 Task: Find connections with filter location Písek with filter topic #lawstudentswith filter profile language French with filter current company Udaan.com with filter school Department of Management Sciences (PUMBA), Savitribai Phule Pune University with filter industry Social Networking Platforms with filter service category Trade Shows with filter keywords title Accounting Director
Action: Mouse moved to (664, 100)
Screenshot: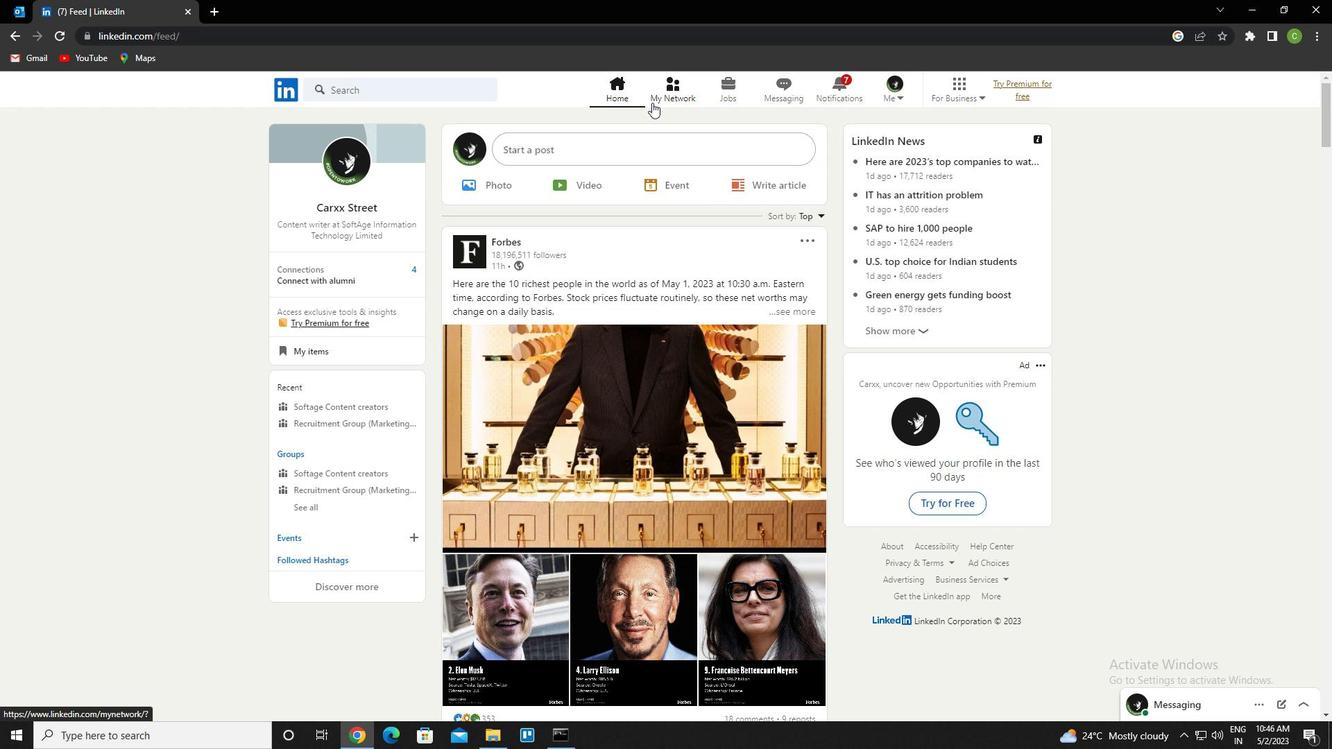 
Action: Mouse pressed left at (664, 100)
Screenshot: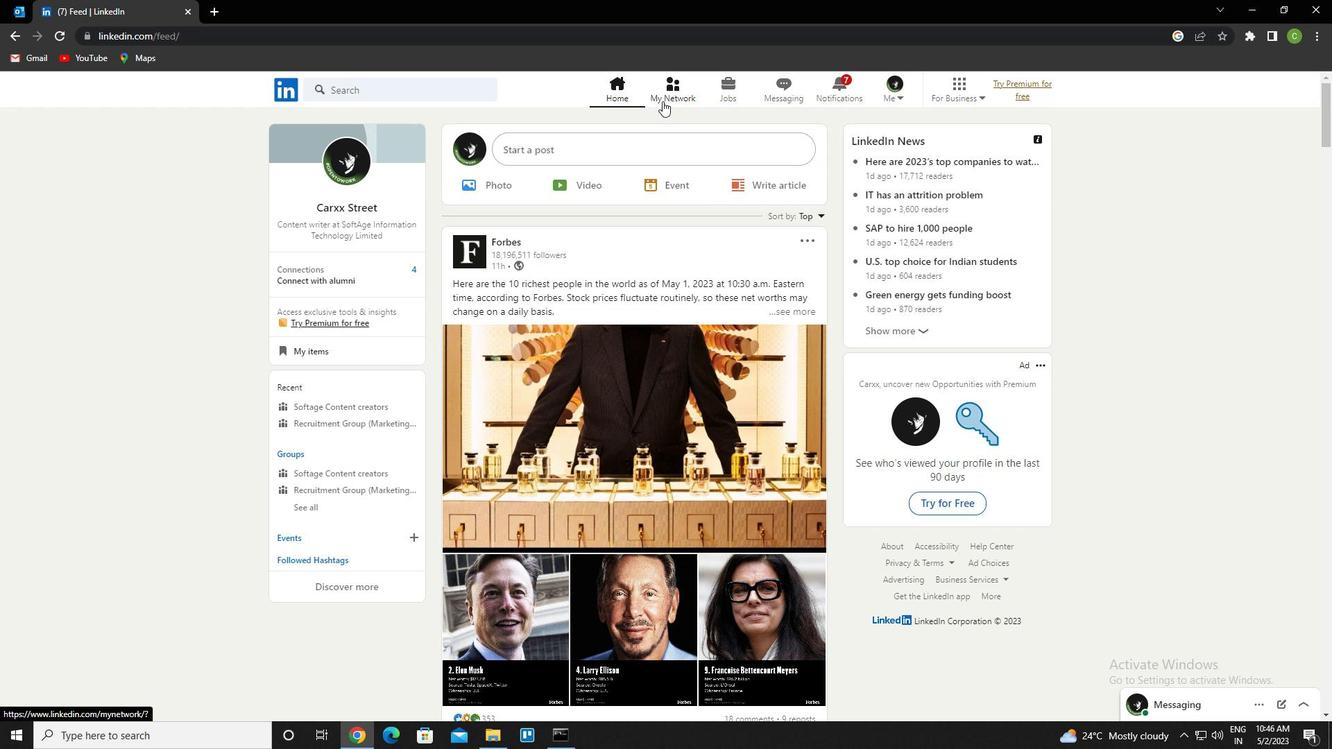 
Action: Mouse moved to (419, 161)
Screenshot: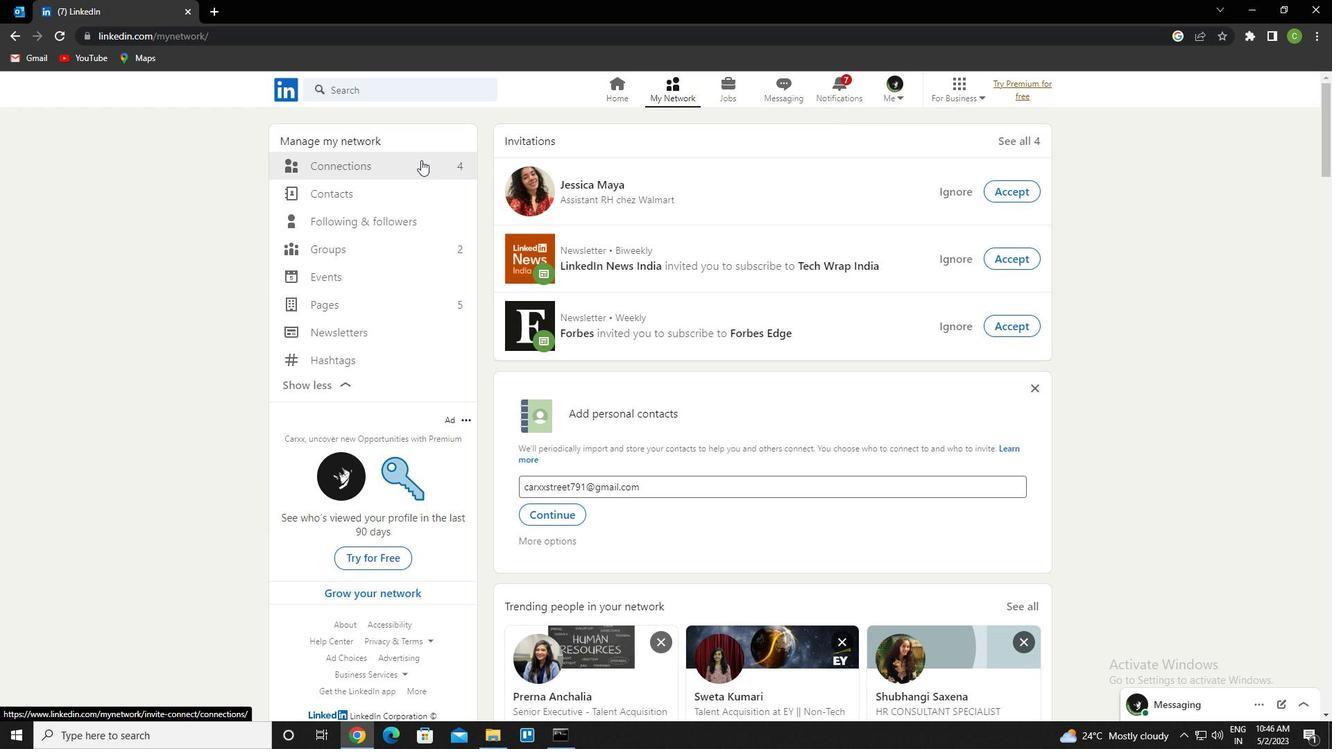 
Action: Mouse pressed left at (419, 161)
Screenshot: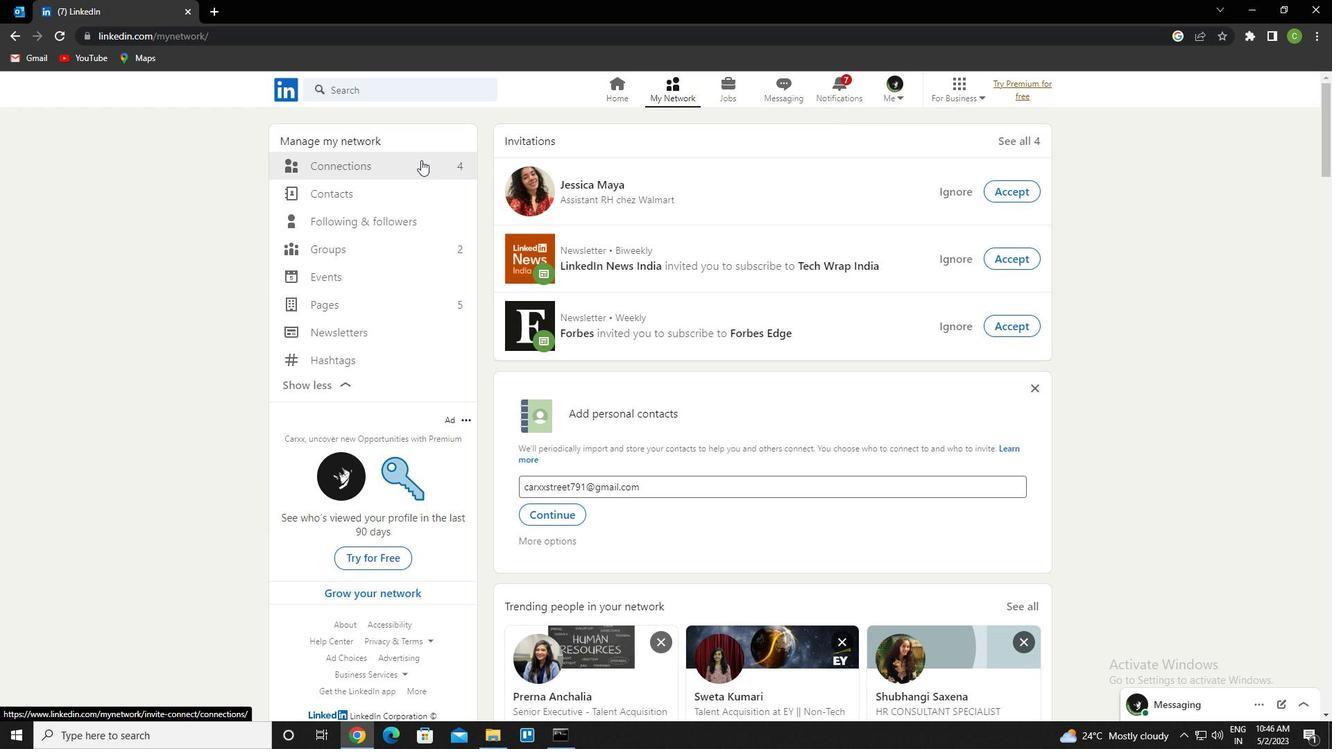 
Action: Mouse moved to (758, 171)
Screenshot: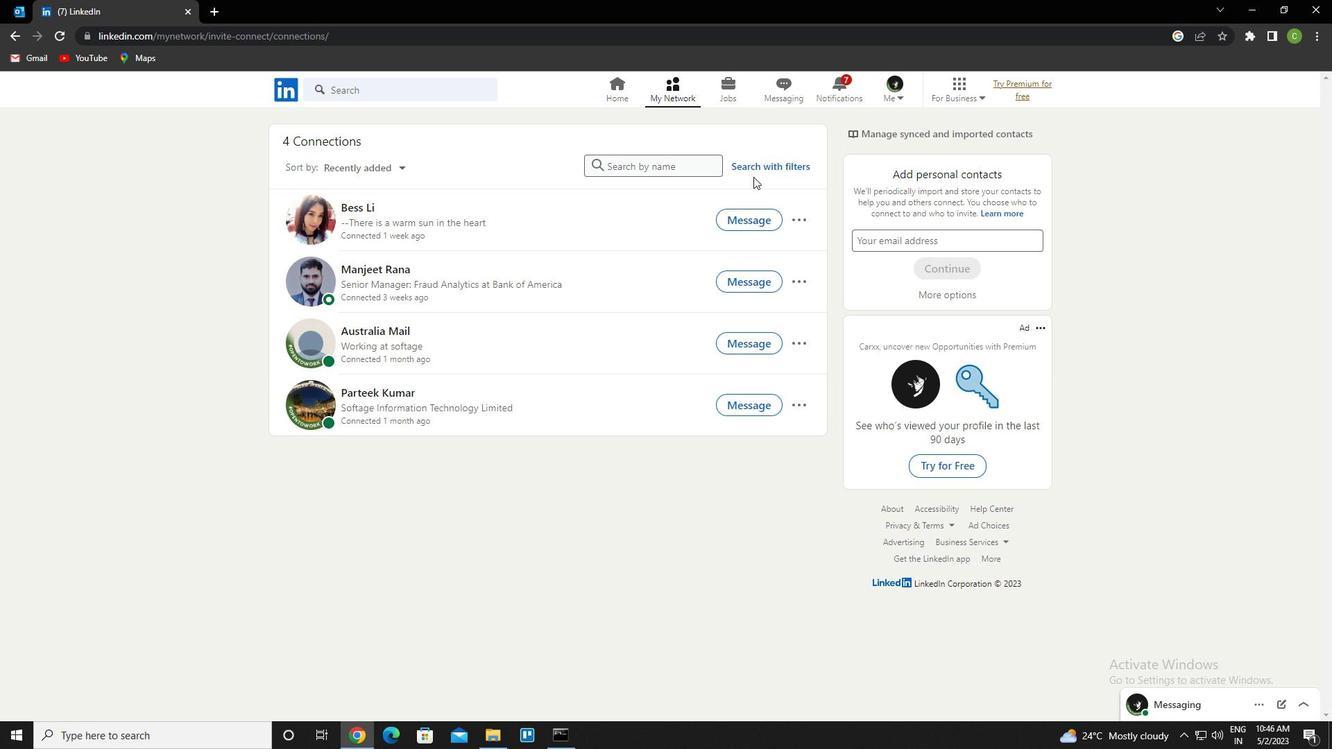 
Action: Mouse pressed left at (758, 171)
Screenshot: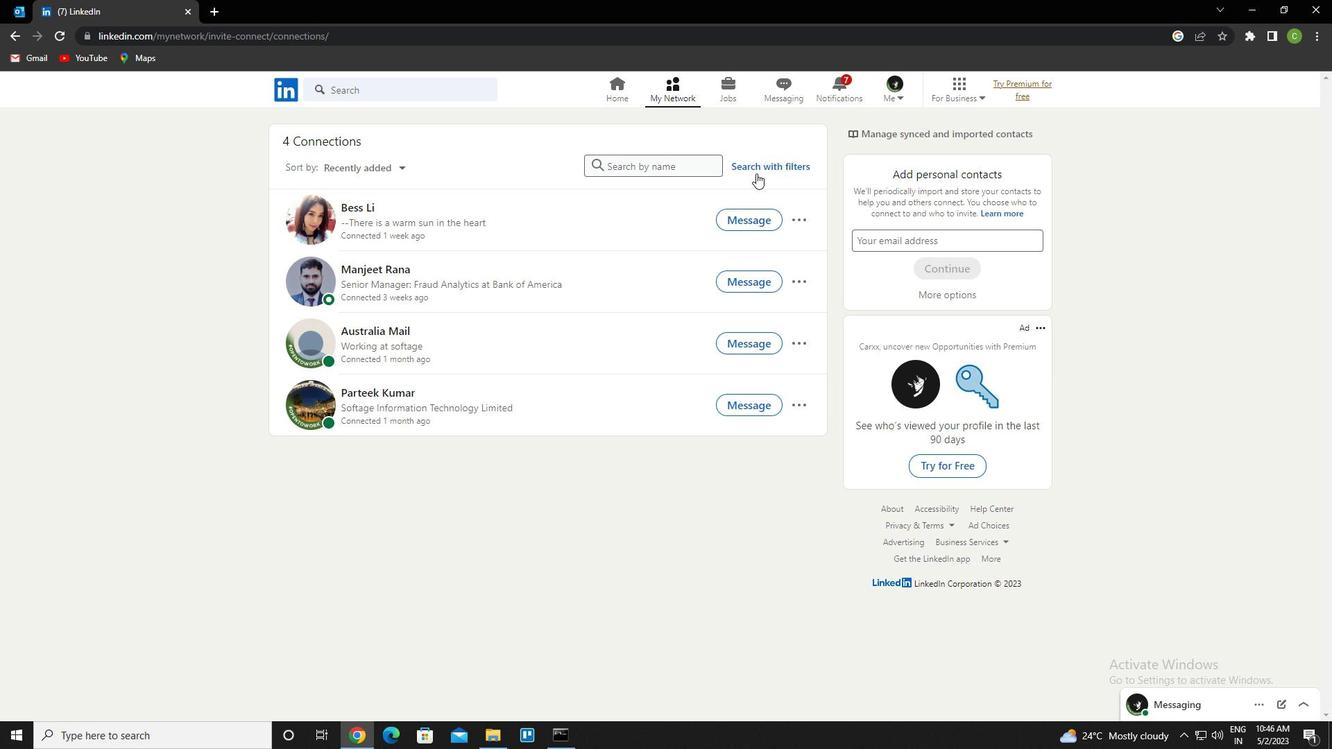 
Action: Mouse moved to (721, 134)
Screenshot: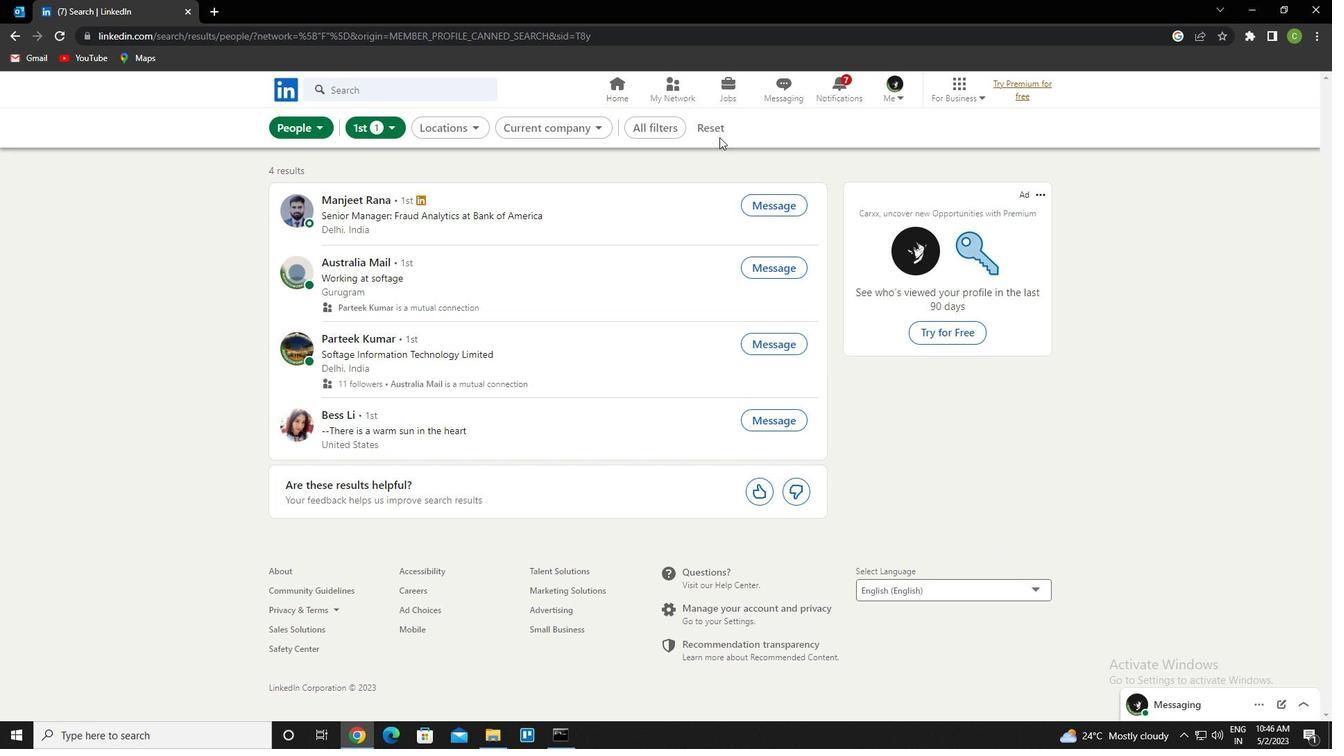 
Action: Mouse pressed left at (721, 134)
Screenshot: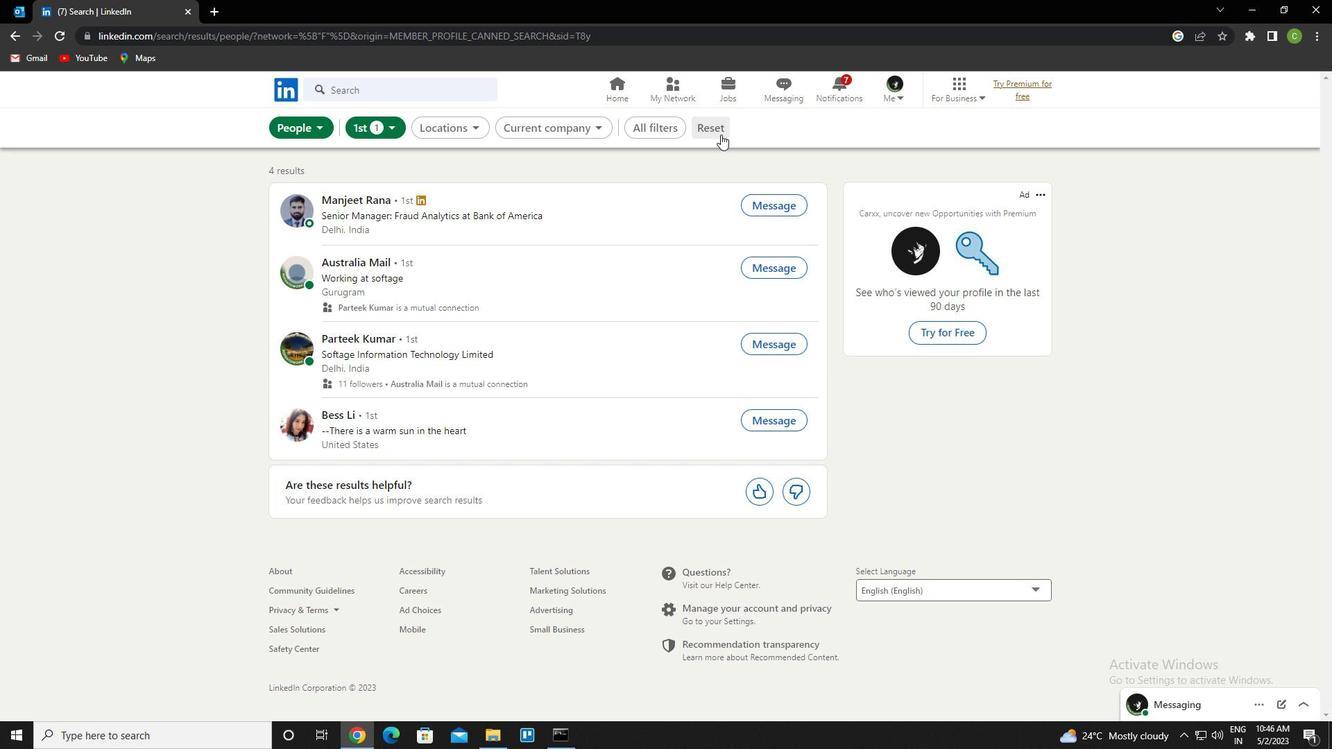 
Action: Mouse moved to (690, 124)
Screenshot: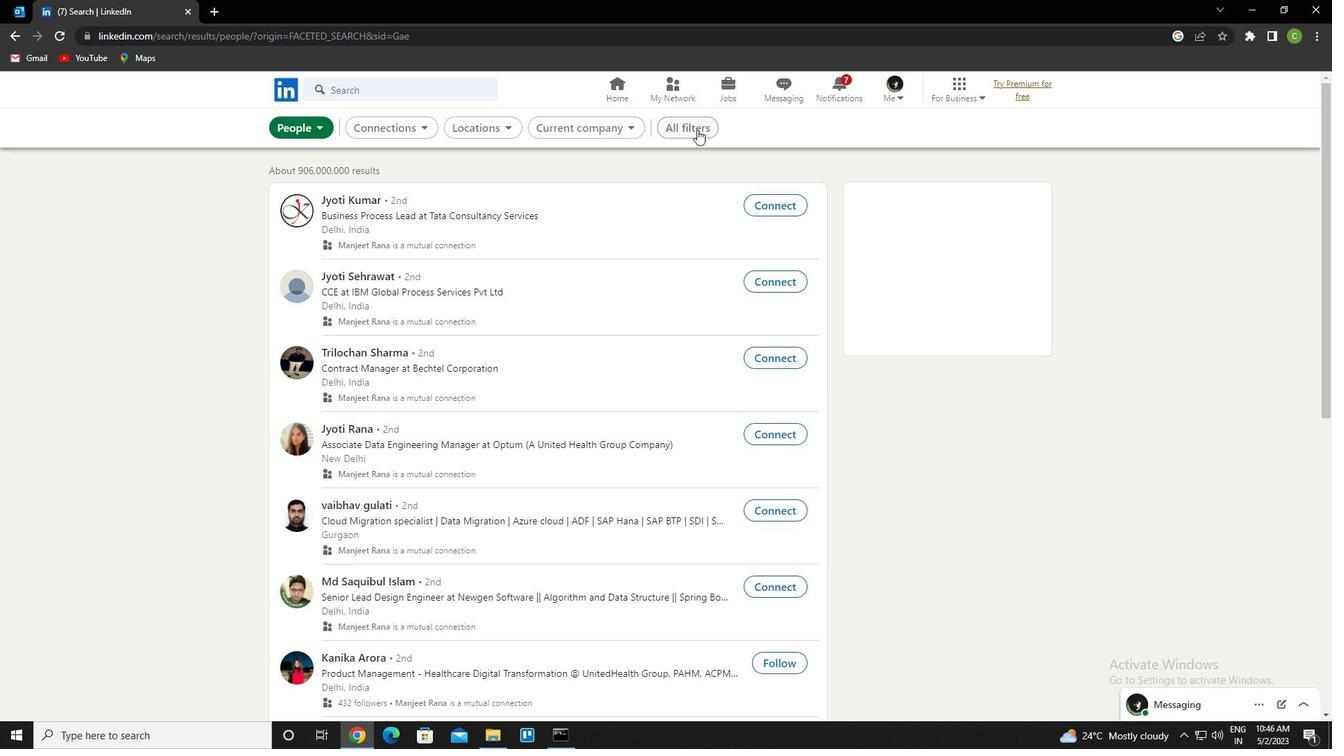 
Action: Mouse pressed left at (690, 124)
Screenshot: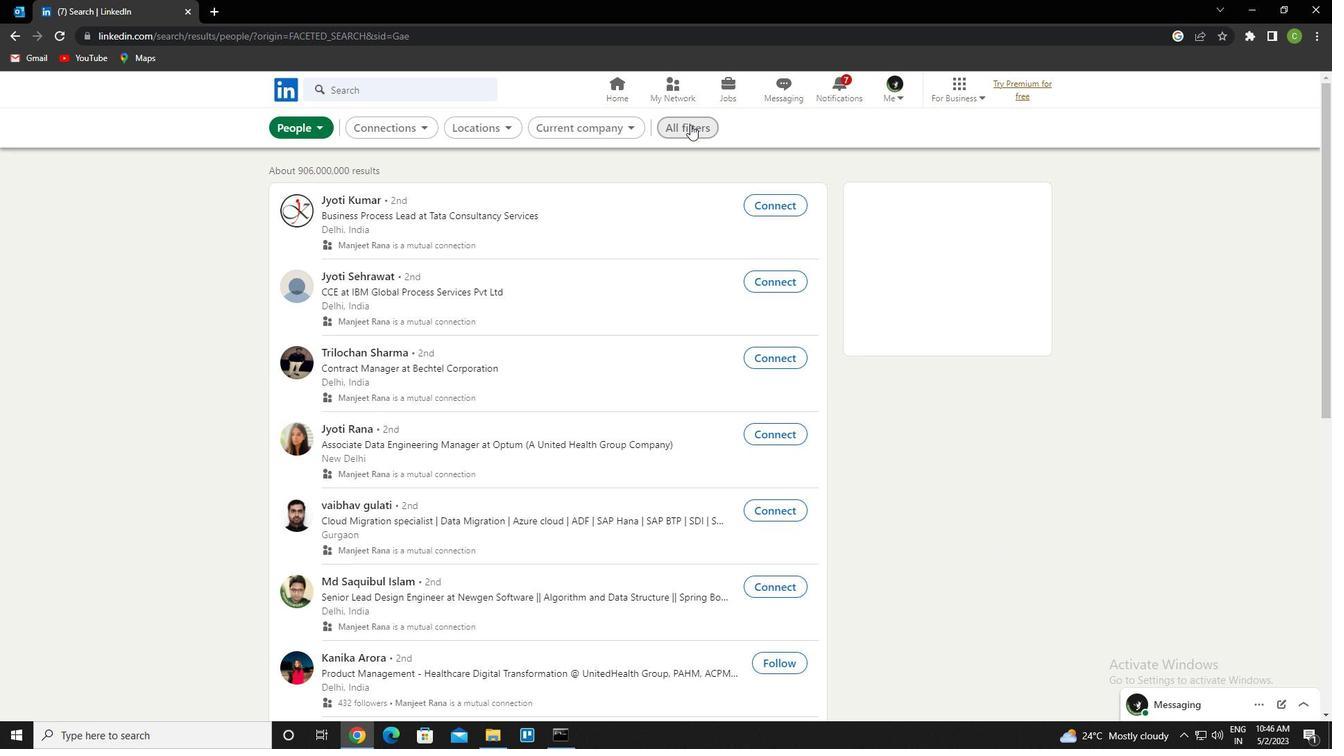 
Action: Mouse moved to (1260, 418)
Screenshot: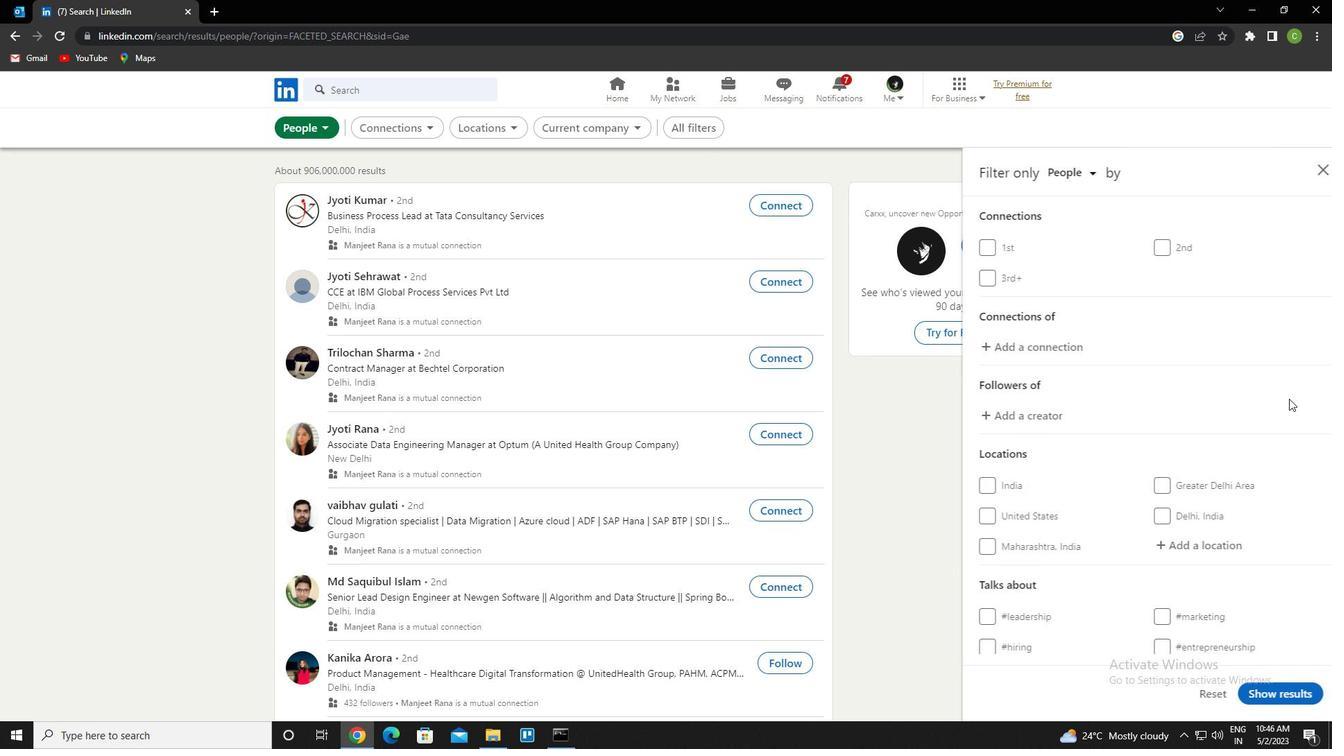 
Action: Mouse scrolled (1260, 417) with delta (0, 0)
Screenshot: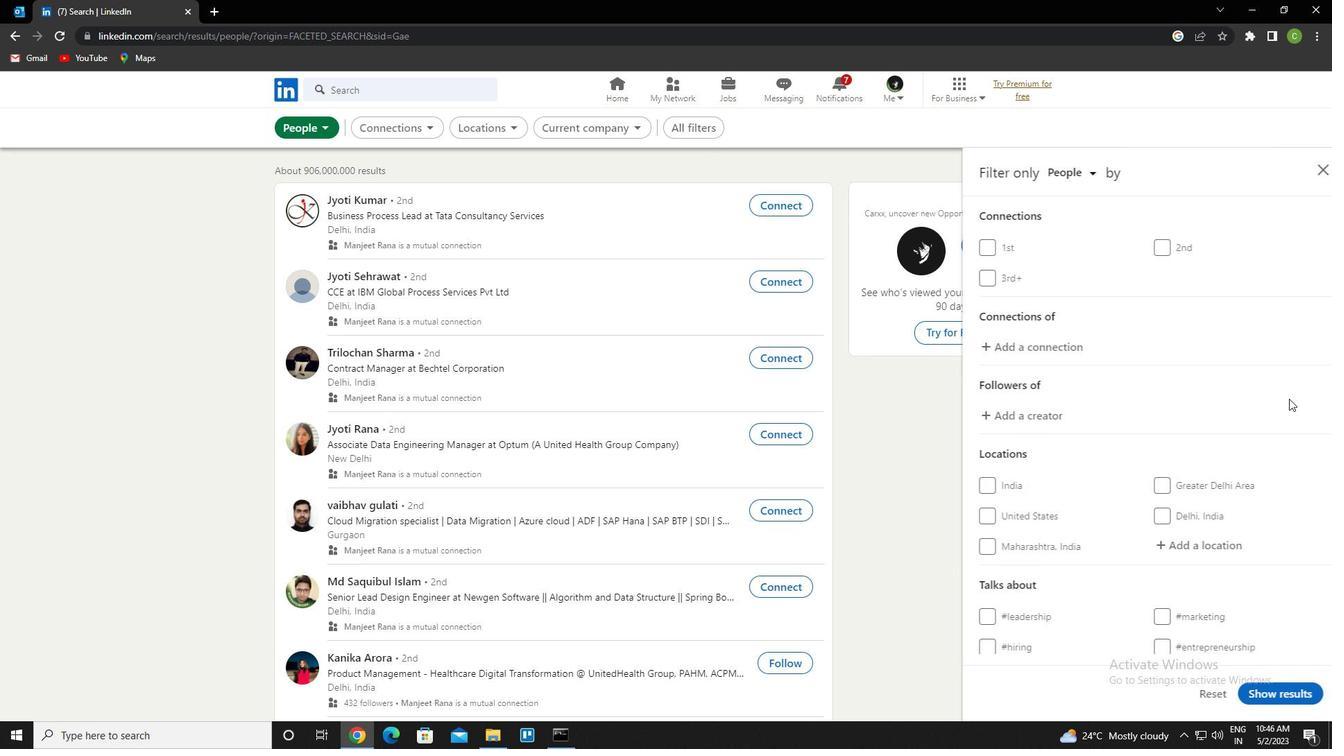 
Action: Mouse moved to (1253, 424)
Screenshot: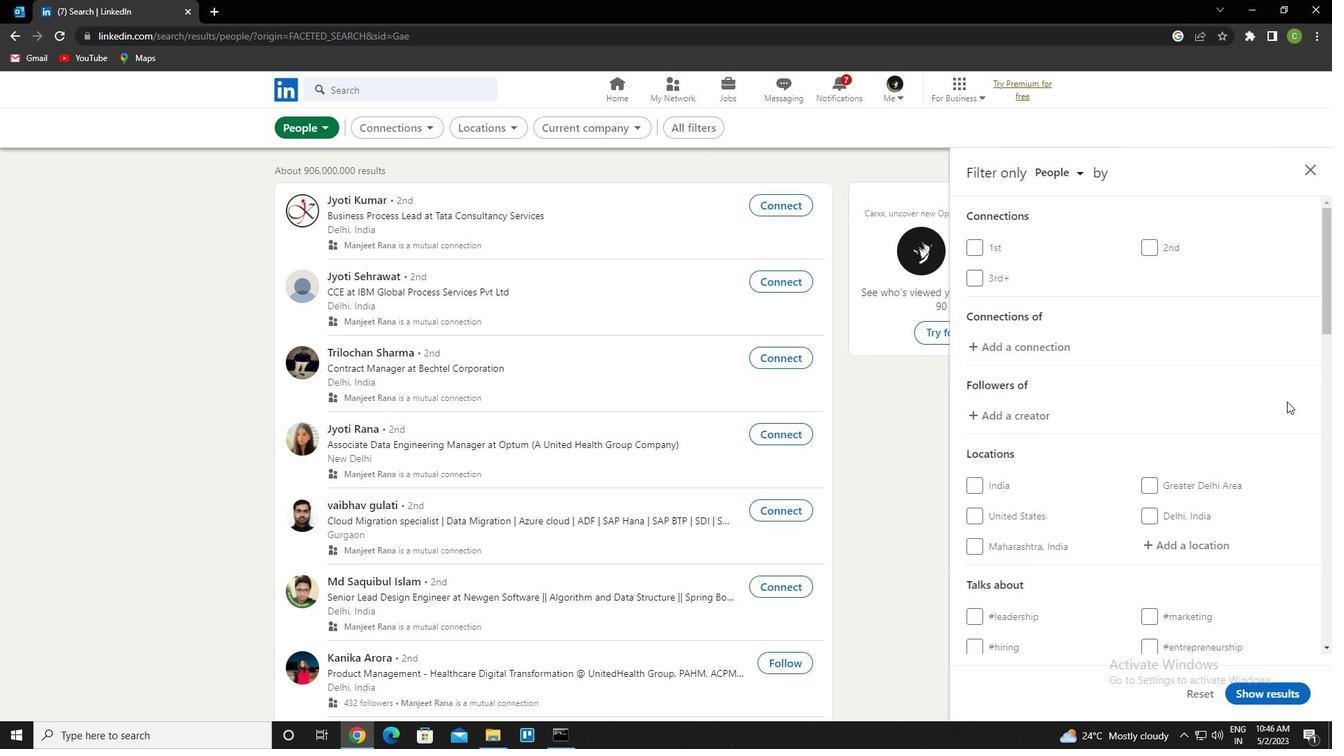 
Action: Mouse scrolled (1253, 423) with delta (0, 0)
Screenshot: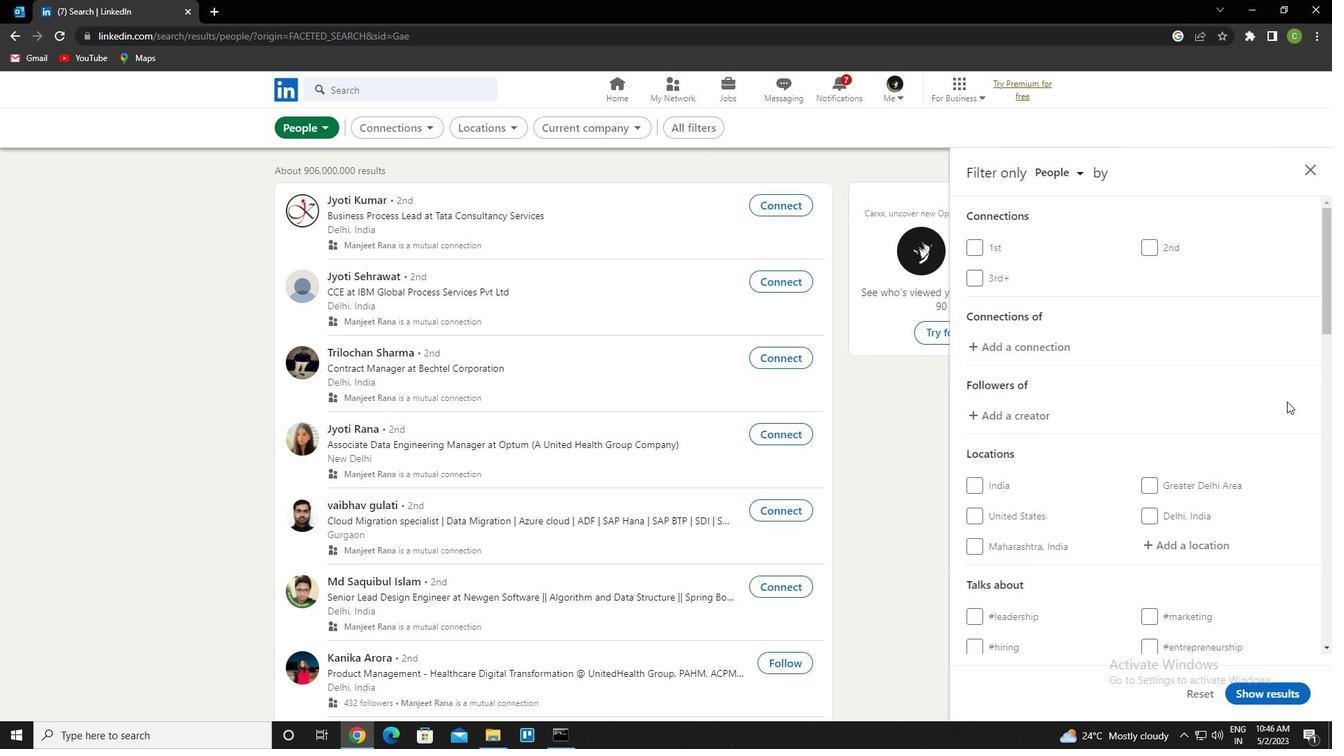 
Action: Mouse moved to (1197, 412)
Screenshot: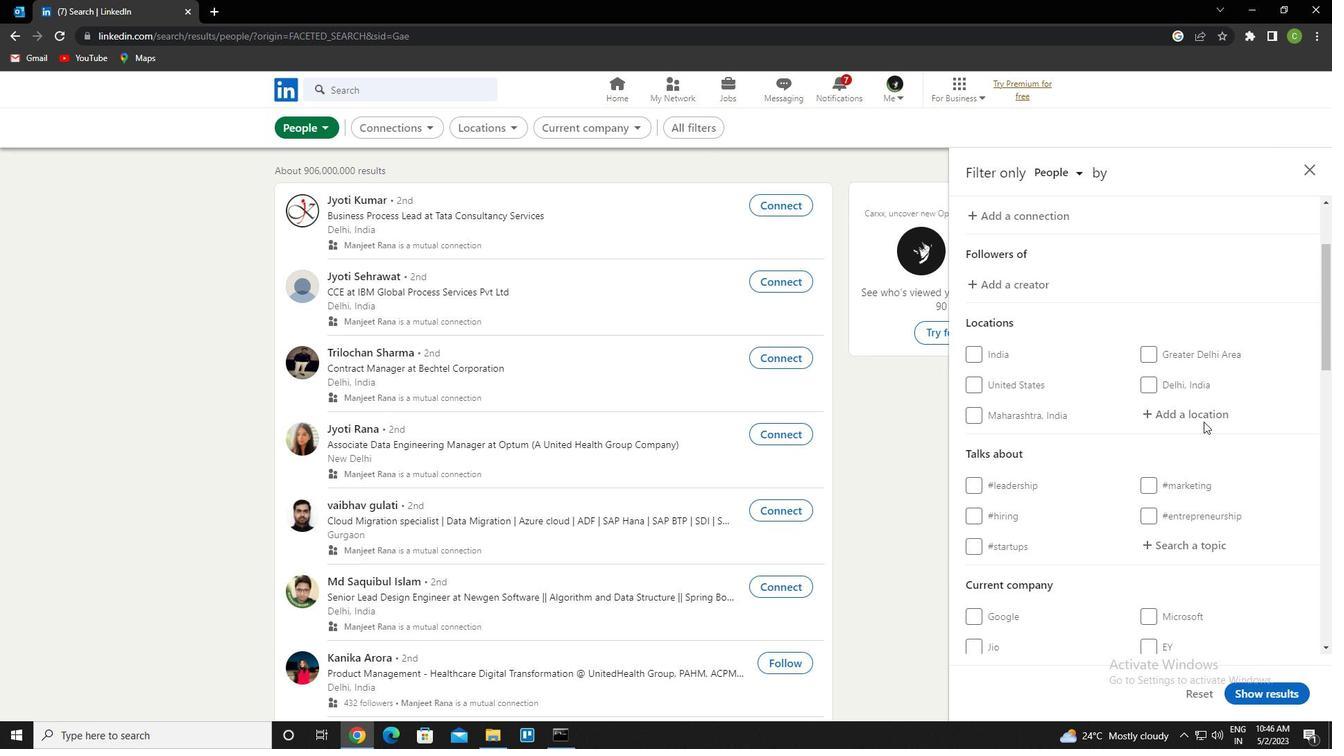 
Action: Mouse pressed left at (1197, 412)
Screenshot: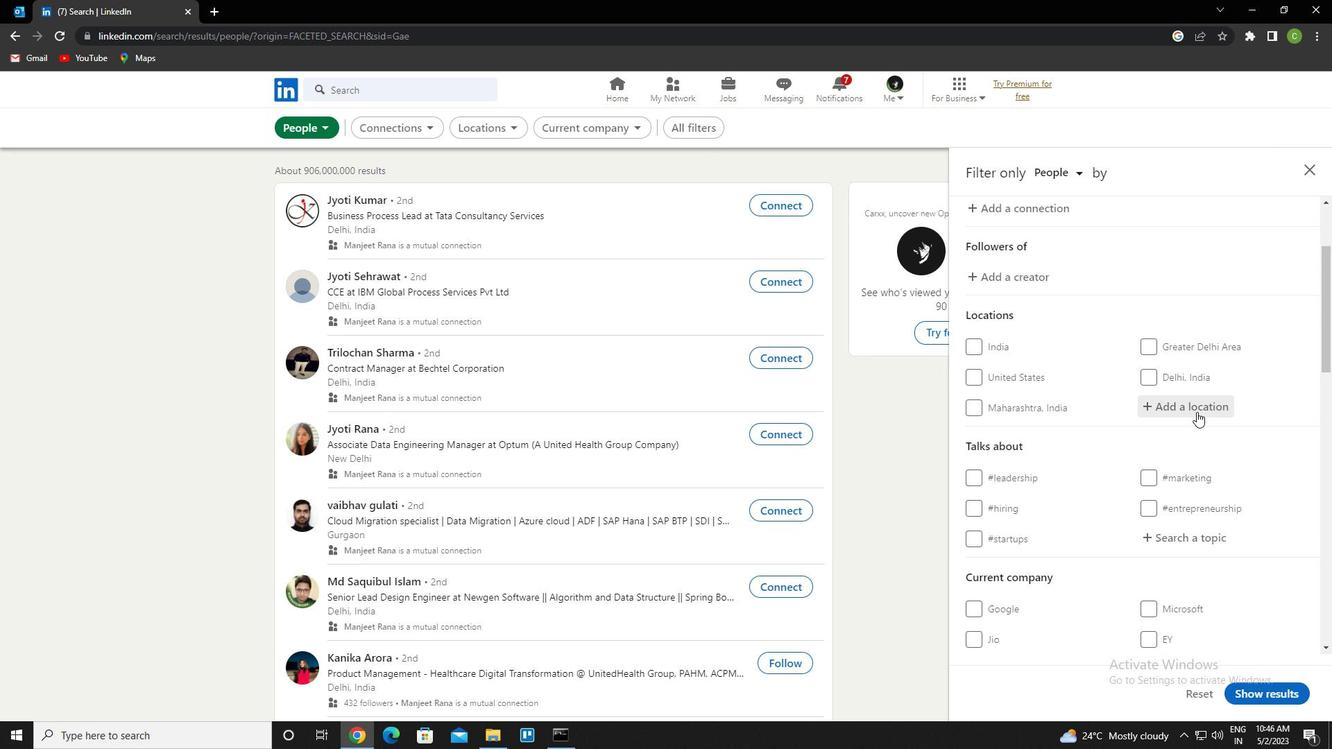 
Action: Key pressed <Key.caps_lock>p<Key.caps_lock>isek<Key.down><Key.enter>
Screenshot: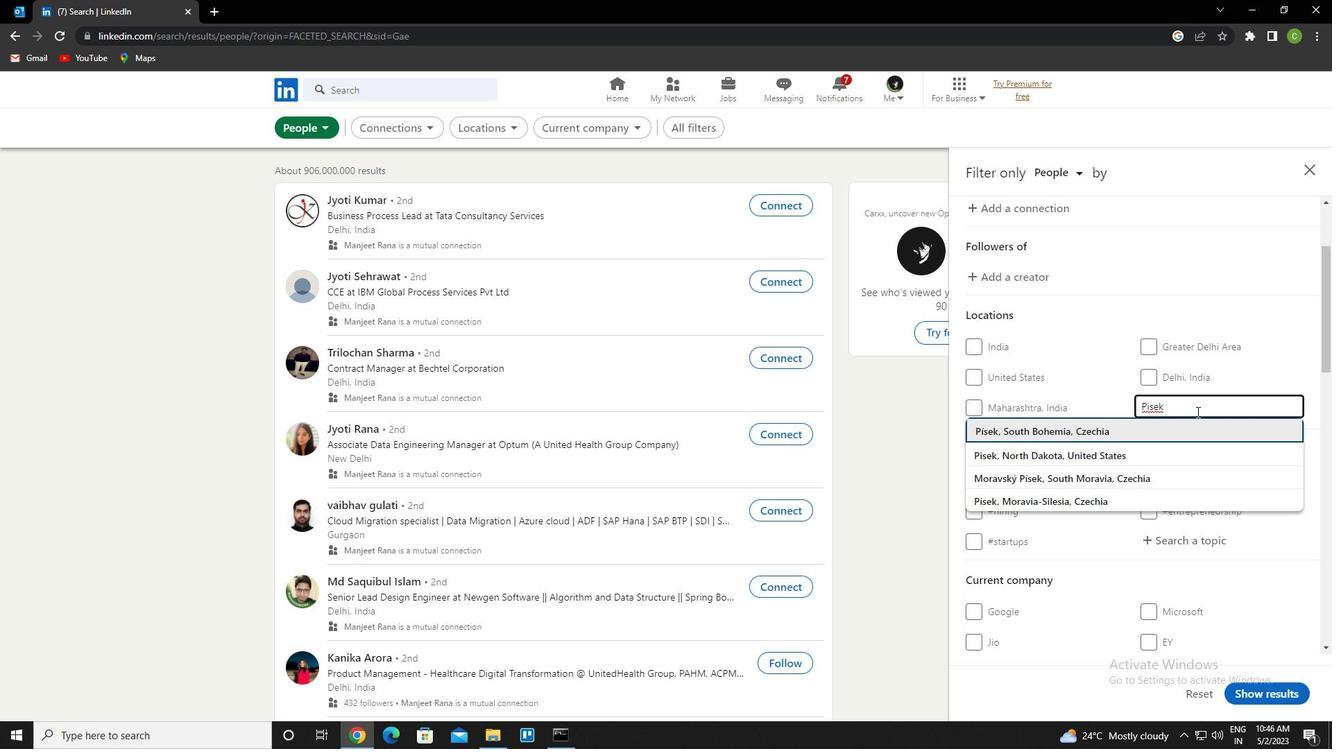 
Action: Mouse scrolled (1197, 411) with delta (0, 0)
Screenshot: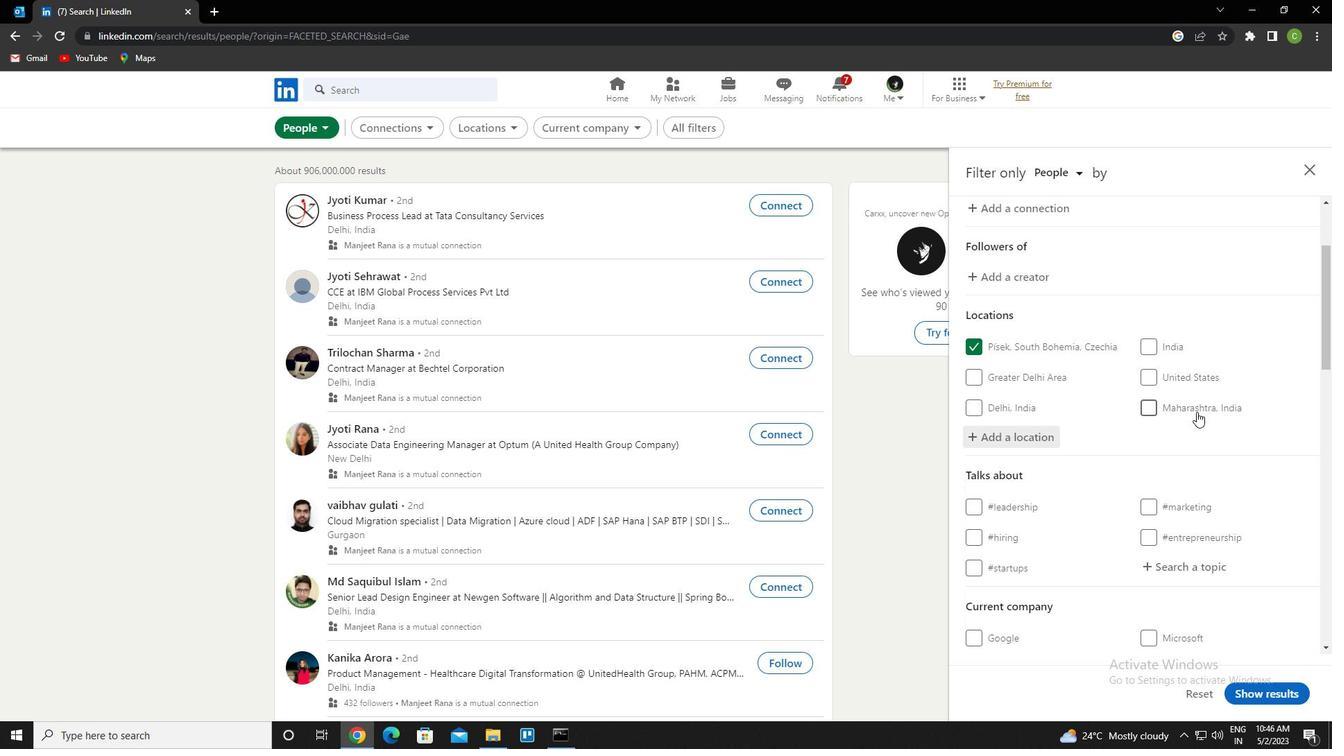 
Action: Mouse scrolled (1197, 411) with delta (0, 0)
Screenshot: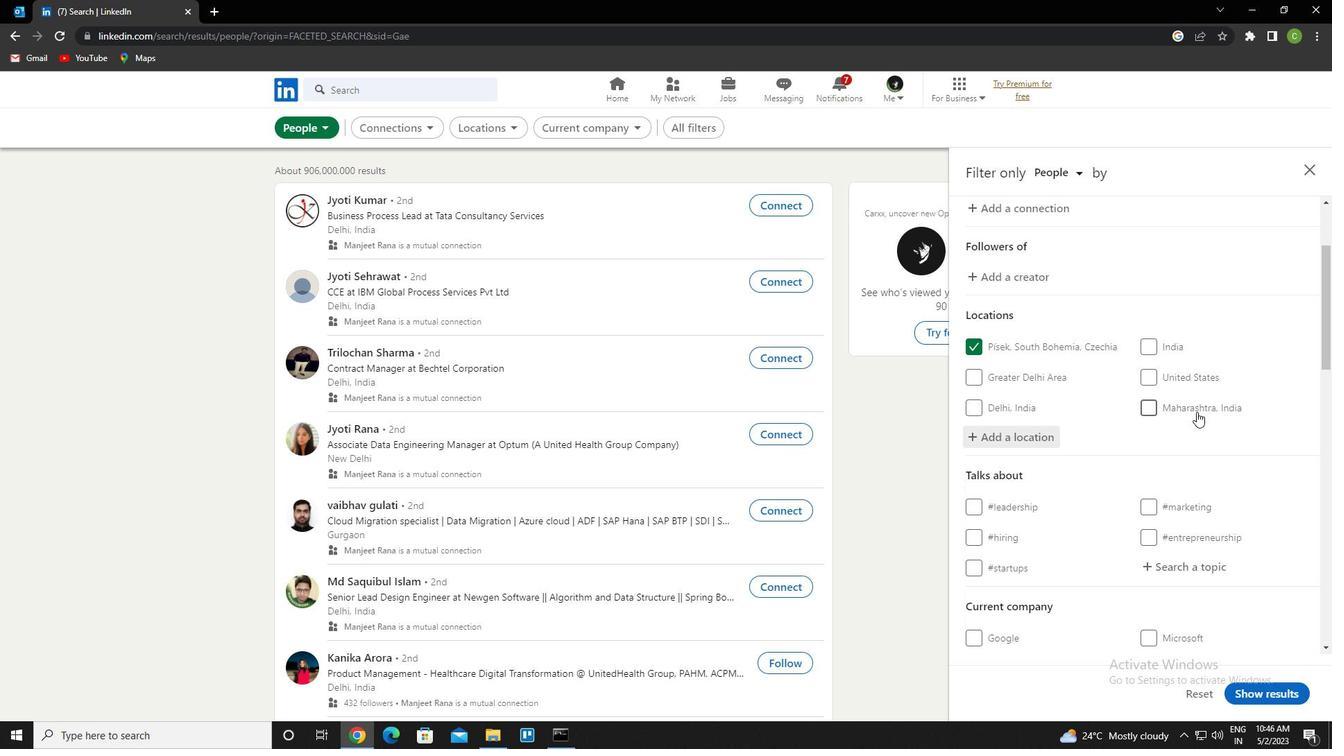 
Action: Mouse moved to (1191, 422)
Screenshot: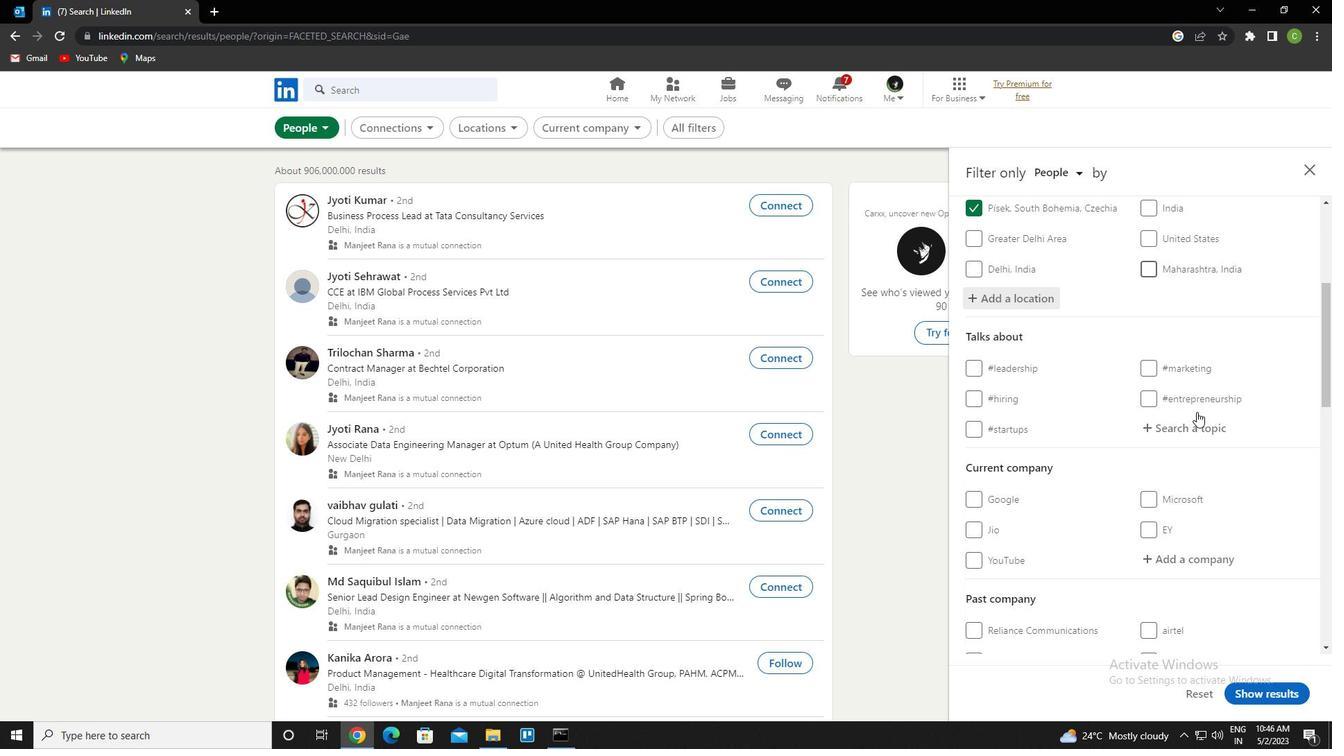 
Action: Mouse pressed left at (1191, 422)
Screenshot: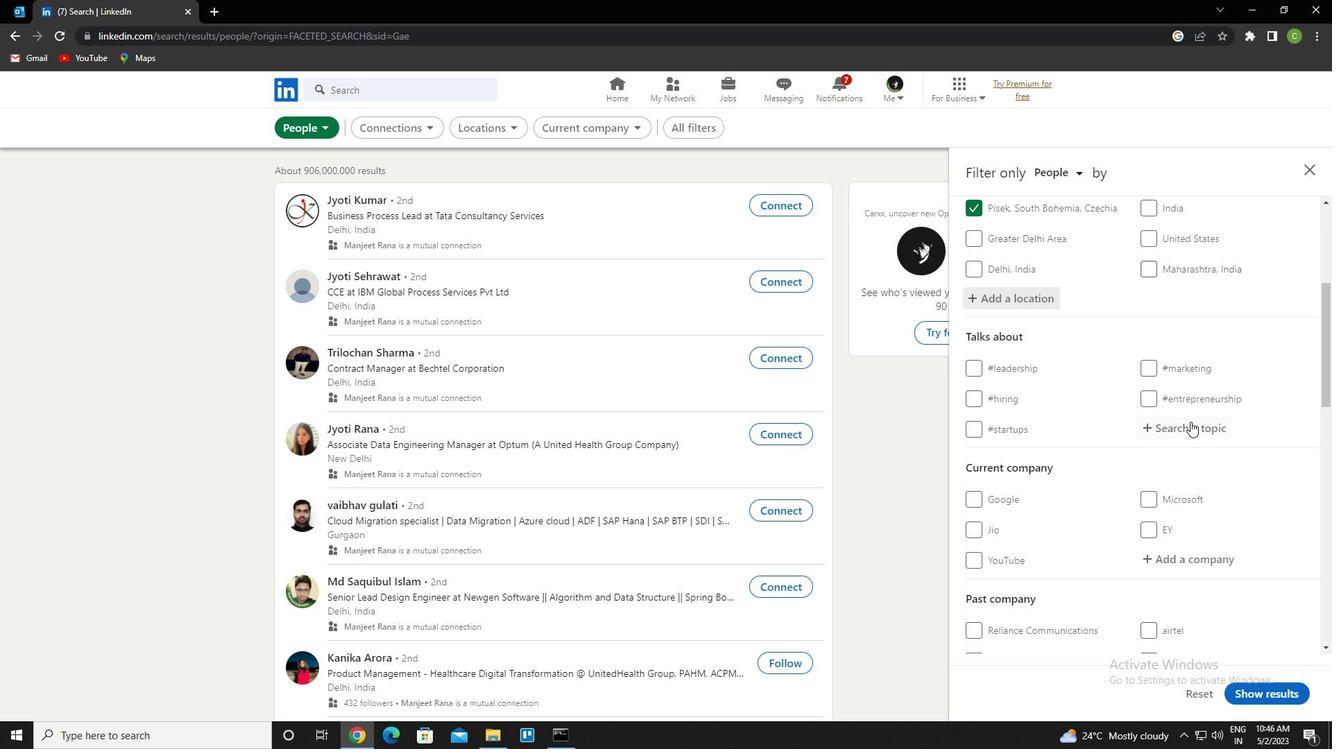
Action: Key pressed lawstudent<Key.down><Key.enter>
Screenshot: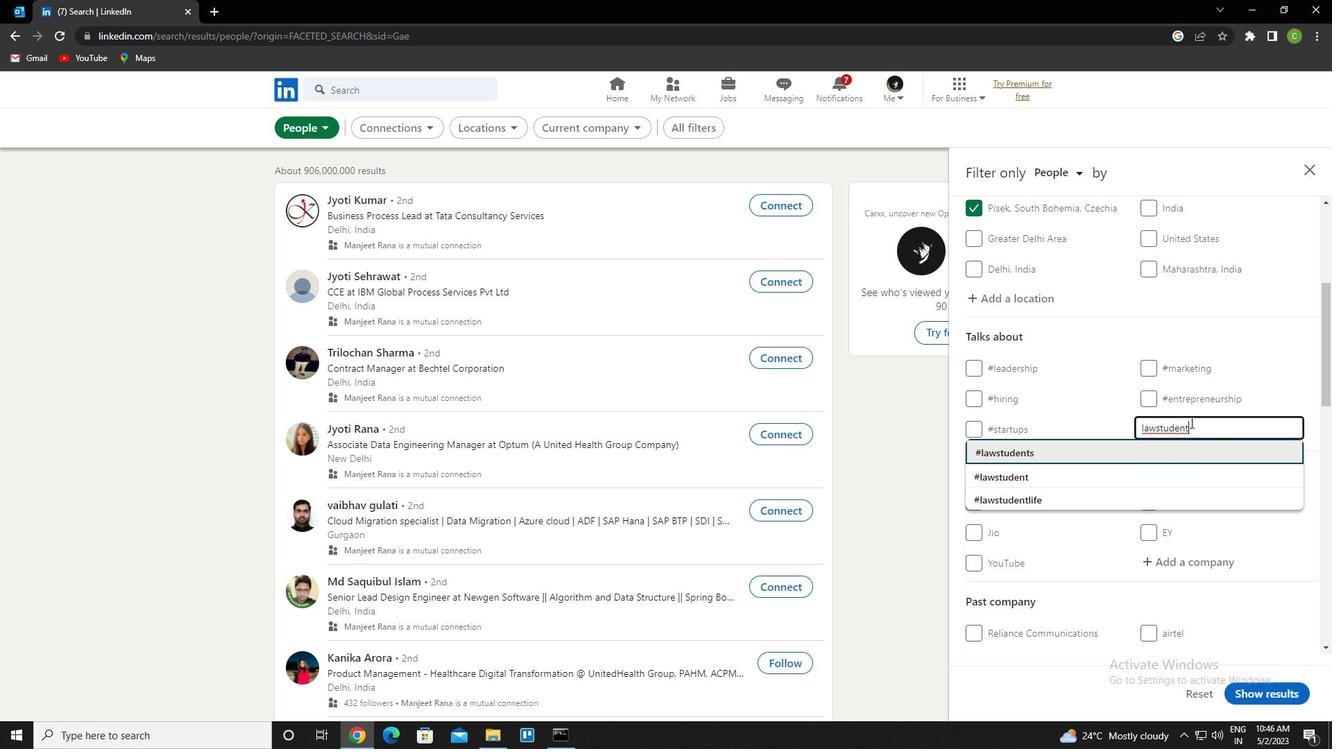 
Action: Mouse scrolled (1191, 422) with delta (0, 0)
Screenshot: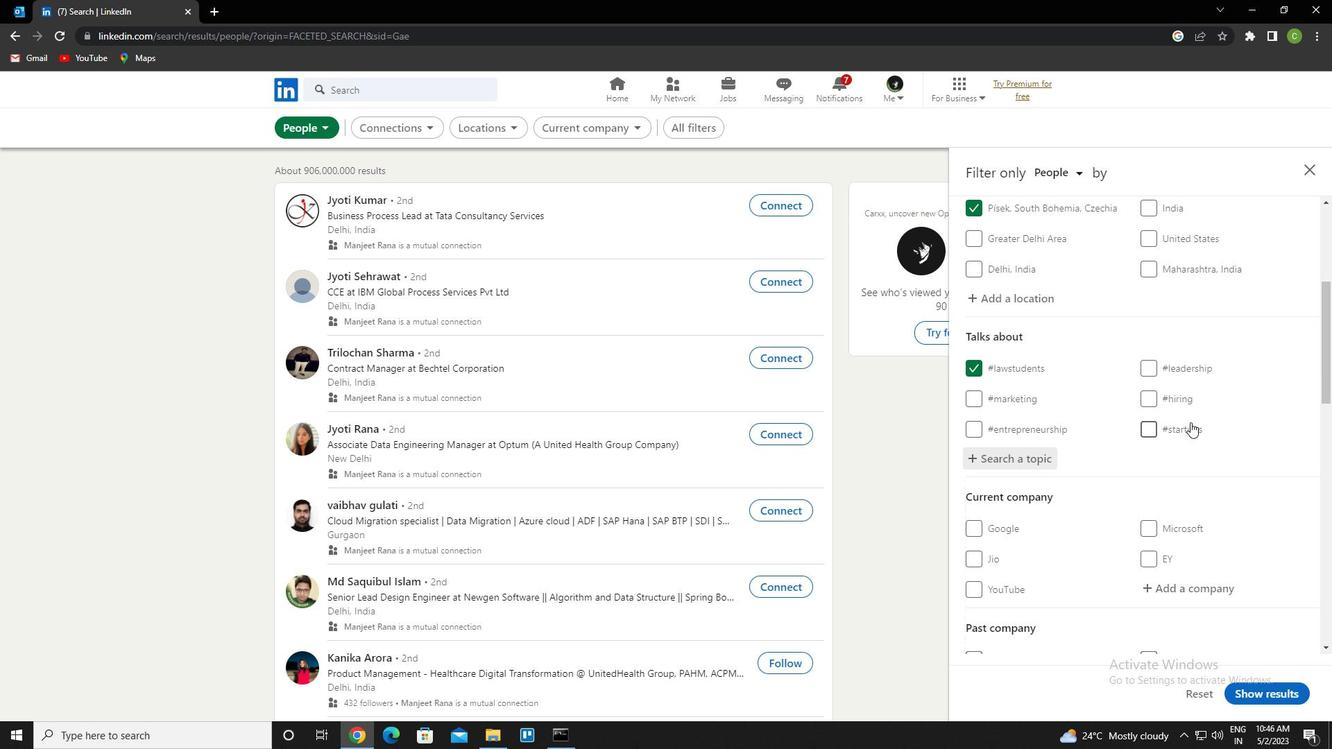 
Action: Mouse scrolled (1191, 422) with delta (0, 0)
Screenshot: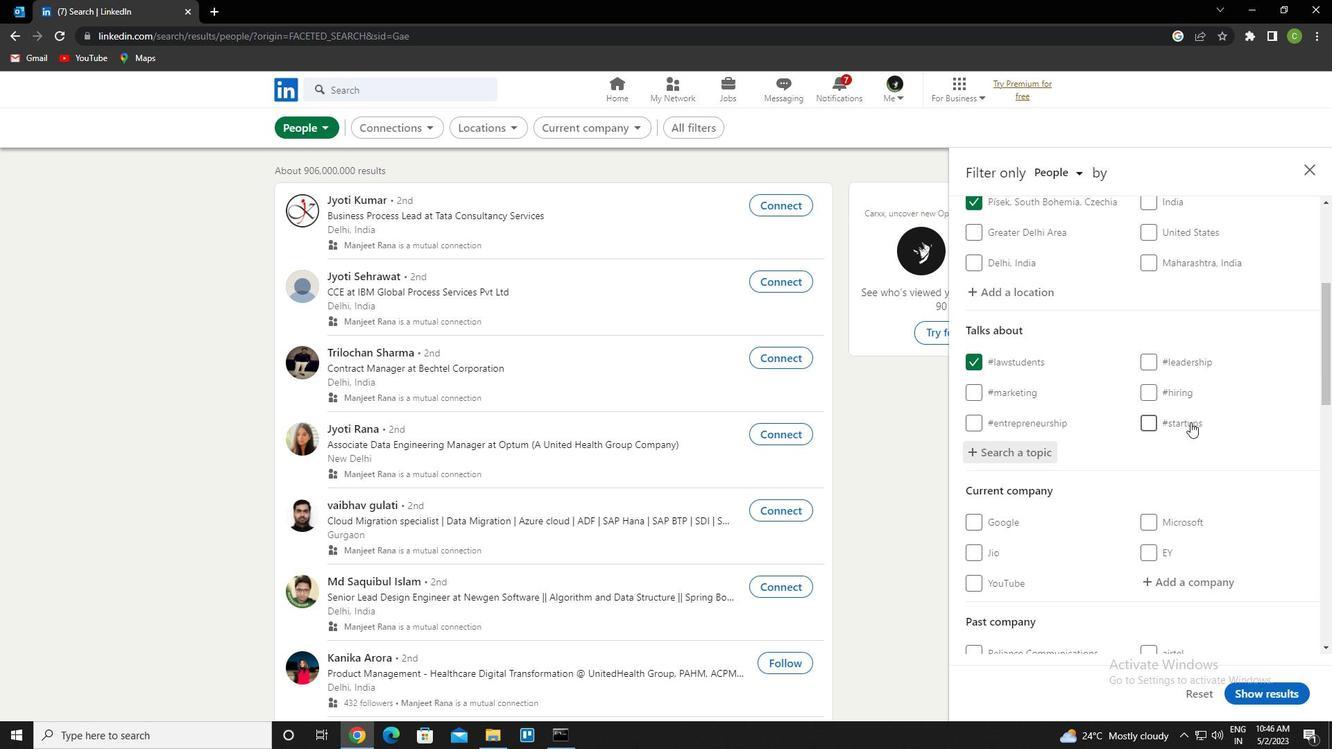 
Action: Mouse scrolled (1191, 422) with delta (0, 0)
Screenshot: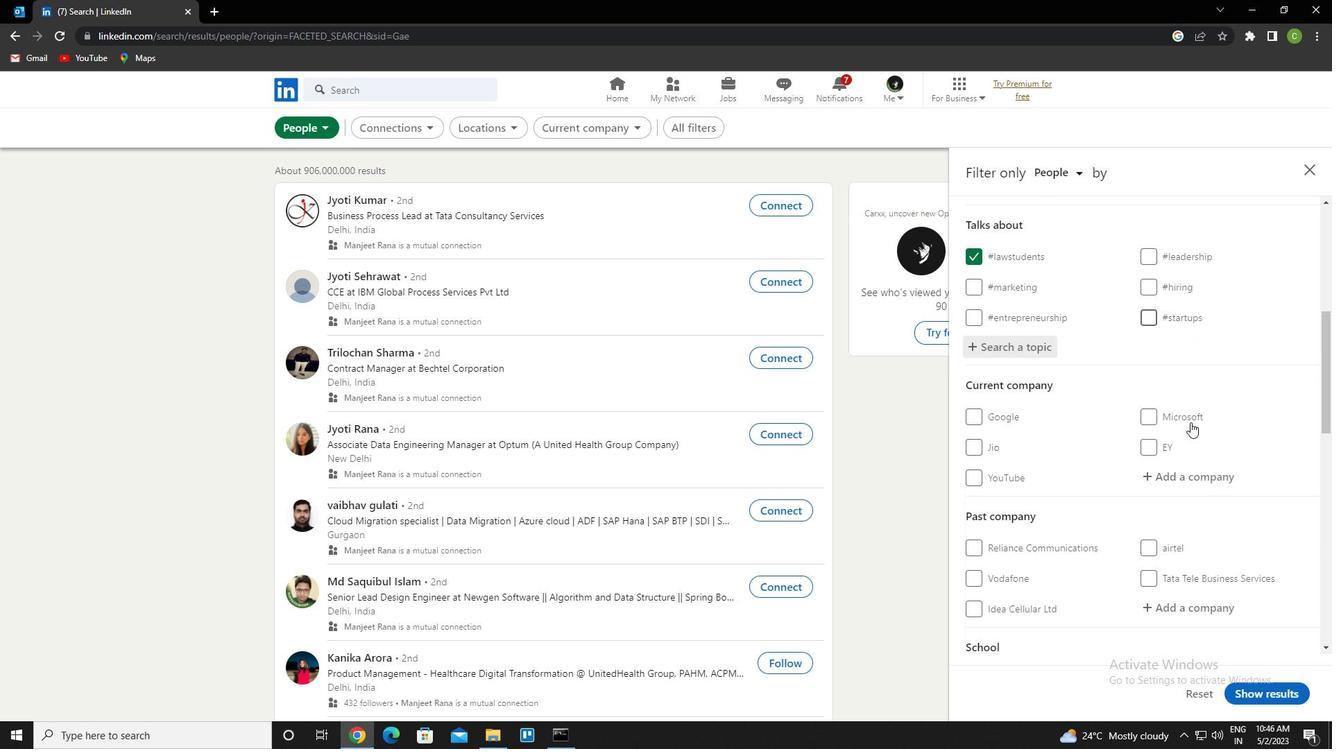 
Action: Mouse scrolled (1191, 422) with delta (0, 0)
Screenshot: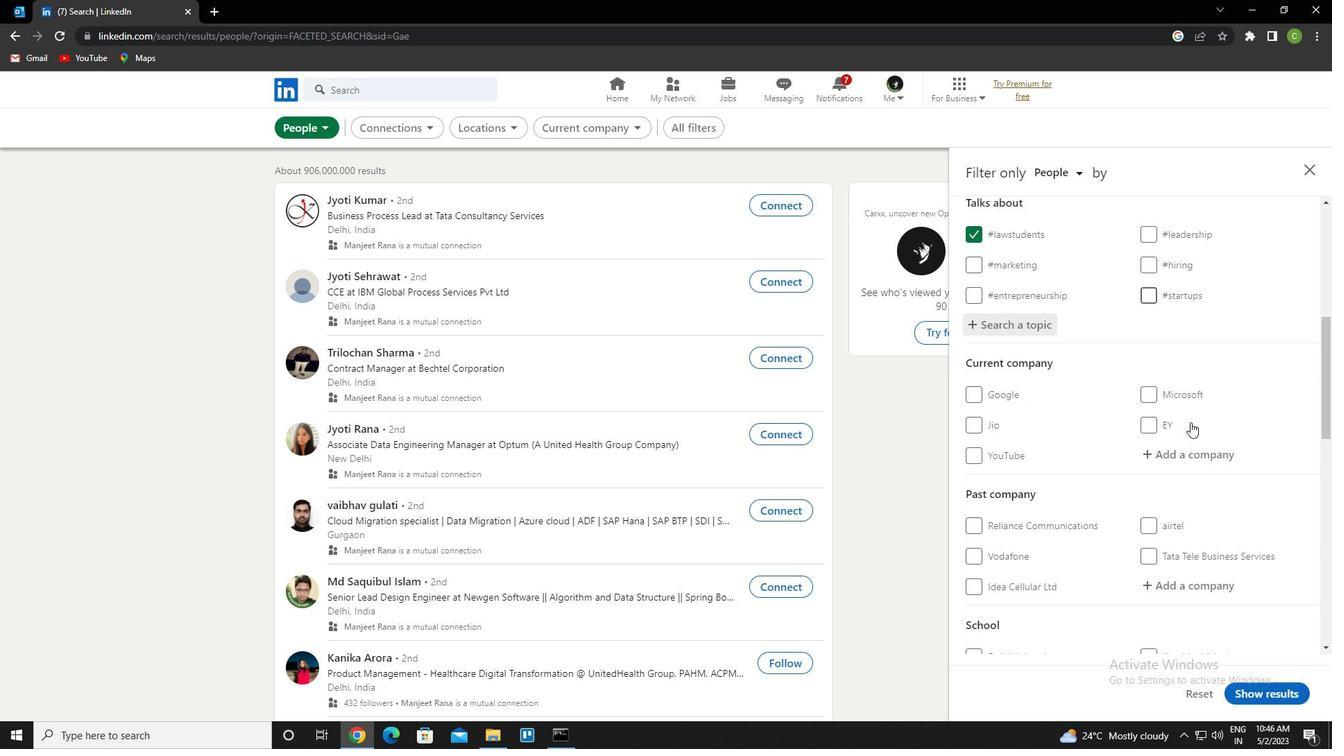 
Action: Mouse scrolled (1191, 422) with delta (0, 0)
Screenshot: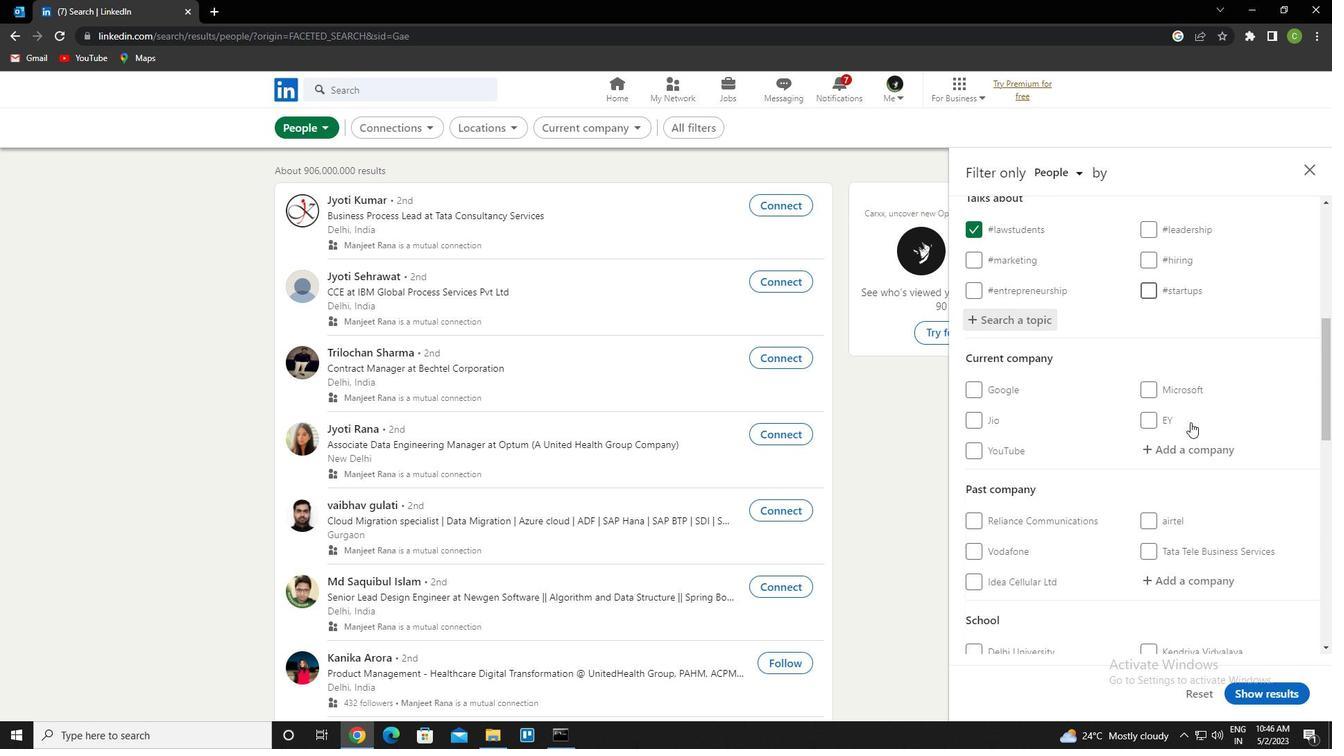 
Action: Mouse scrolled (1191, 422) with delta (0, 0)
Screenshot: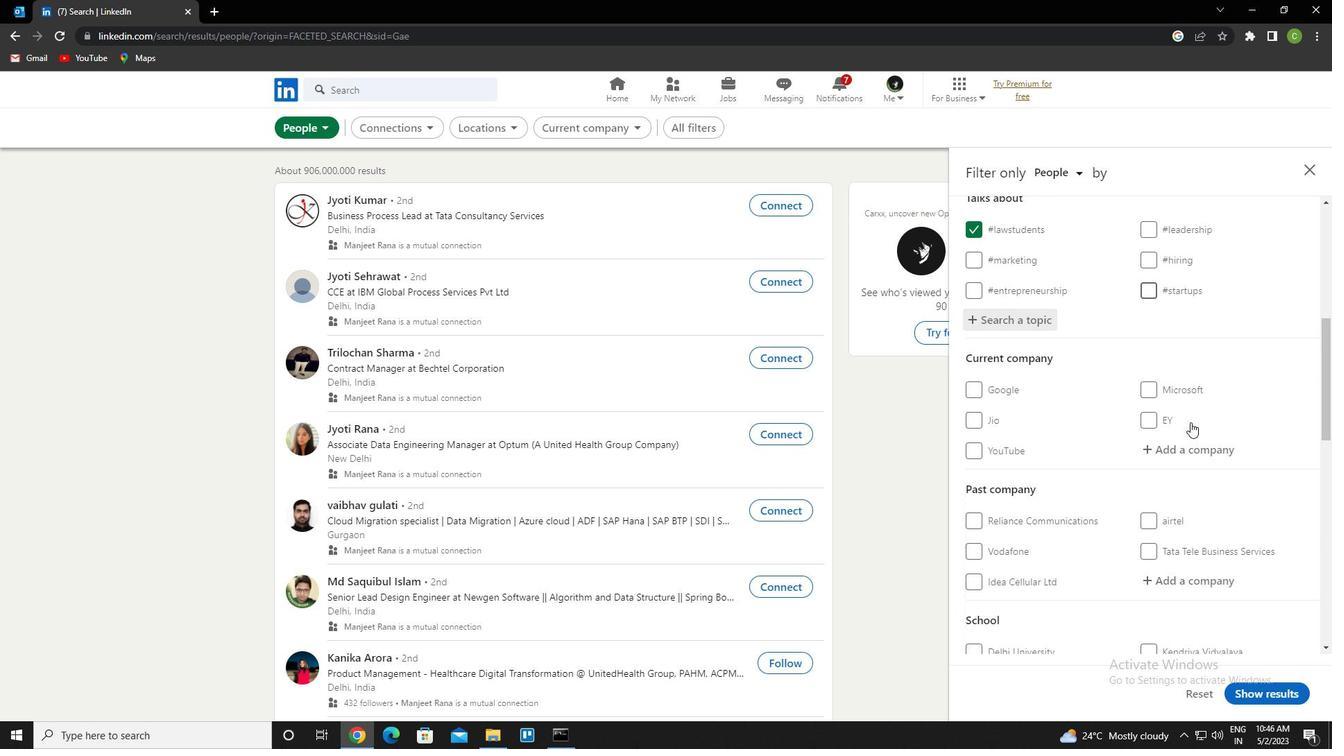 
Action: Mouse scrolled (1191, 422) with delta (0, 0)
Screenshot: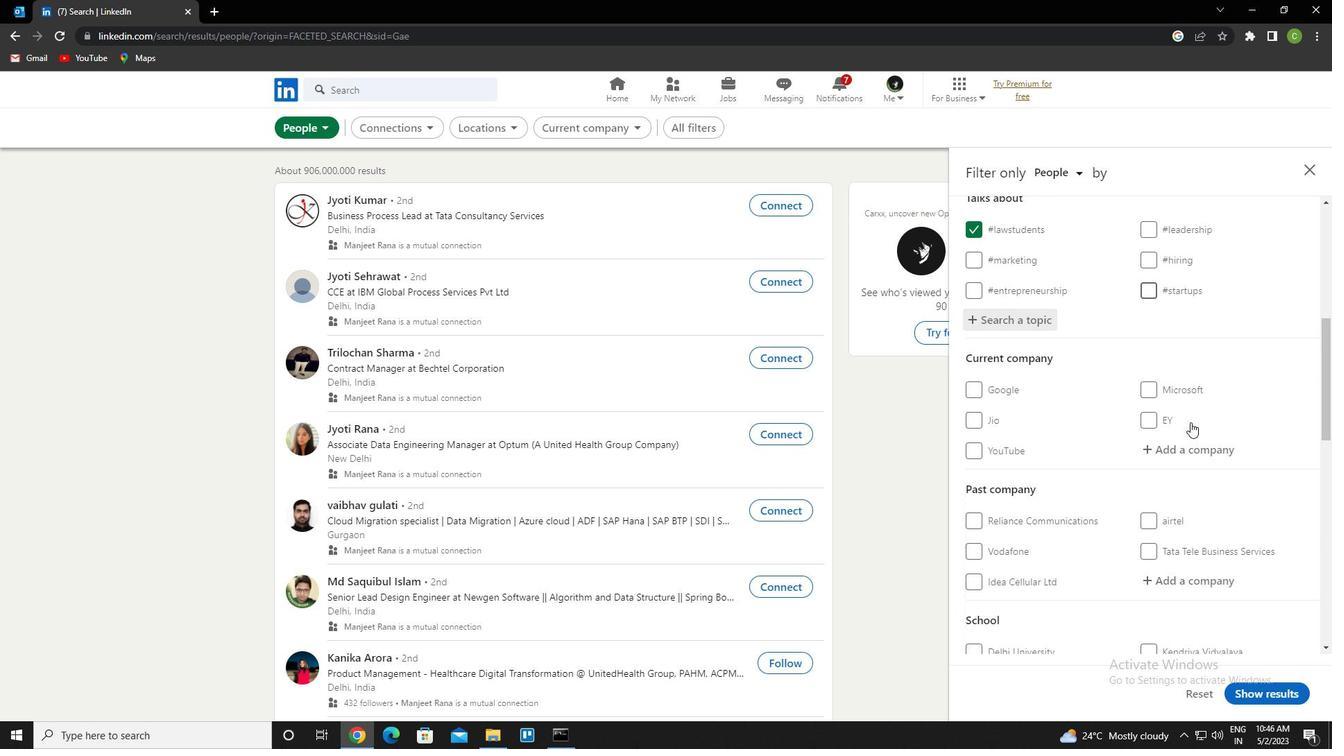 
Action: Mouse scrolled (1191, 422) with delta (0, 0)
Screenshot: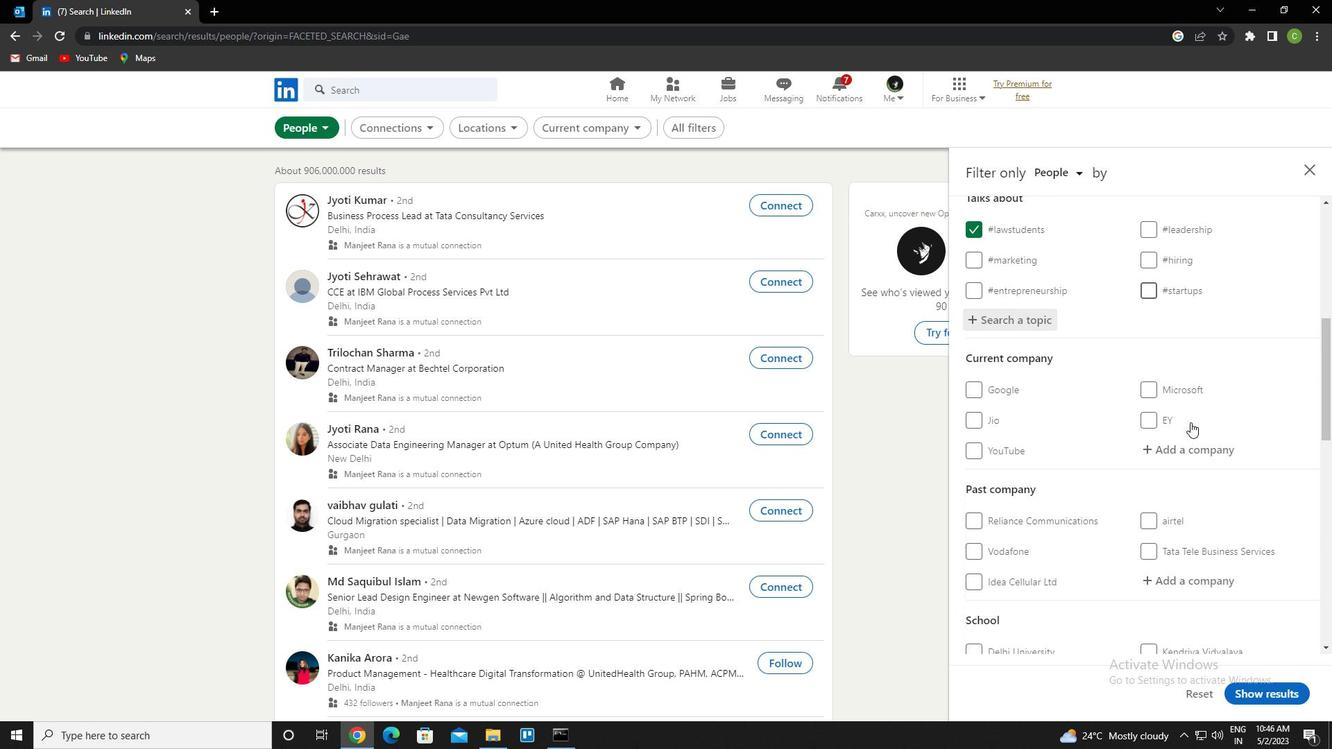 
Action: Mouse scrolled (1191, 422) with delta (0, 0)
Screenshot: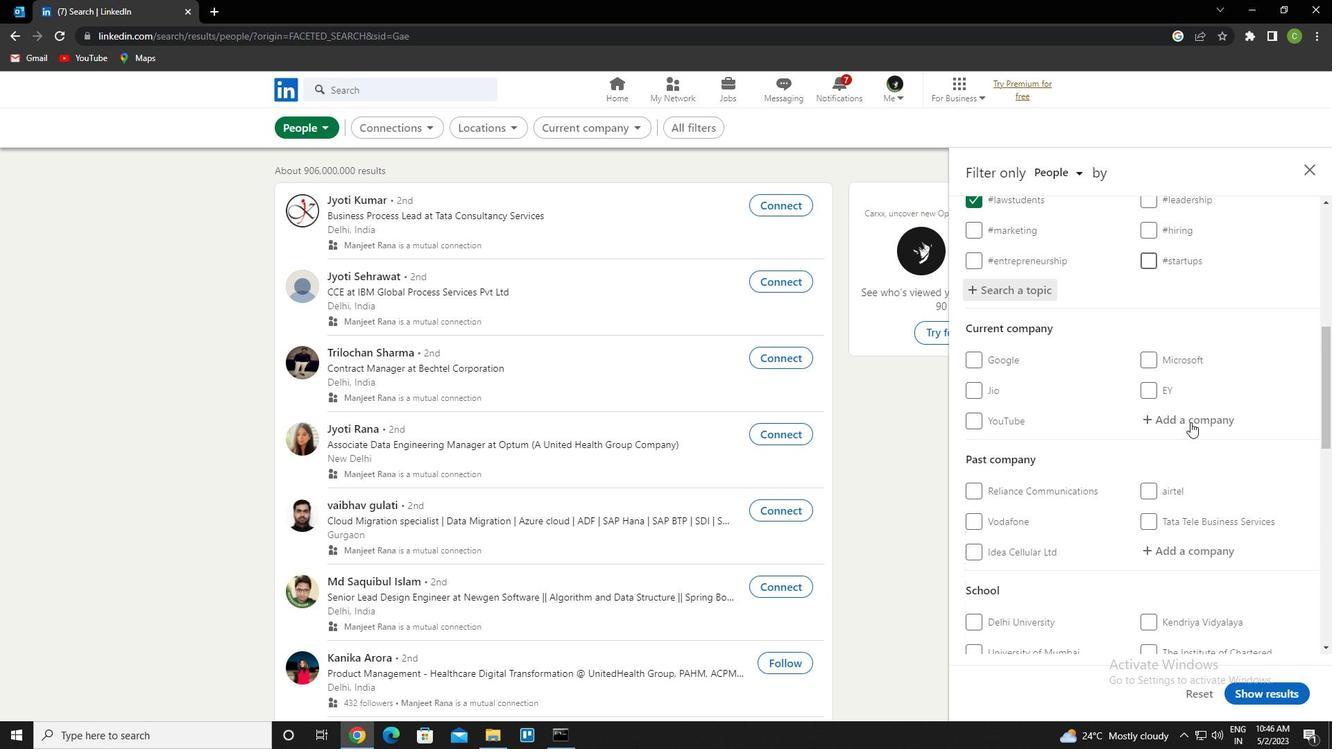 
Action: Mouse moved to (1151, 467)
Screenshot: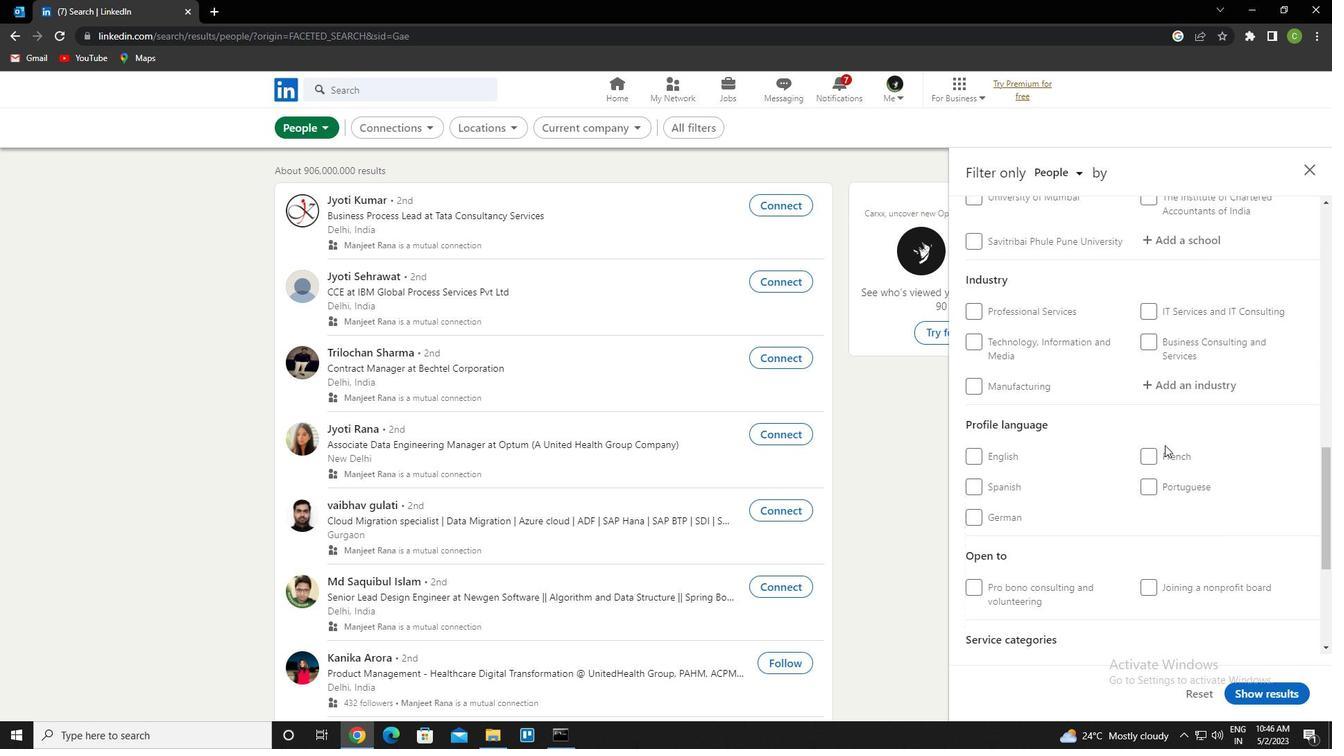 
Action: Mouse pressed left at (1151, 467)
Screenshot: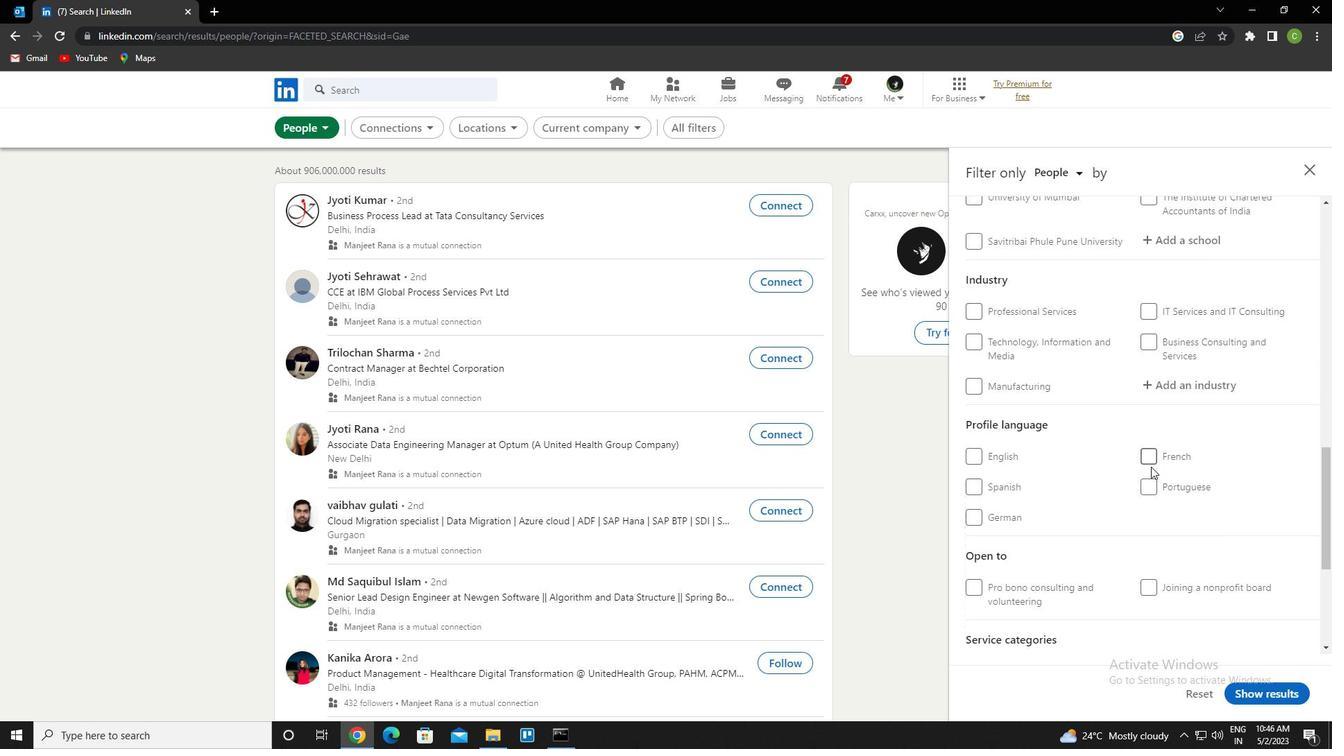 
Action: Mouse moved to (1152, 457)
Screenshot: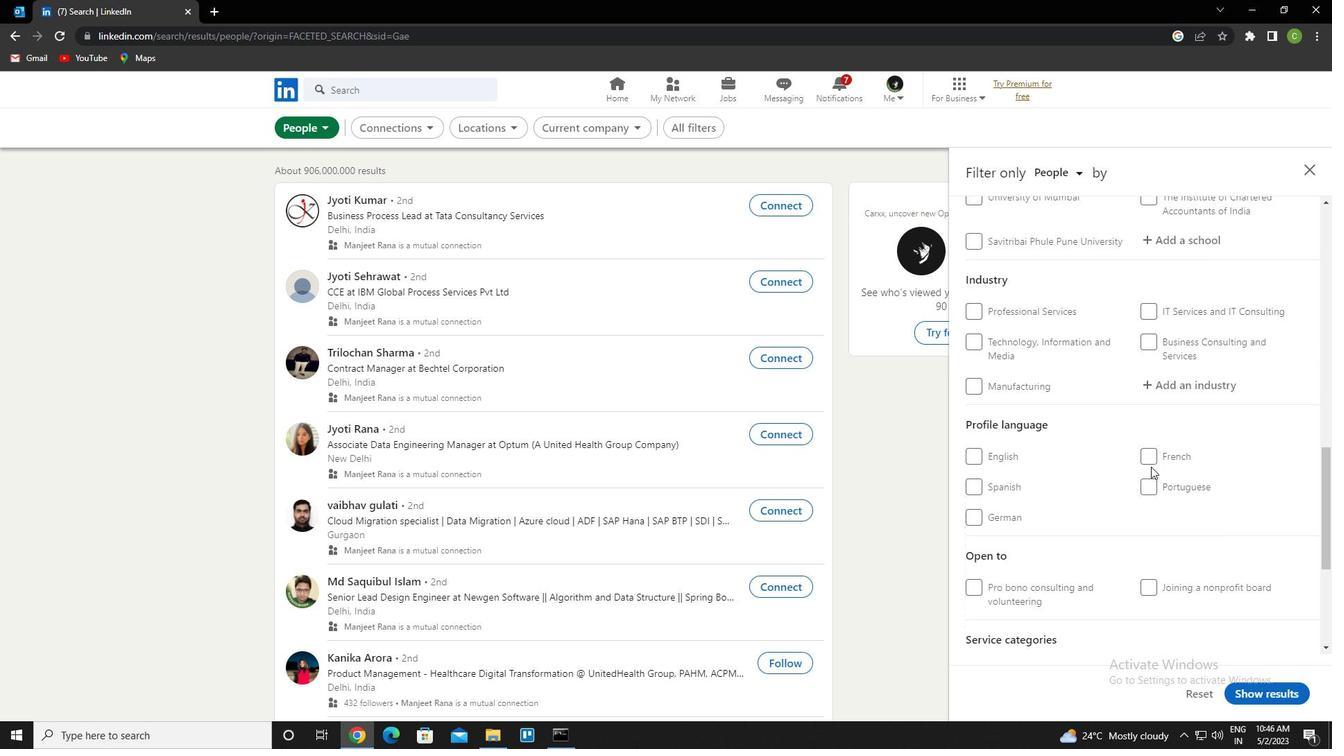 
Action: Mouse pressed left at (1152, 457)
Screenshot: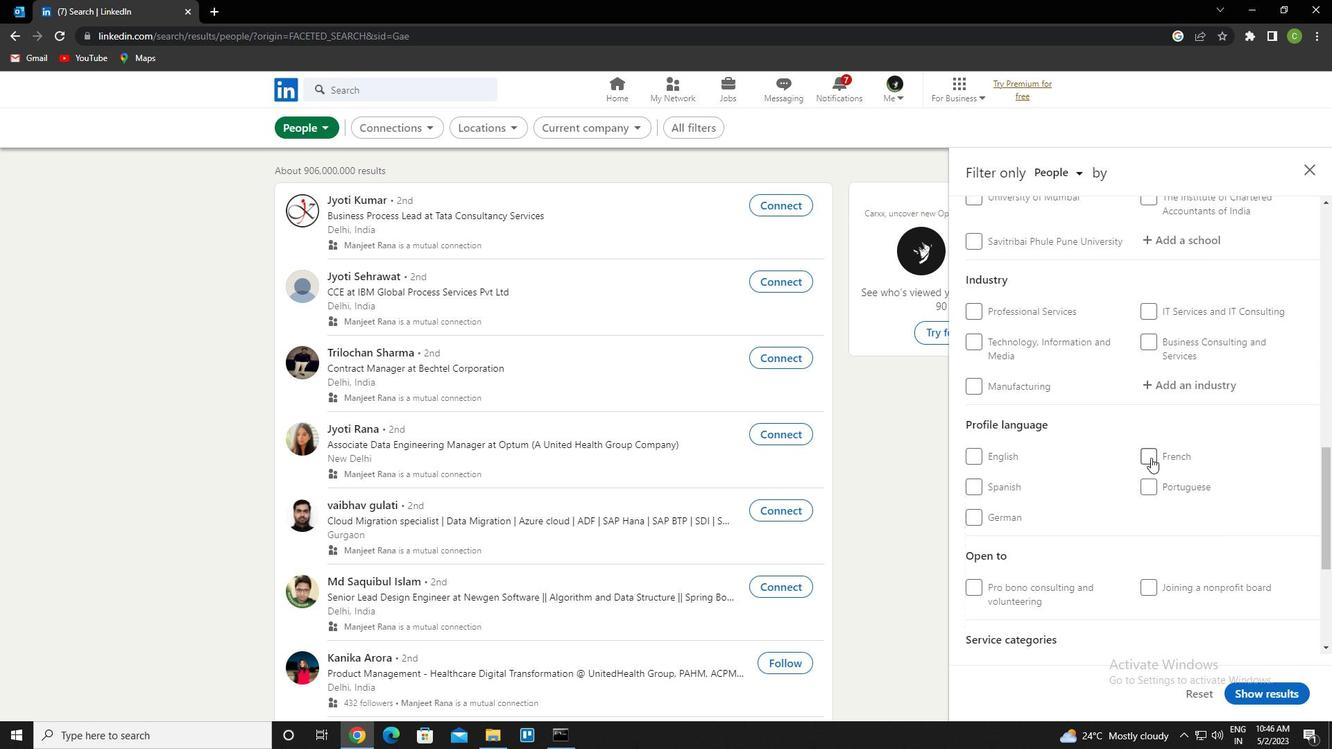 
Action: Mouse scrolled (1152, 458) with delta (0, 0)
Screenshot: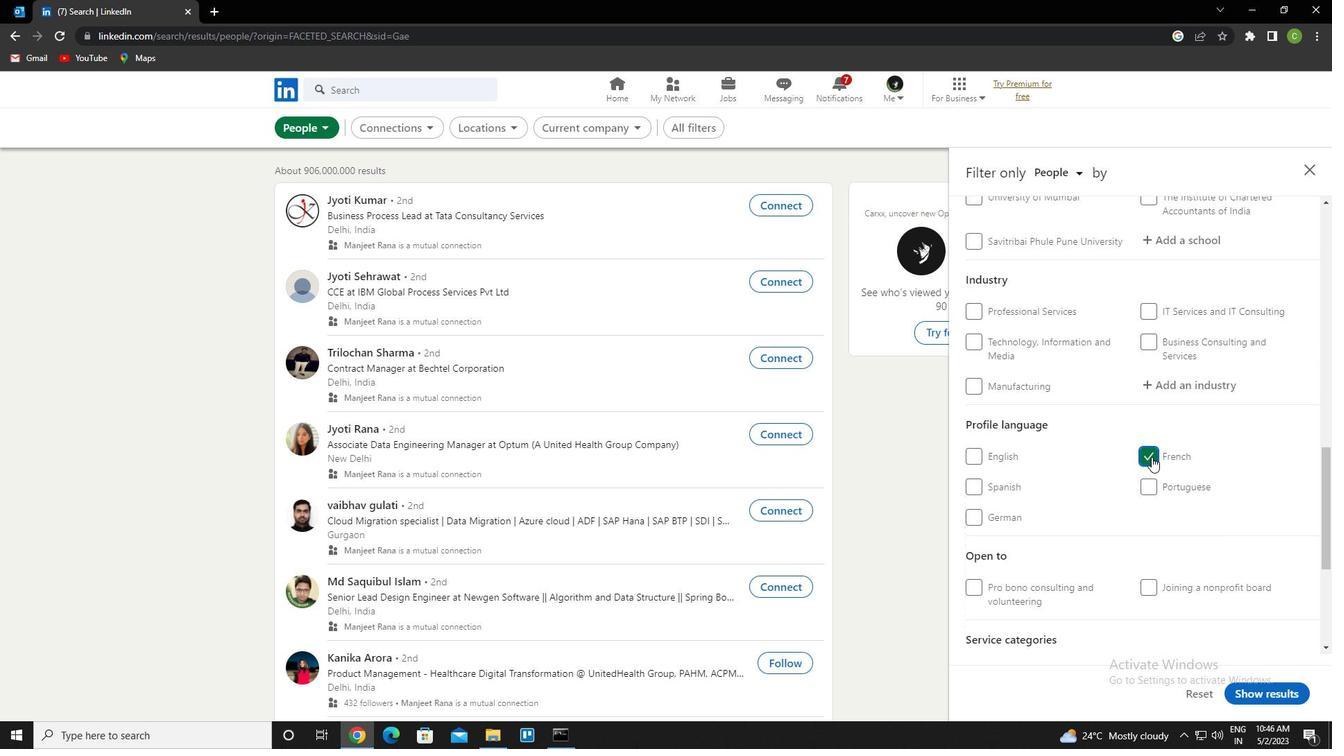 
Action: Mouse scrolled (1152, 458) with delta (0, 0)
Screenshot: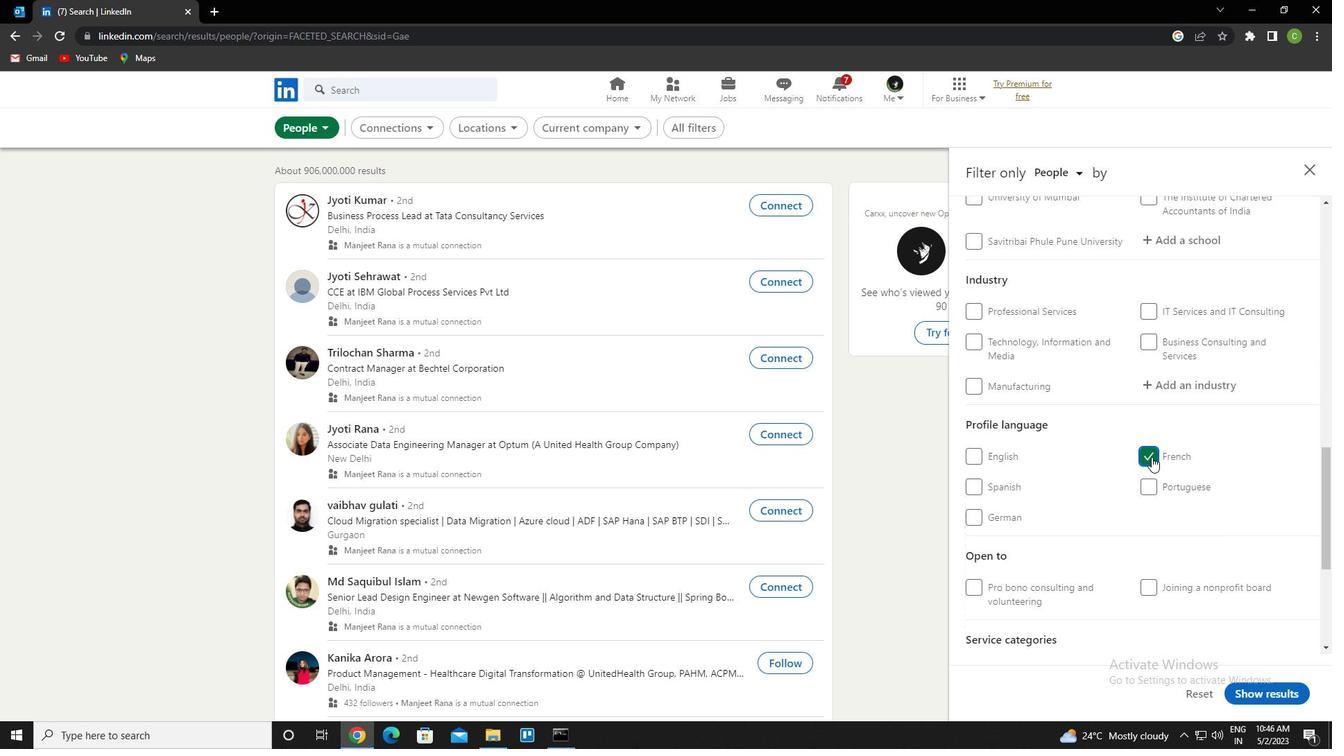 
Action: Mouse scrolled (1152, 458) with delta (0, 0)
Screenshot: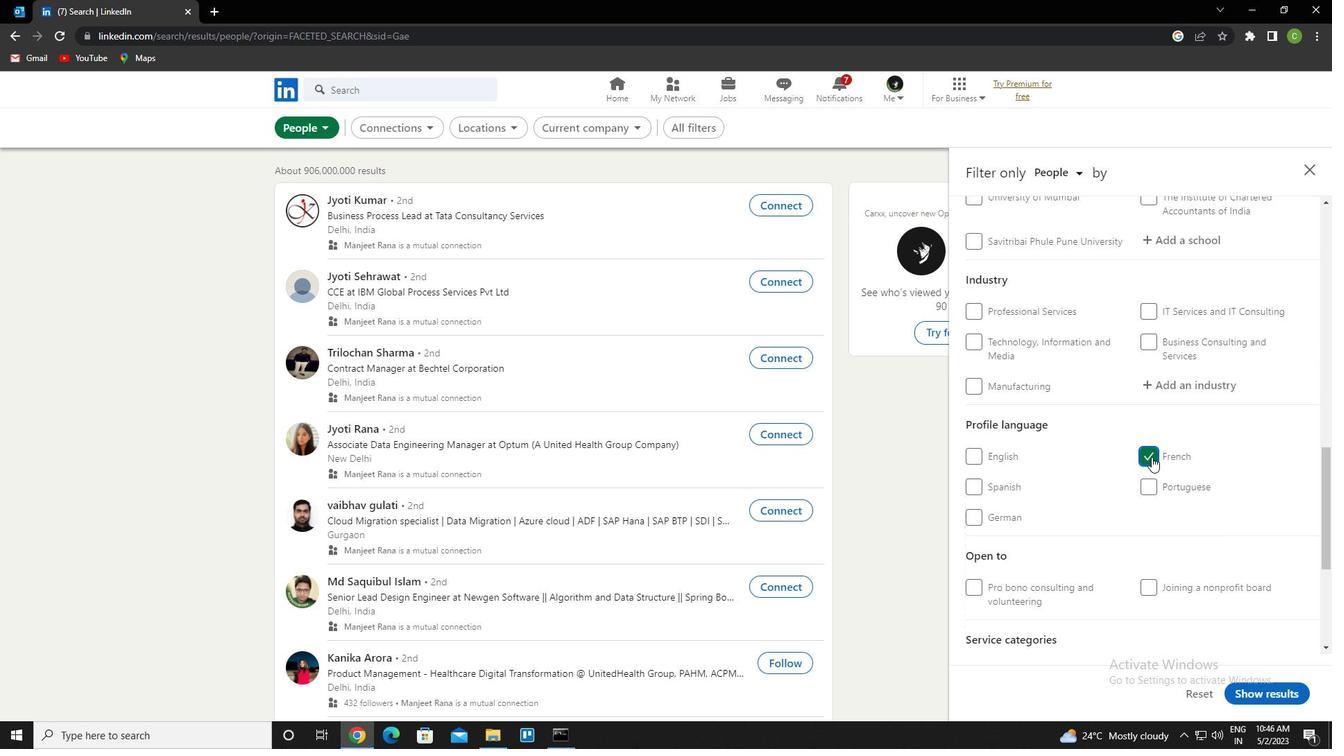 
Action: Mouse scrolled (1152, 458) with delta (0, 0)
Screenshot: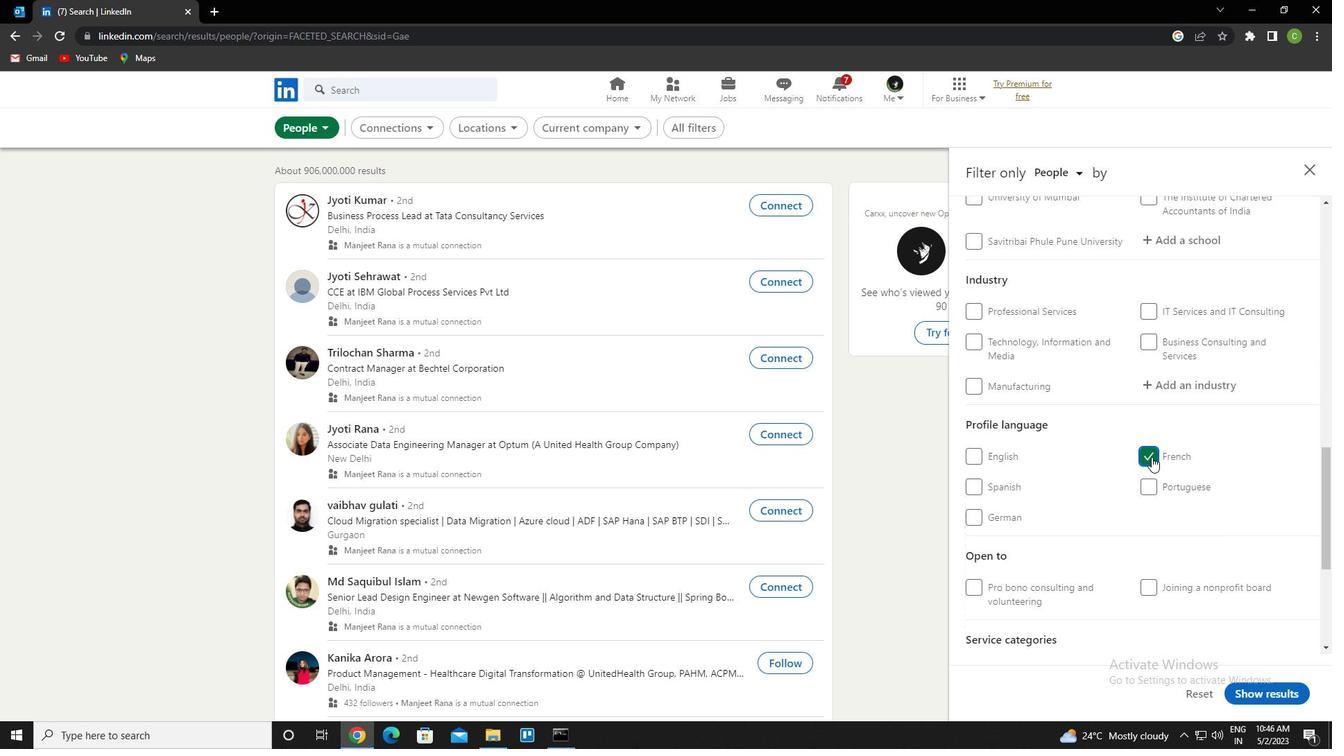 
Action: Mouse scrolled (1152, 458) with delta (0, 0)
Screenshot: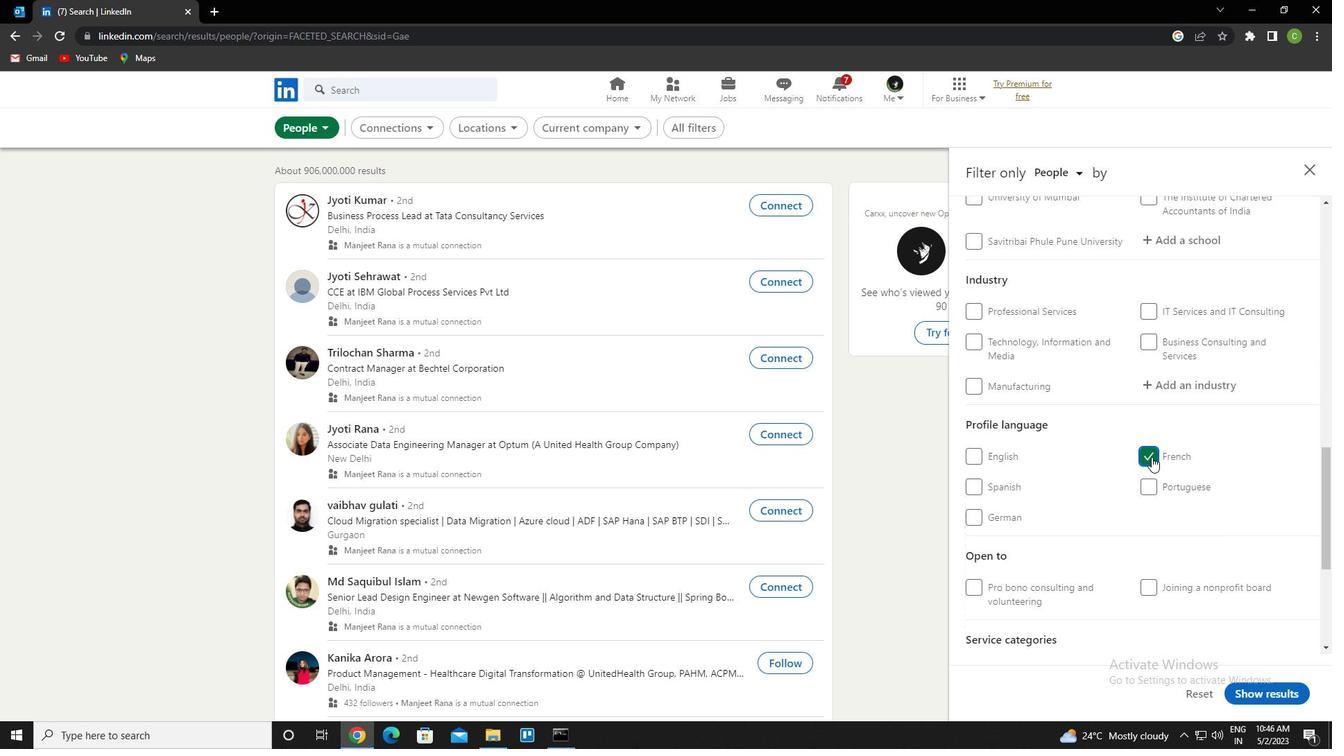 
Action: Mouse scrolled (1152, 458) with delta (0, 0)
Screenshot: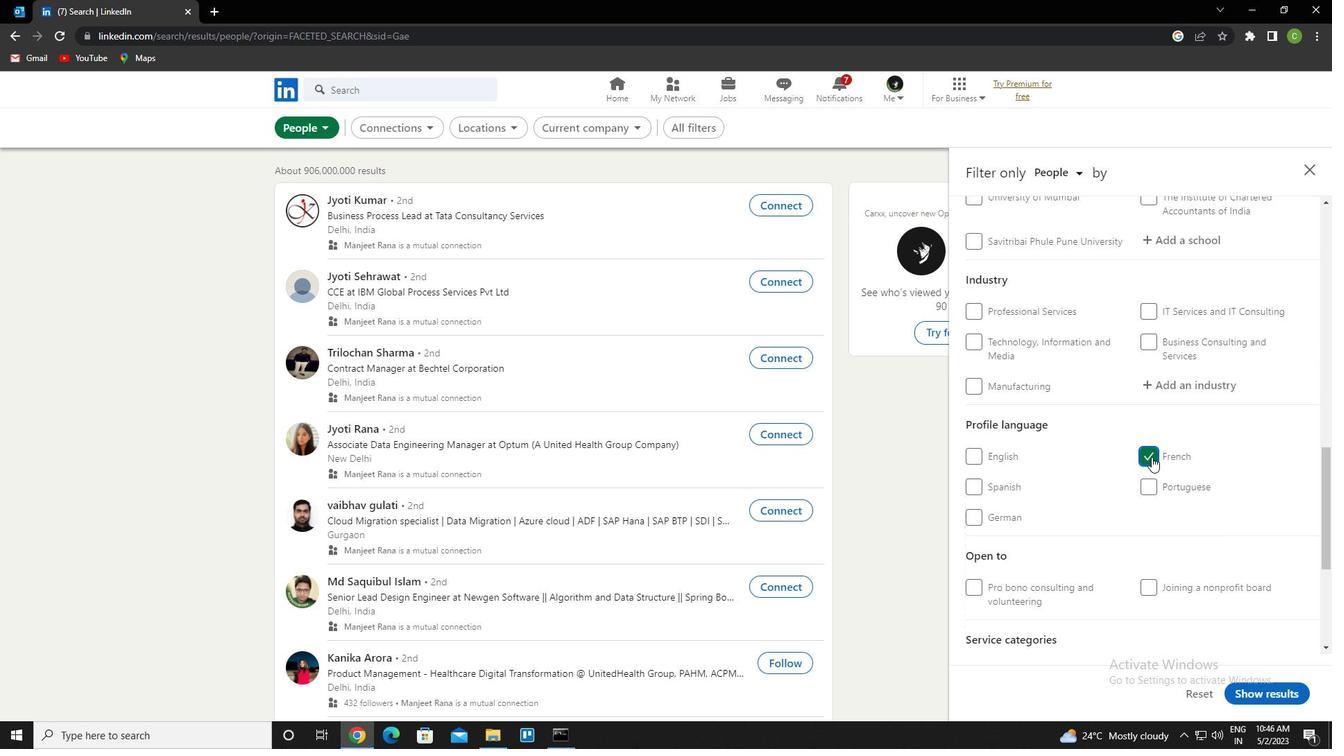 
Action: Mouse moved to (1176, 377)
Screenshot: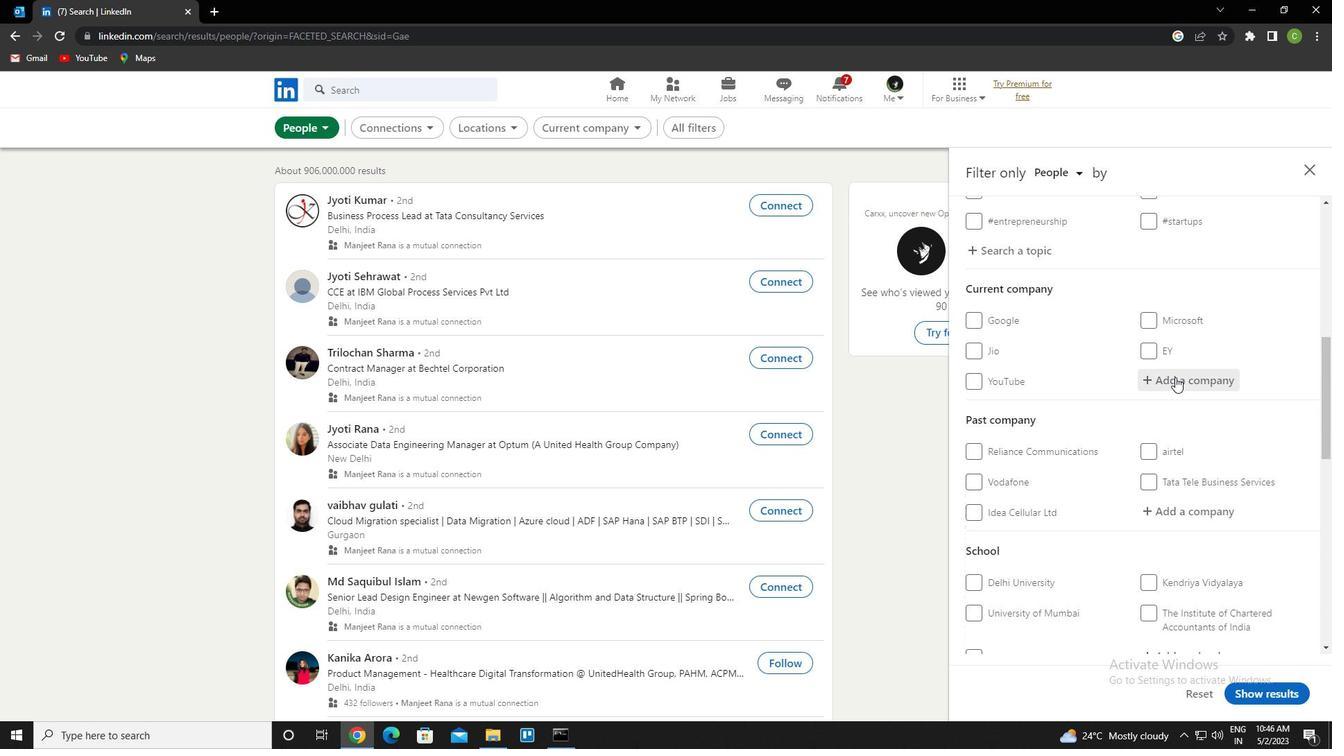 
Action: Mouse pressed left at (1176, 377)
Screenshot: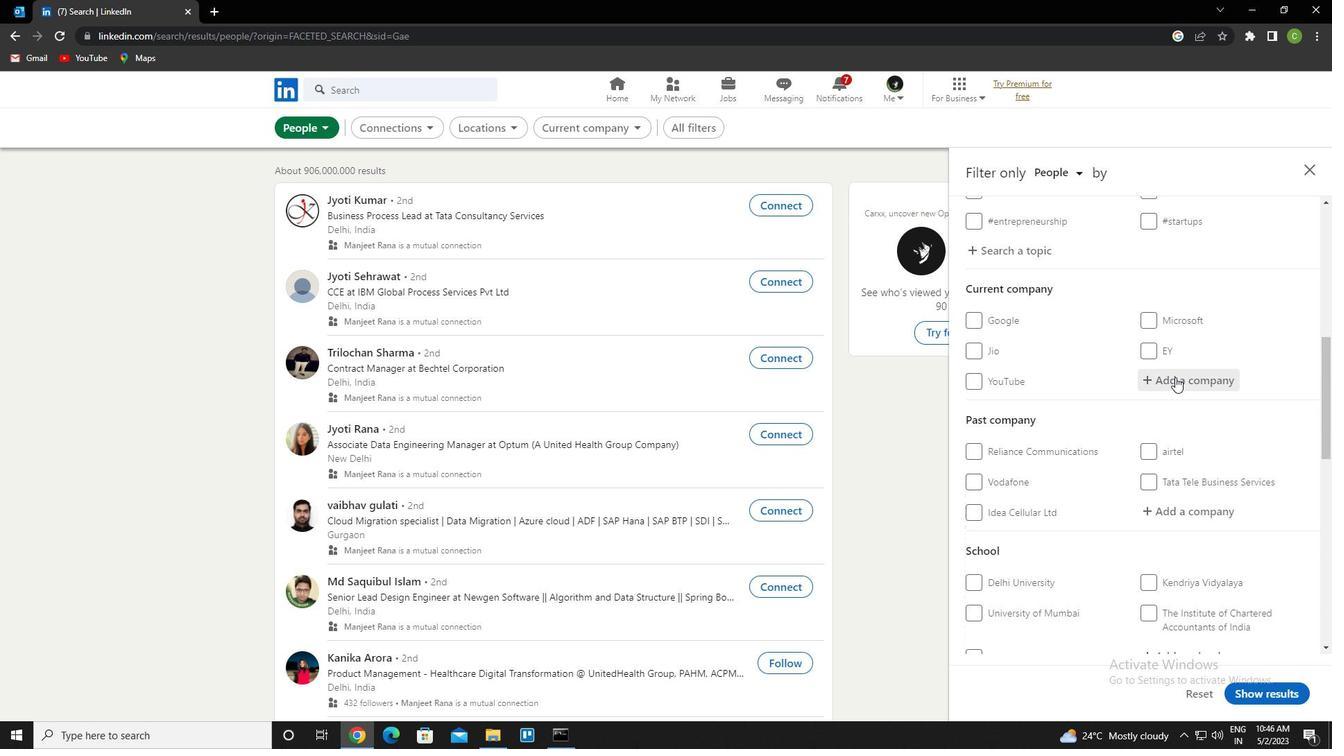 
Action: Key pressed <Key.caps_lock>u<Key.caps_lock>daan<Key.down><Key.down><Key.up><Key.enter>
Screenshot: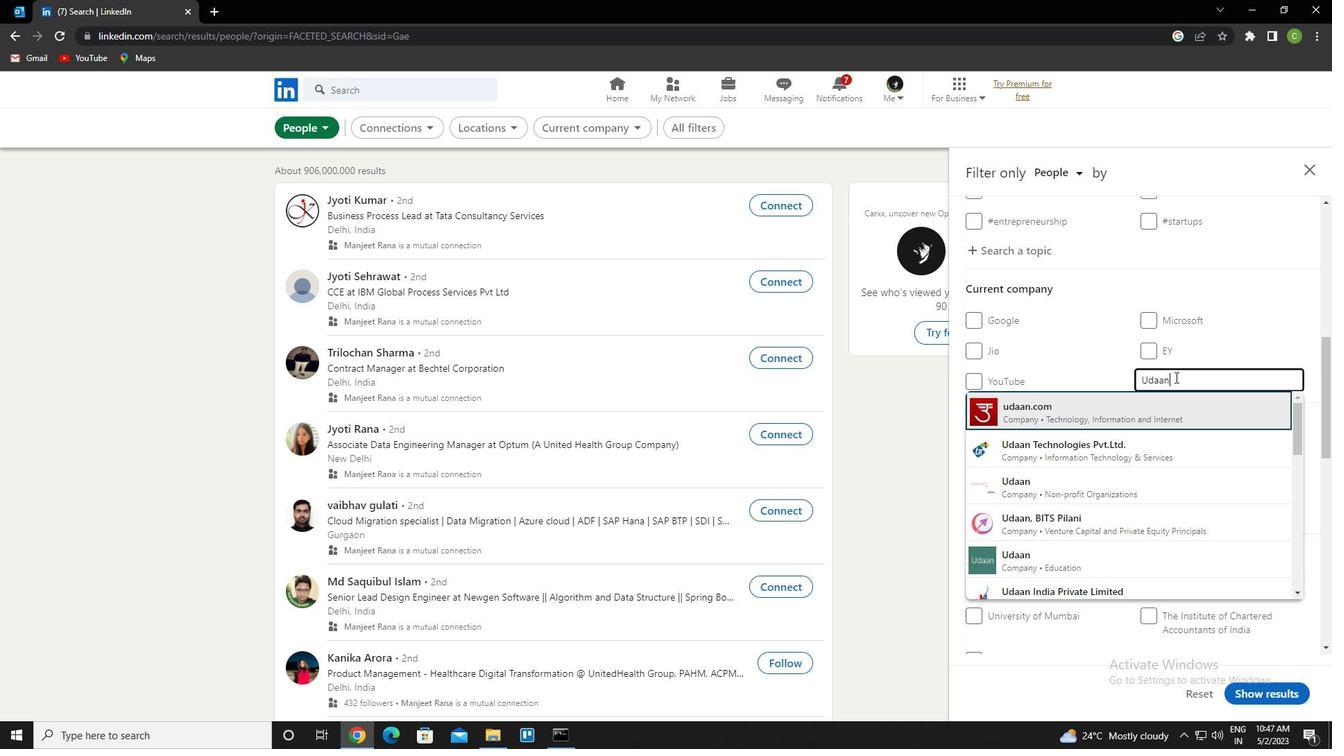 
Action: Mouse scrolled (1176, 376) with delta (0, 0)
Screenshot: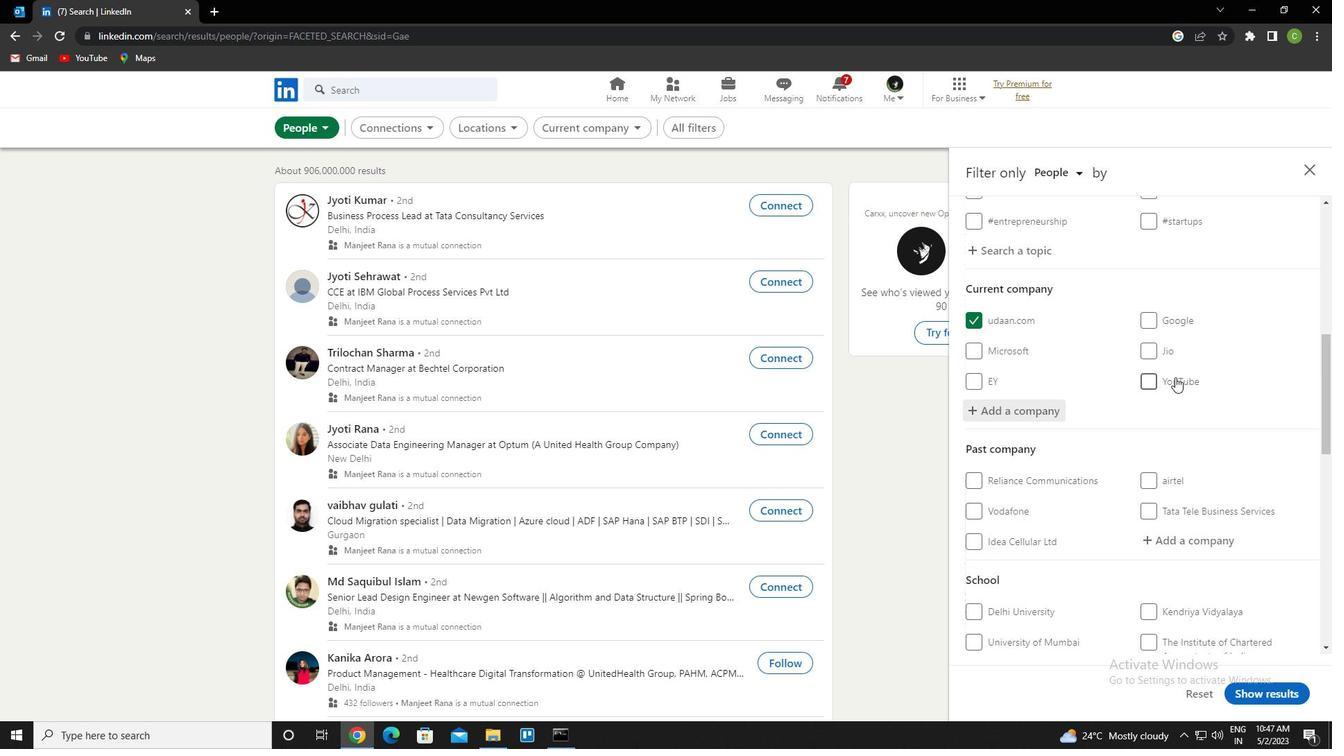 
Action: Mouse scrolled (1176, 376) with delta (0, 0)
Screenshot: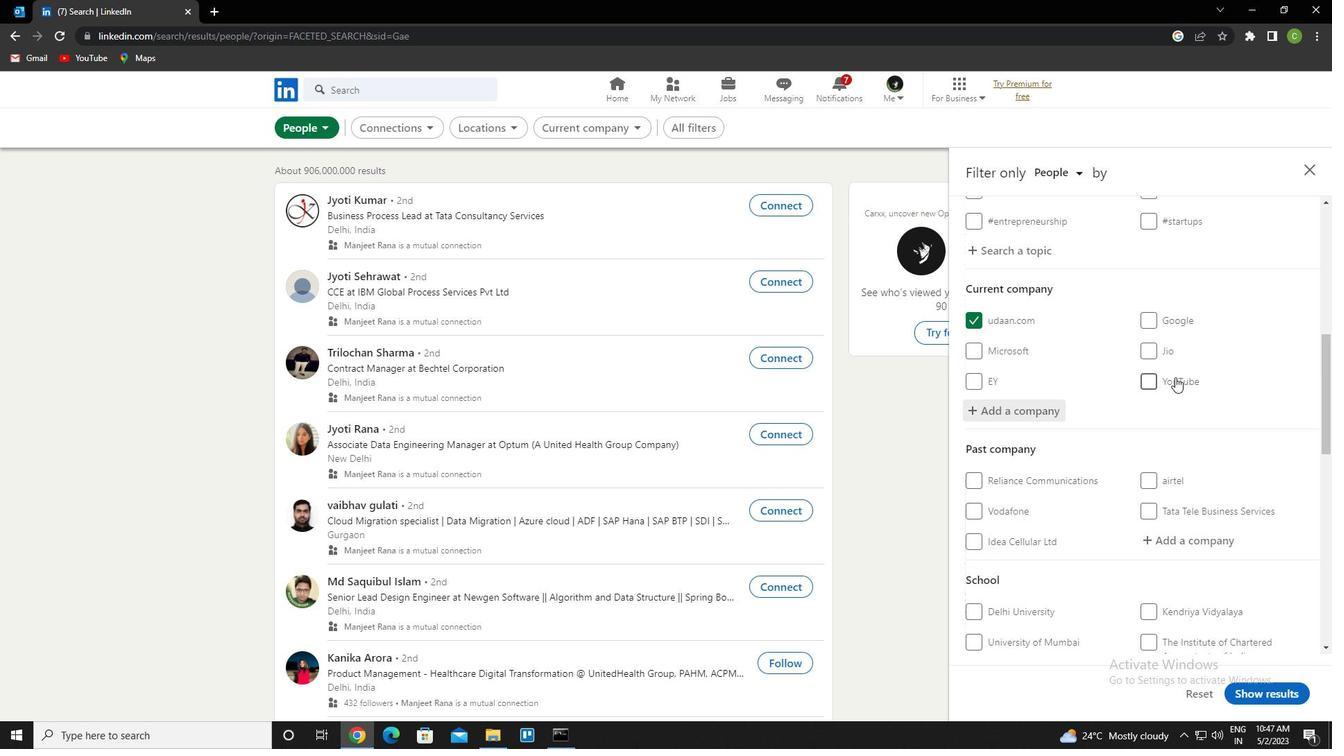 
Action: Mouse moved to (1205, 470)
Screenshot: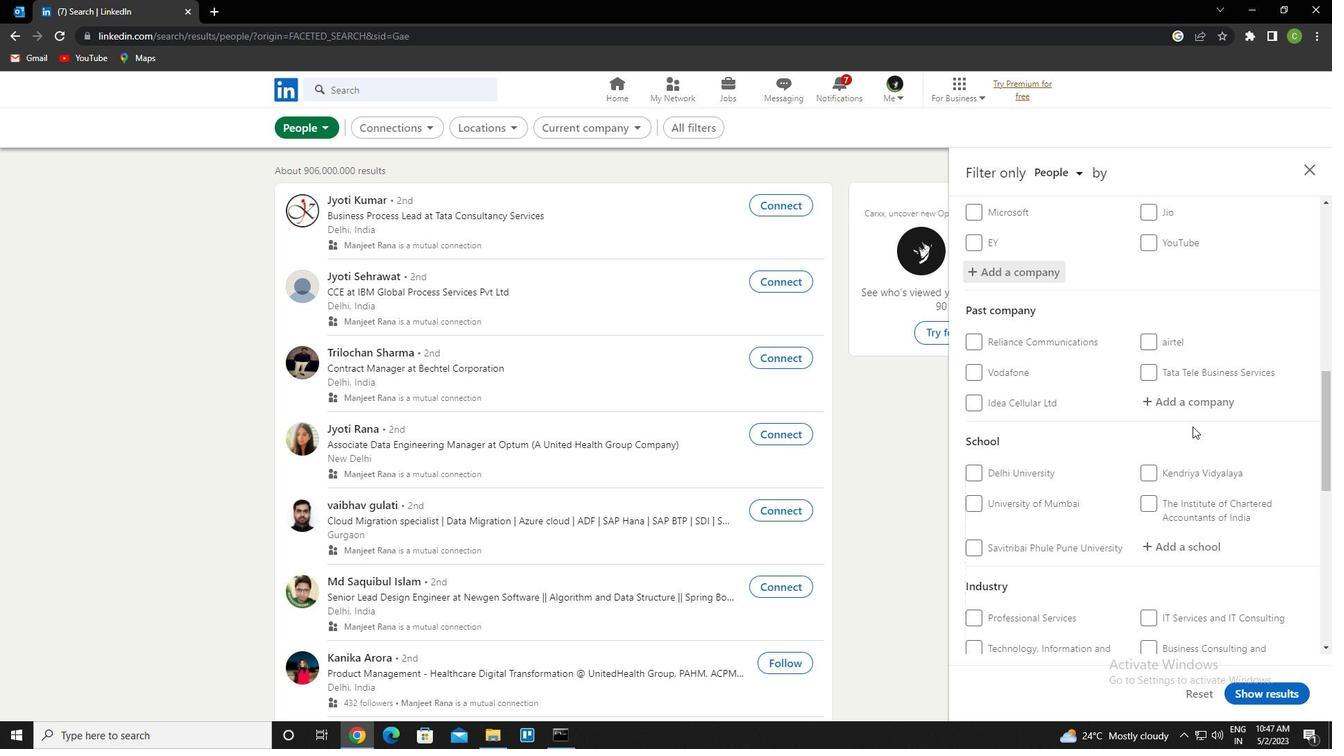 
Action: Mouse scrolled (1205, 469) with delta (0, 0)
Screenshot: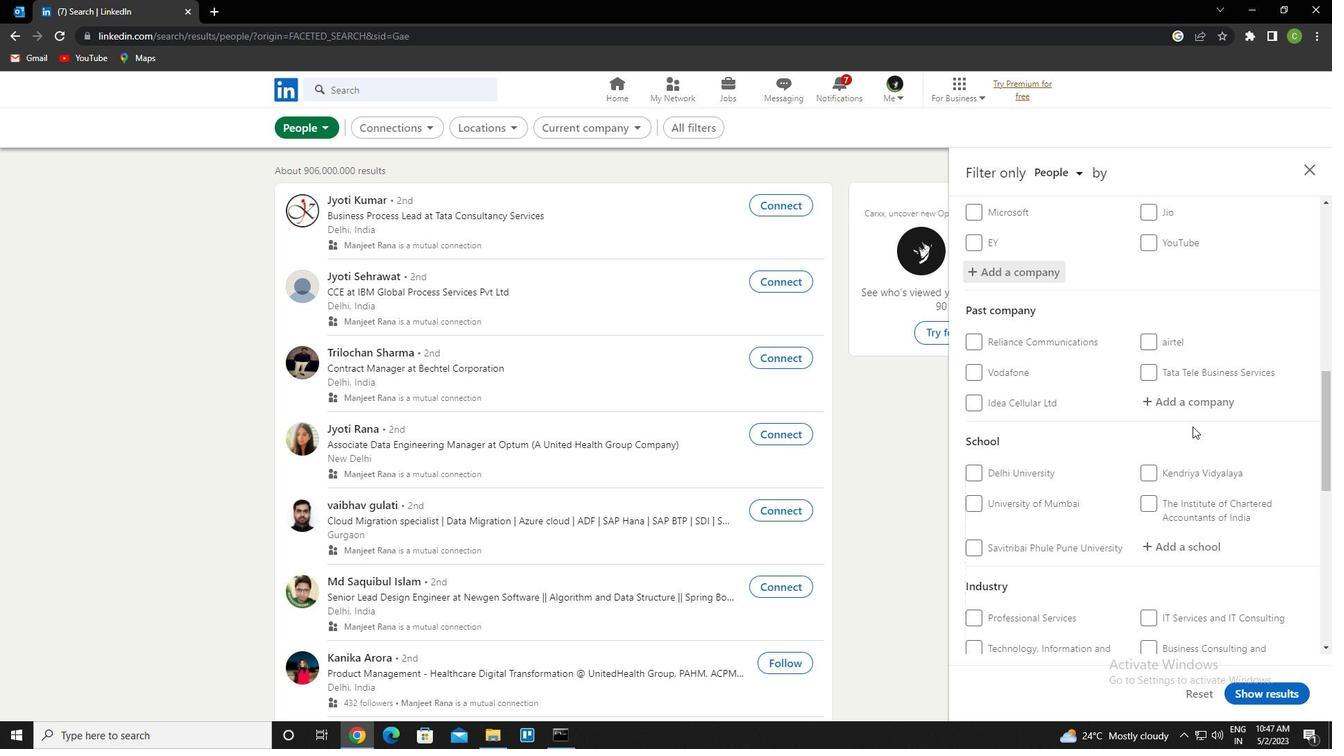 
Action: Mouse scrolled (1205, 469) with delta (0, 0)
Screenshot: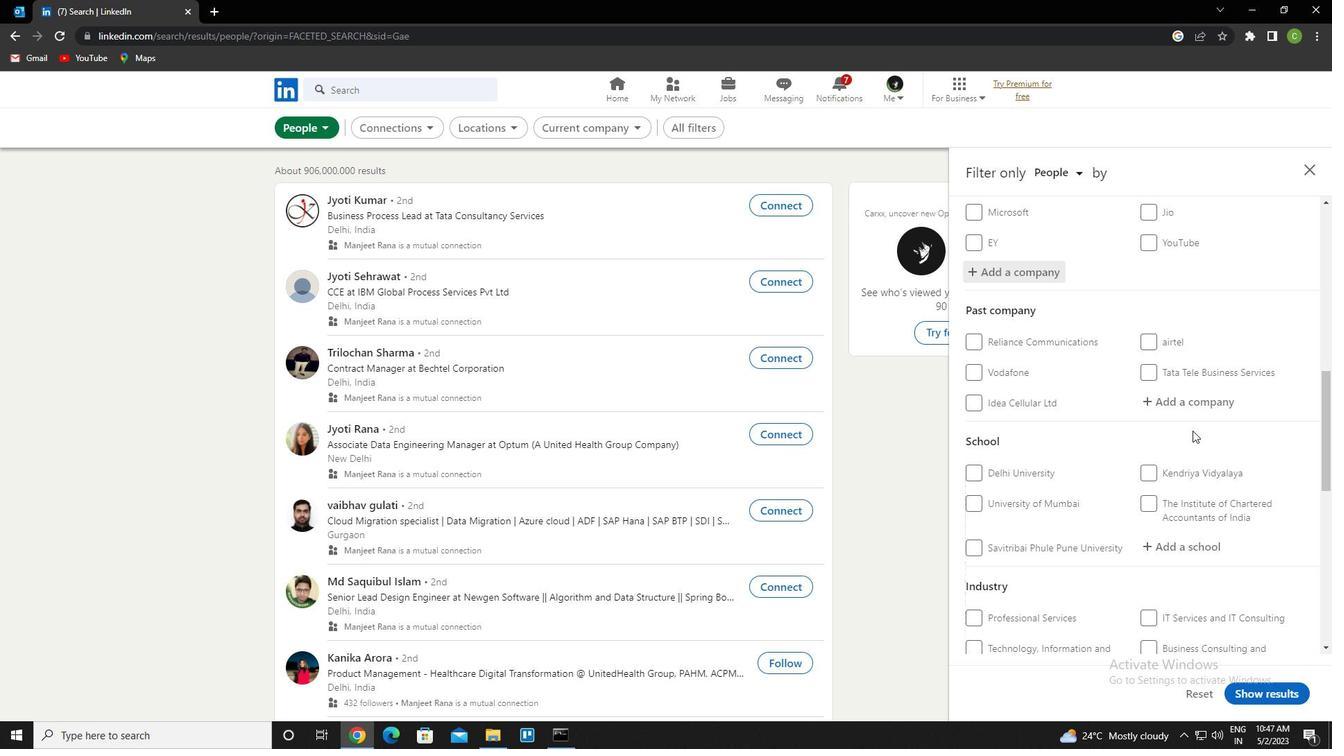 
Action: Mouse scrolled (1205, 469) with delta (0, 0)
Screenshot: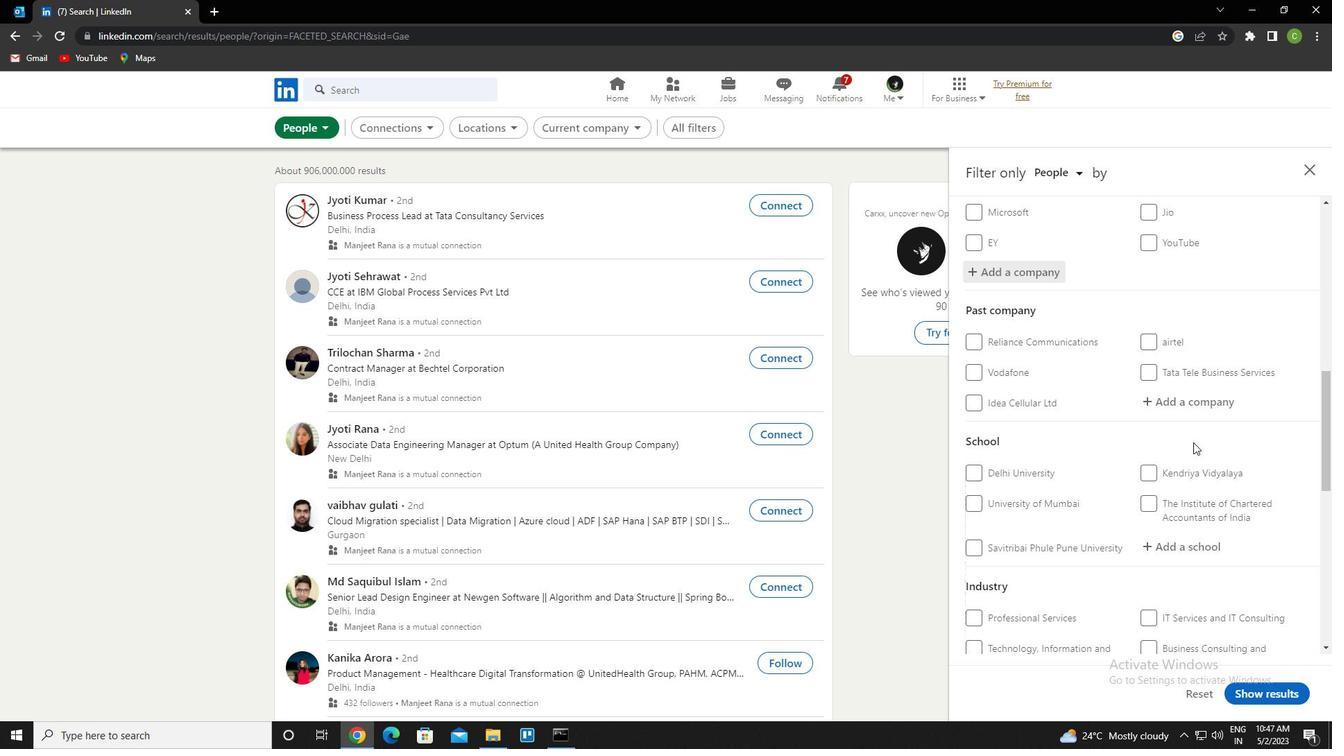 
Action: Mouse moved to (1195, 343)
Screenshot: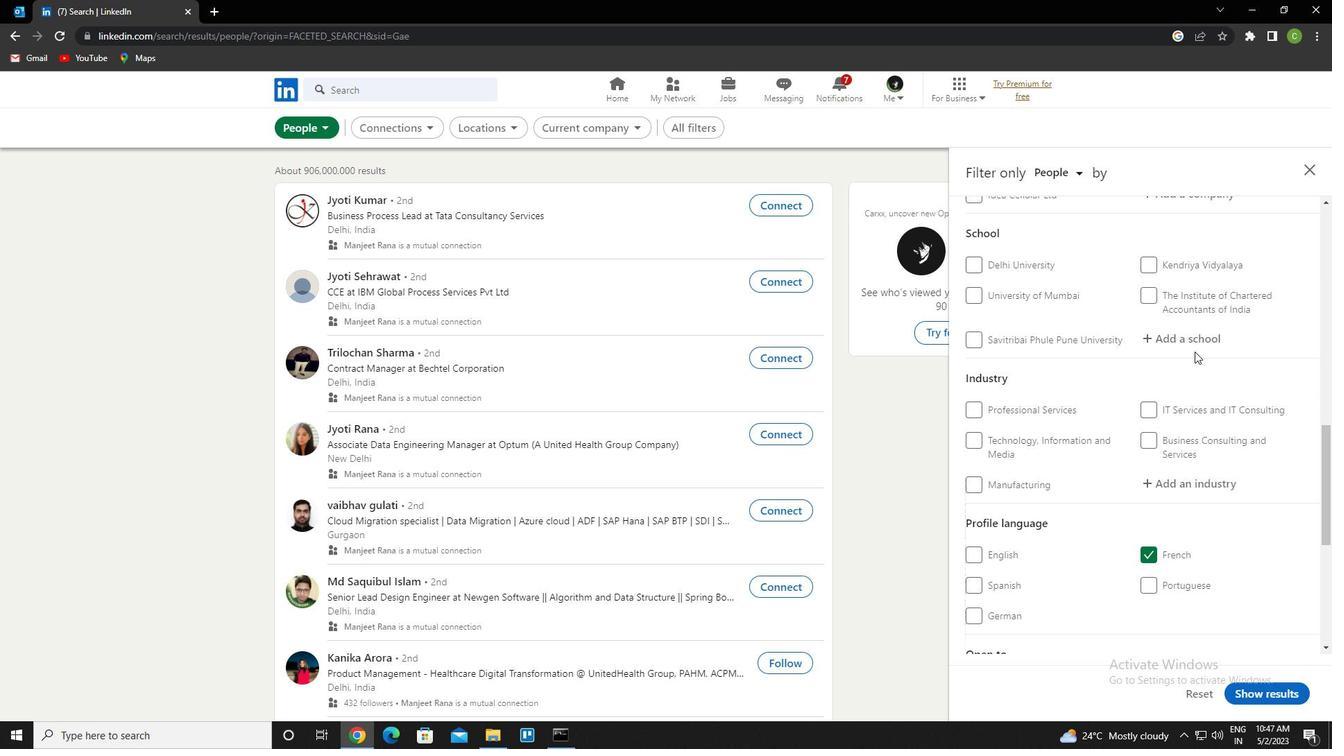 
Action: Mouse pressed left at (1195, 343)
Screenshot: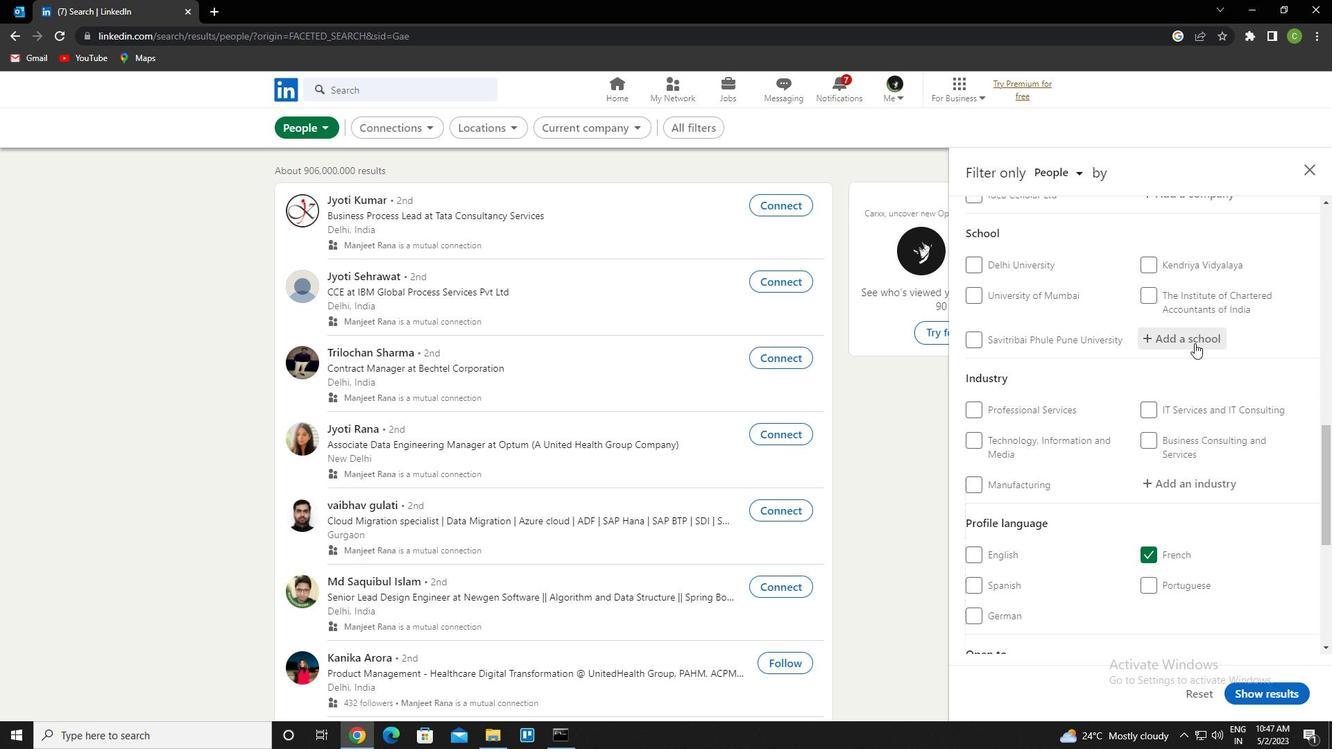 
Action: Key pressed <Key.caps_lock>d<Key.caps_lock>epartment<Key.space>of<Key.space><Key.caps_lock>m<Key.caps_lock>anagement<Key.down><Key.down><Key.enter>
Screenshot: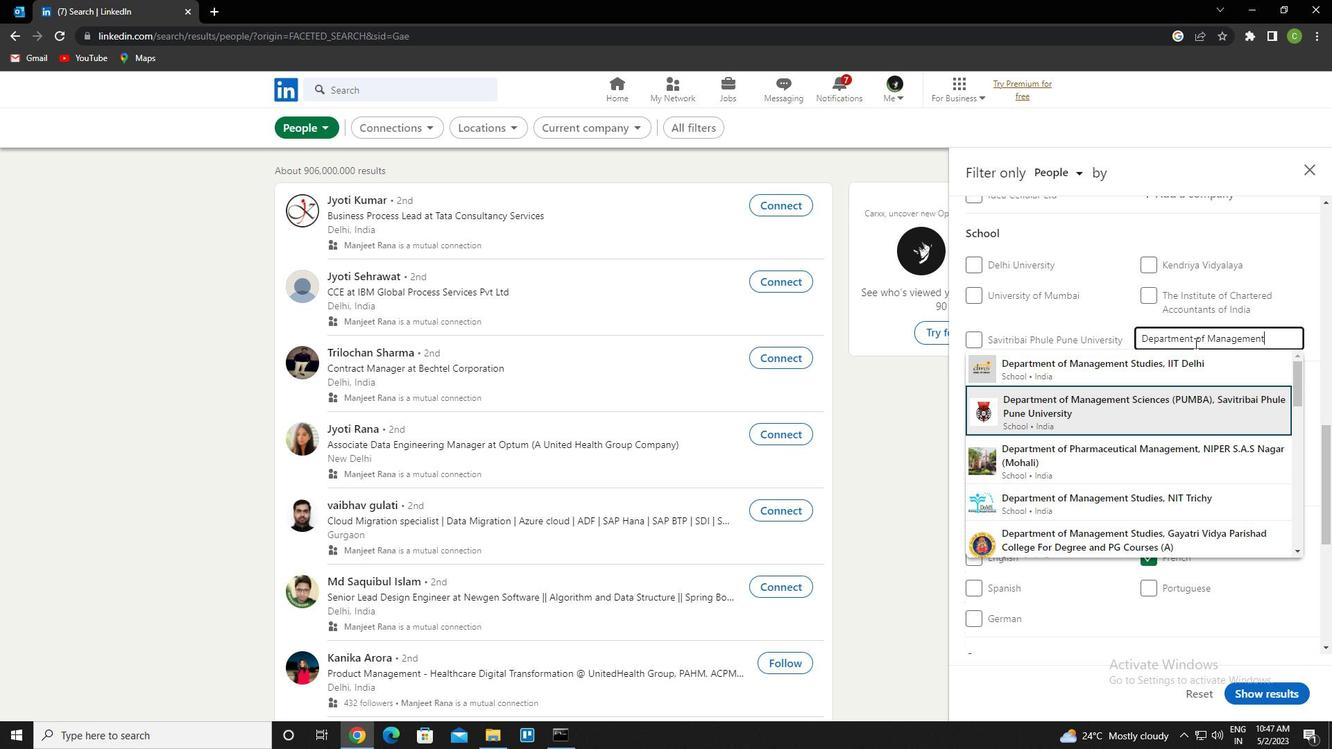 
Action: Mouse scrolled (1195, 342) with delta (0, 0)
Screenshot: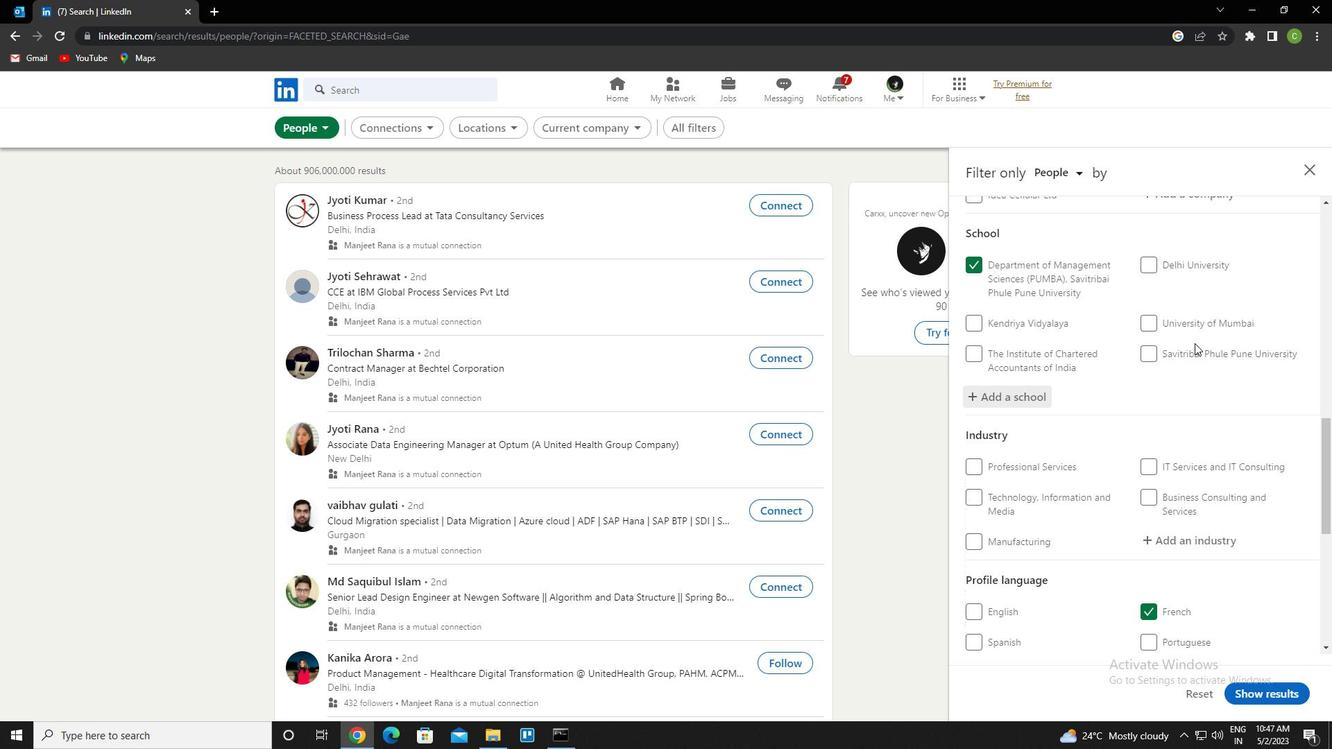 
Action: Mouse scrolled (1195, 342) with delta (0, 0)
Screenshot: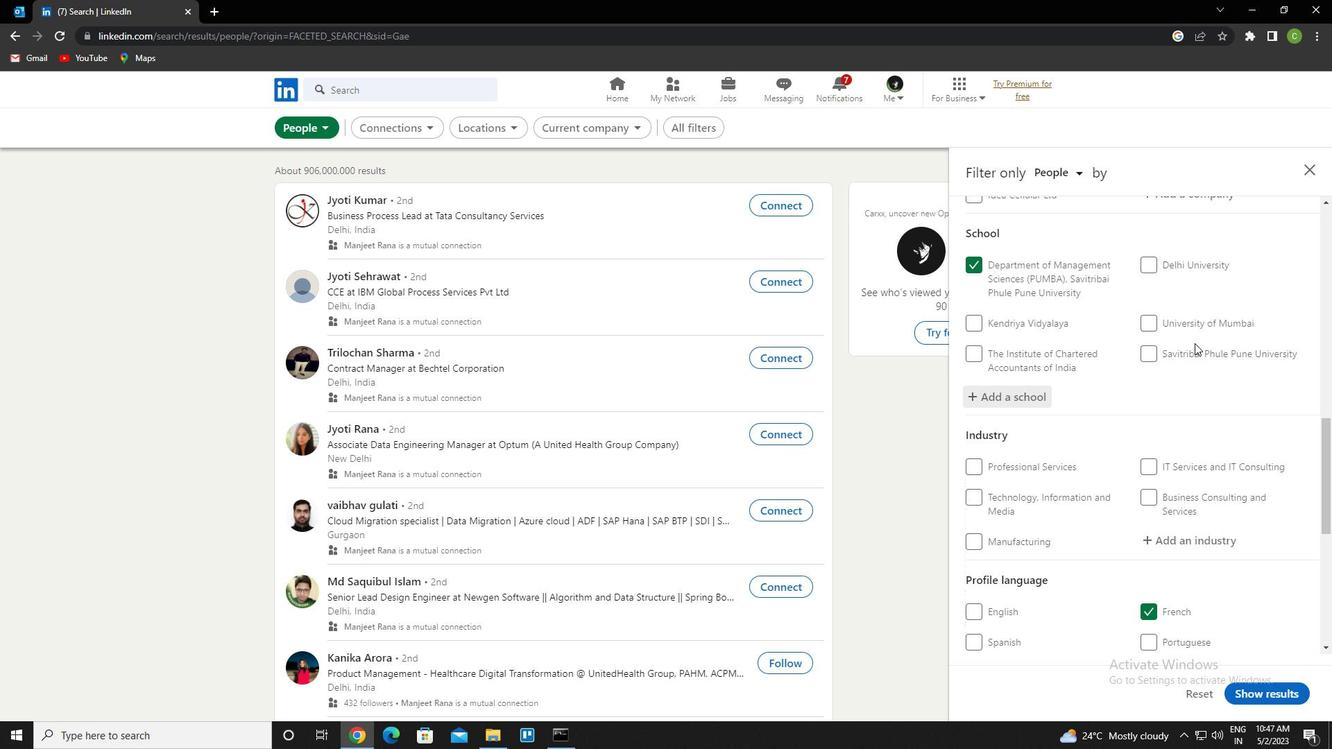 
Action: Mouse scrolled (1195, 342) with delta (0, 0)
Screenshot: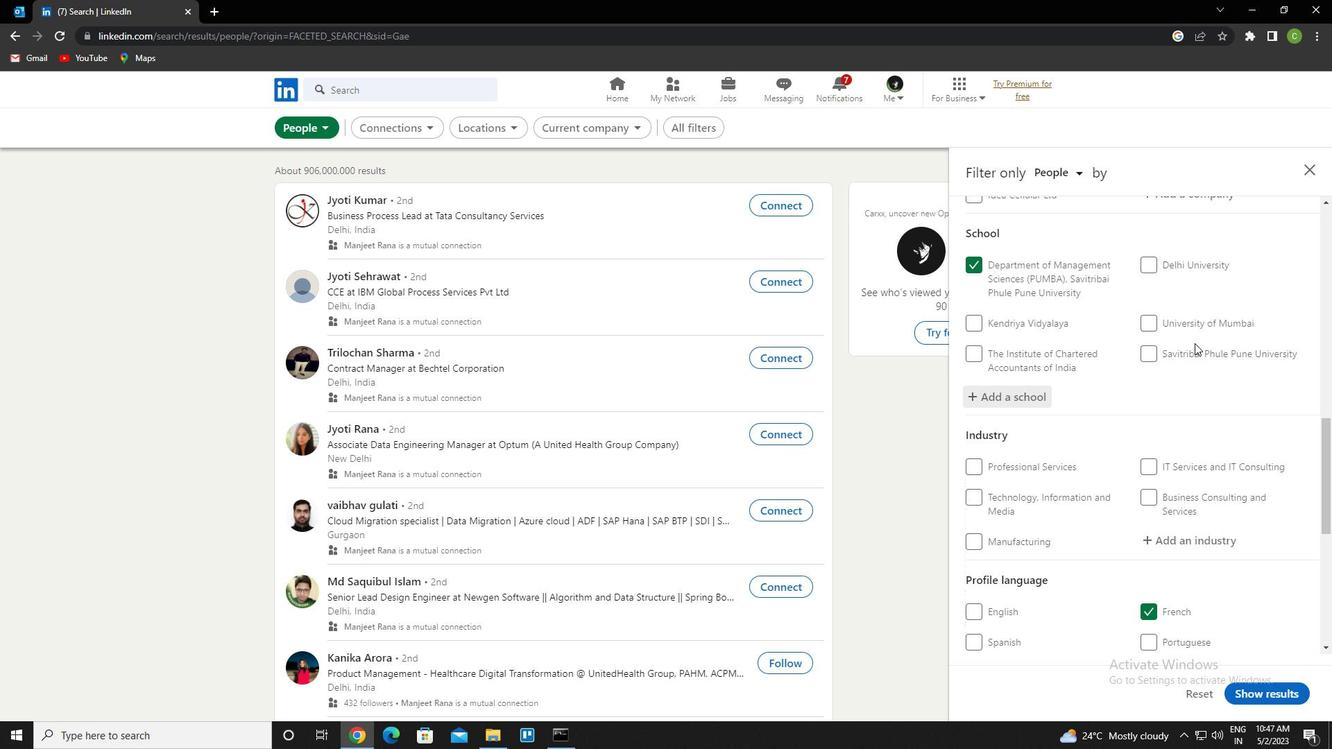 
Action: Mouse moved to (1189, 338)
Screenshot: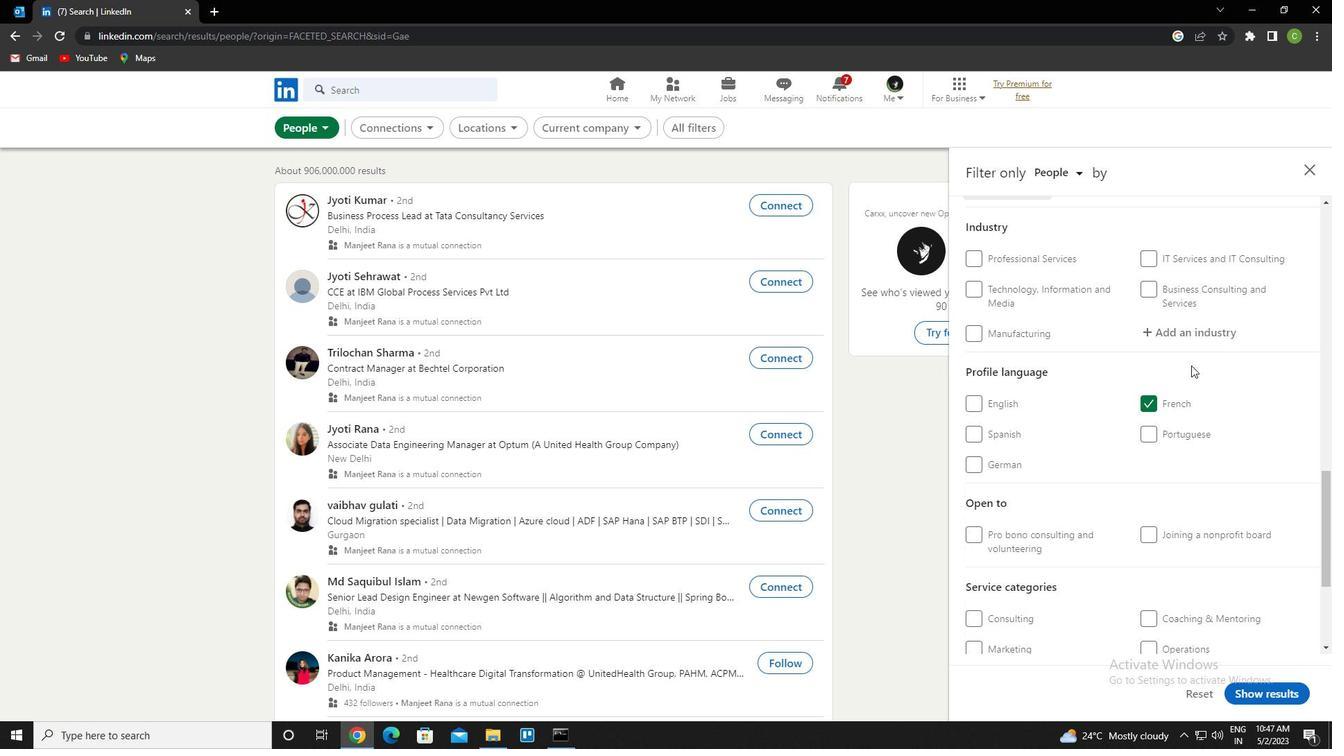 
Action: Mouse pressed left at (1189, 338)
Screenshot: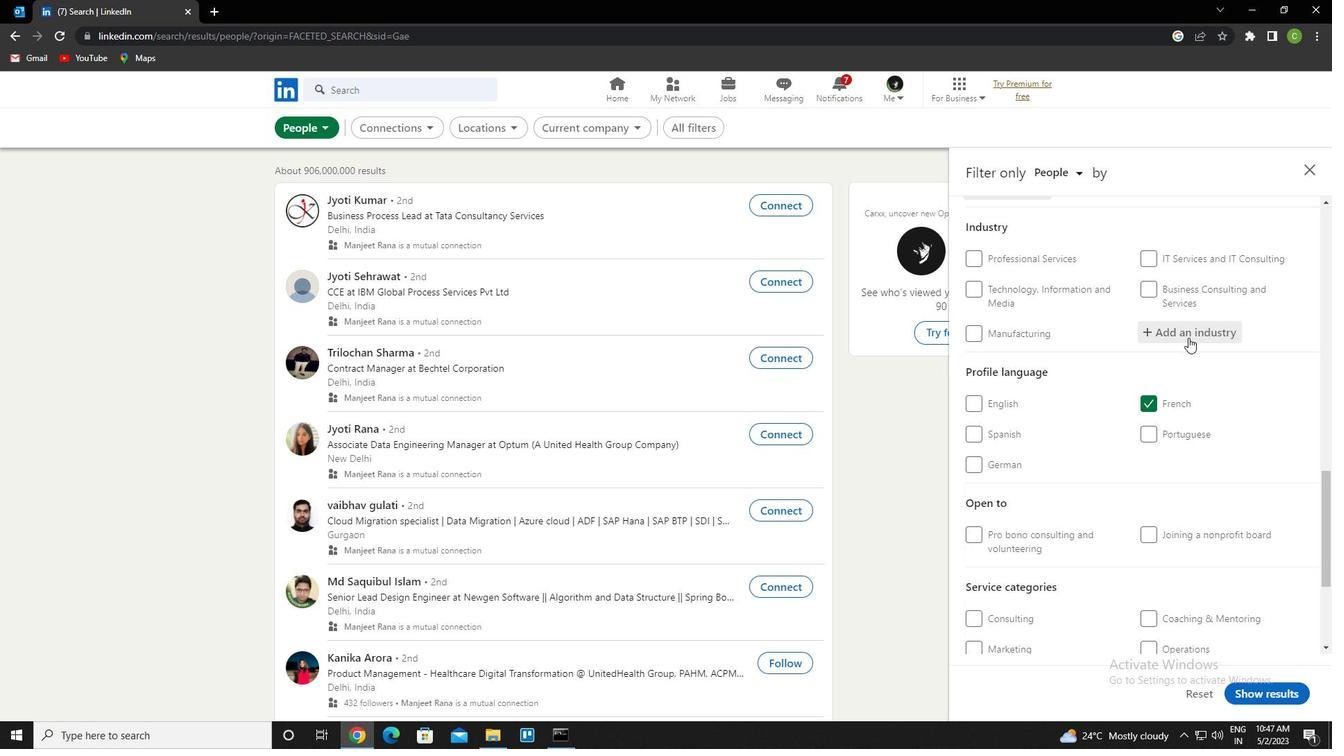 
Action: Key pressed <Key.caps_lock>s<Key.caps_lock>ocial<Key.space>network<Key.down><Key.enter>
Screenshot: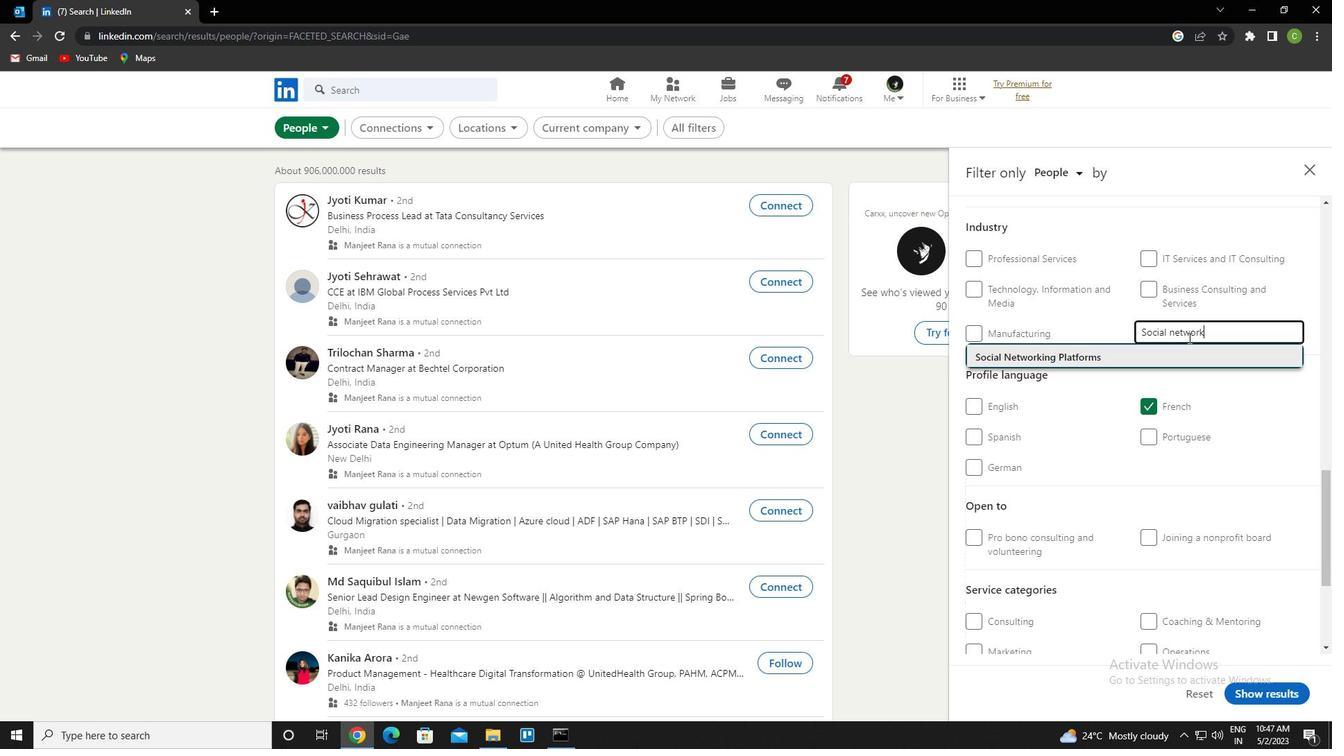 
Action: Mouse scrolled (1189, 337) with delta (0, 0)
Screenshot: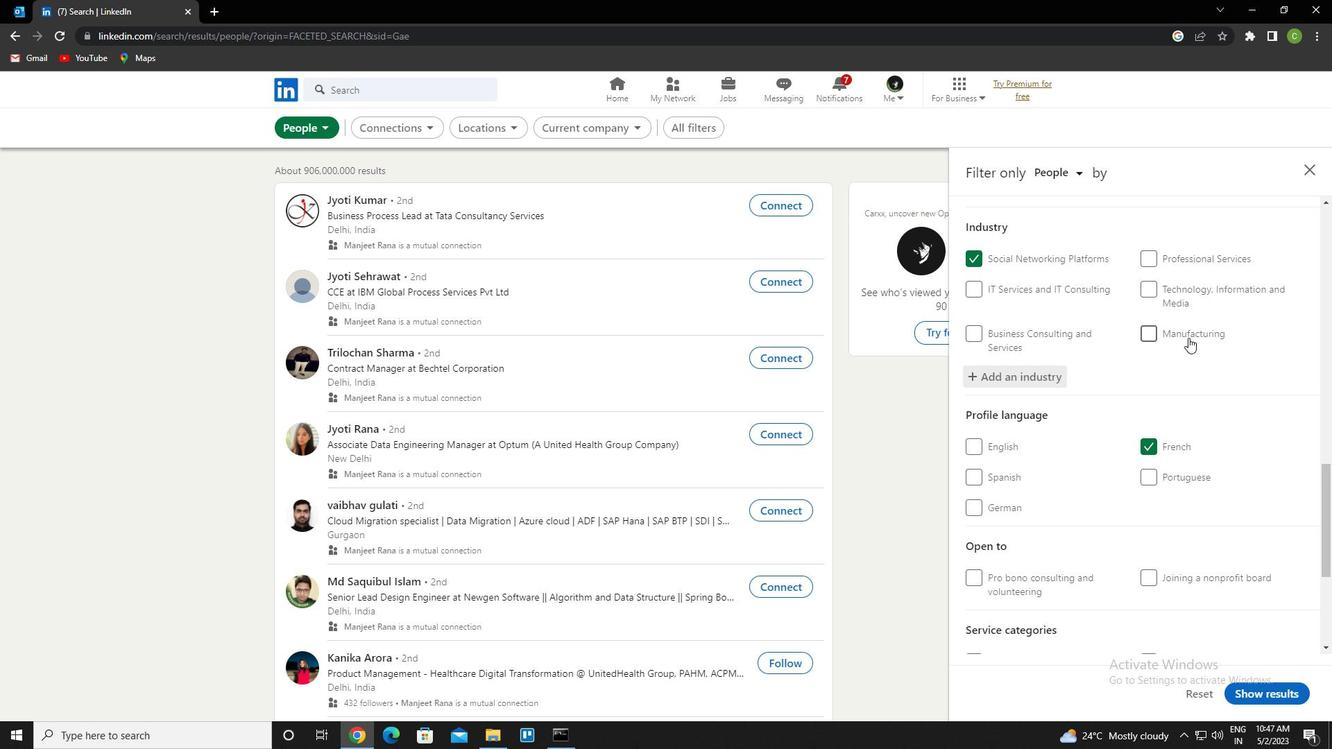 
Action: Mouse scrolled (1189, 337) with delta (0, 0)
Screenshot: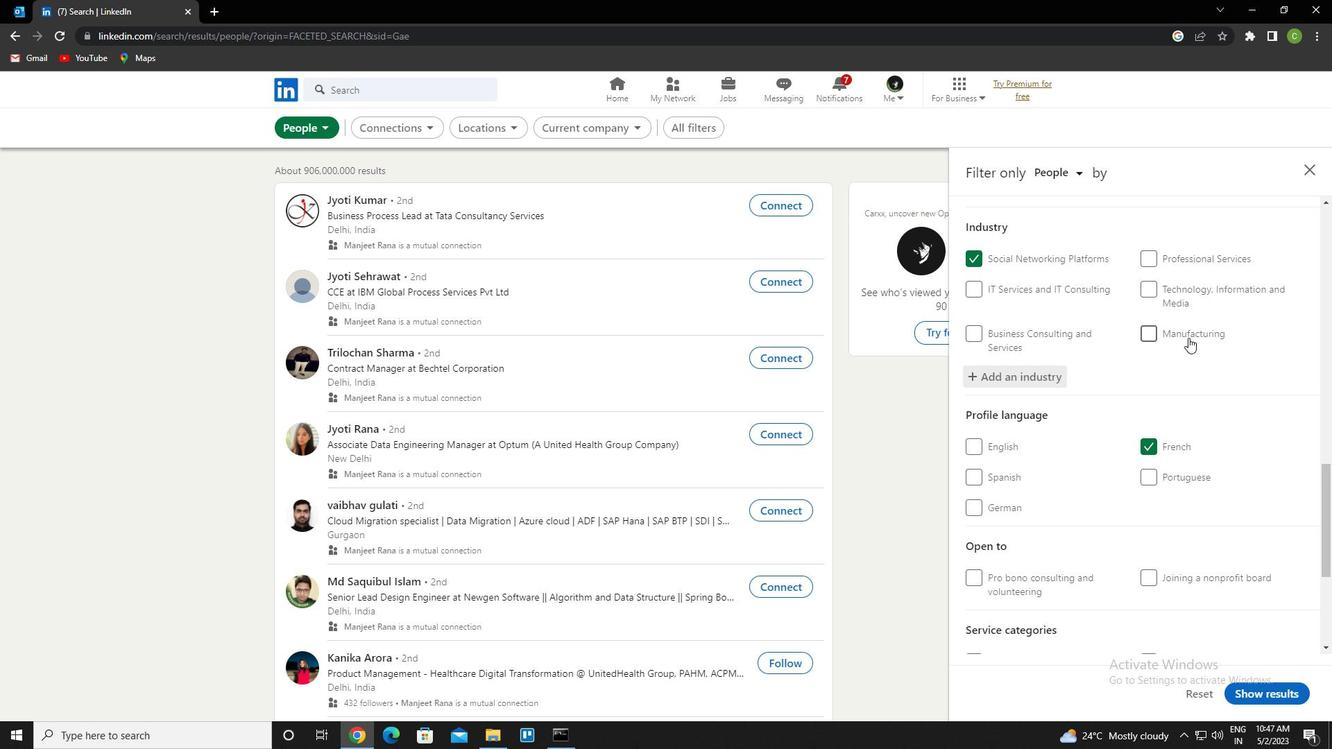 
Action: Mouse scrolled (1189, 337) with delta (0, 0)
Screenshot: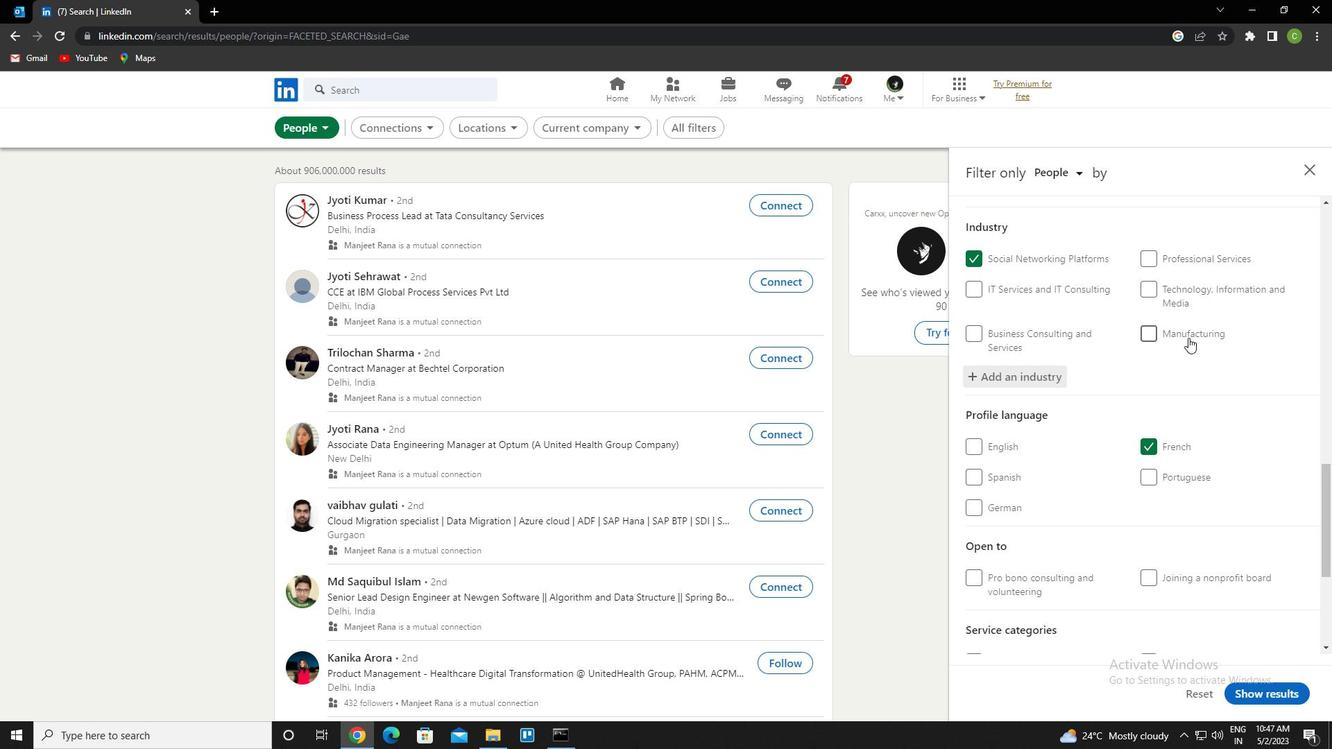 
Action: Mouse scrolled (1189, 337) with delta (0, 0)
Screenshot: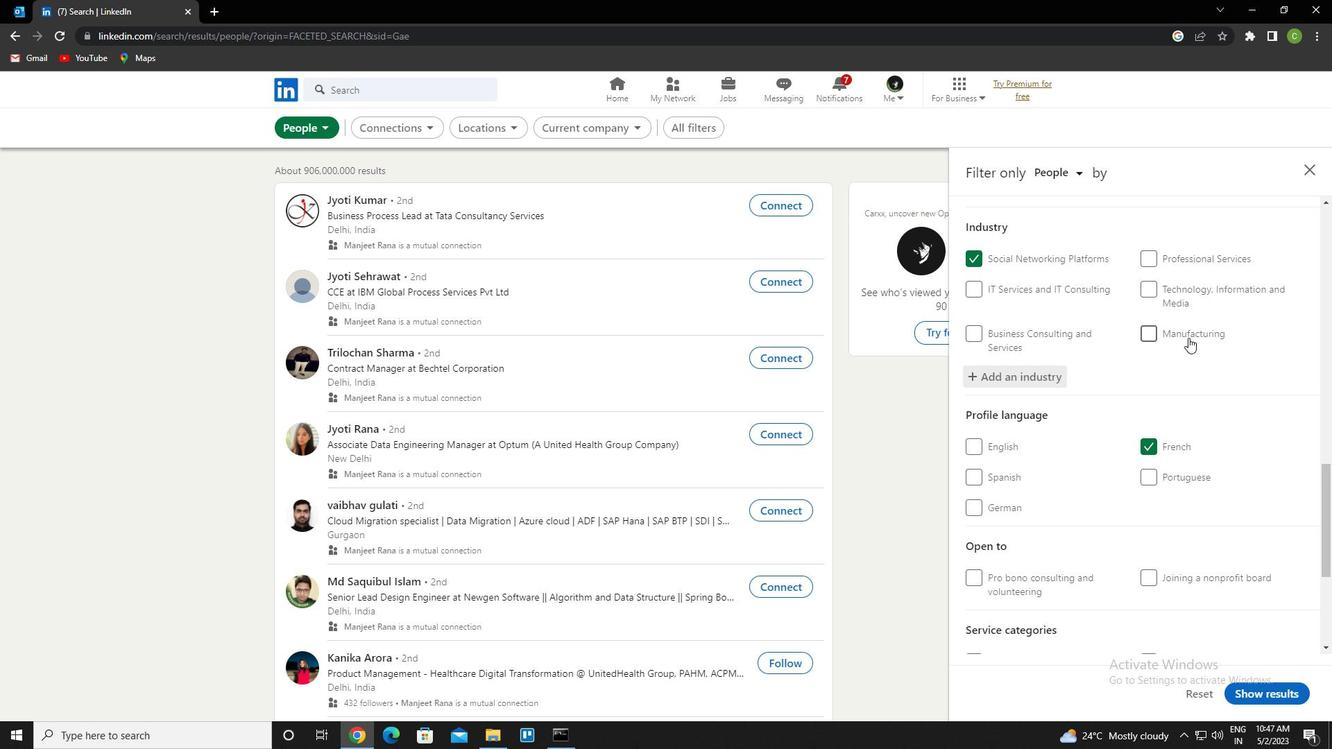 
Action: Mouse scrolled (1189, 337) with delta (0, 0)
Screenshot: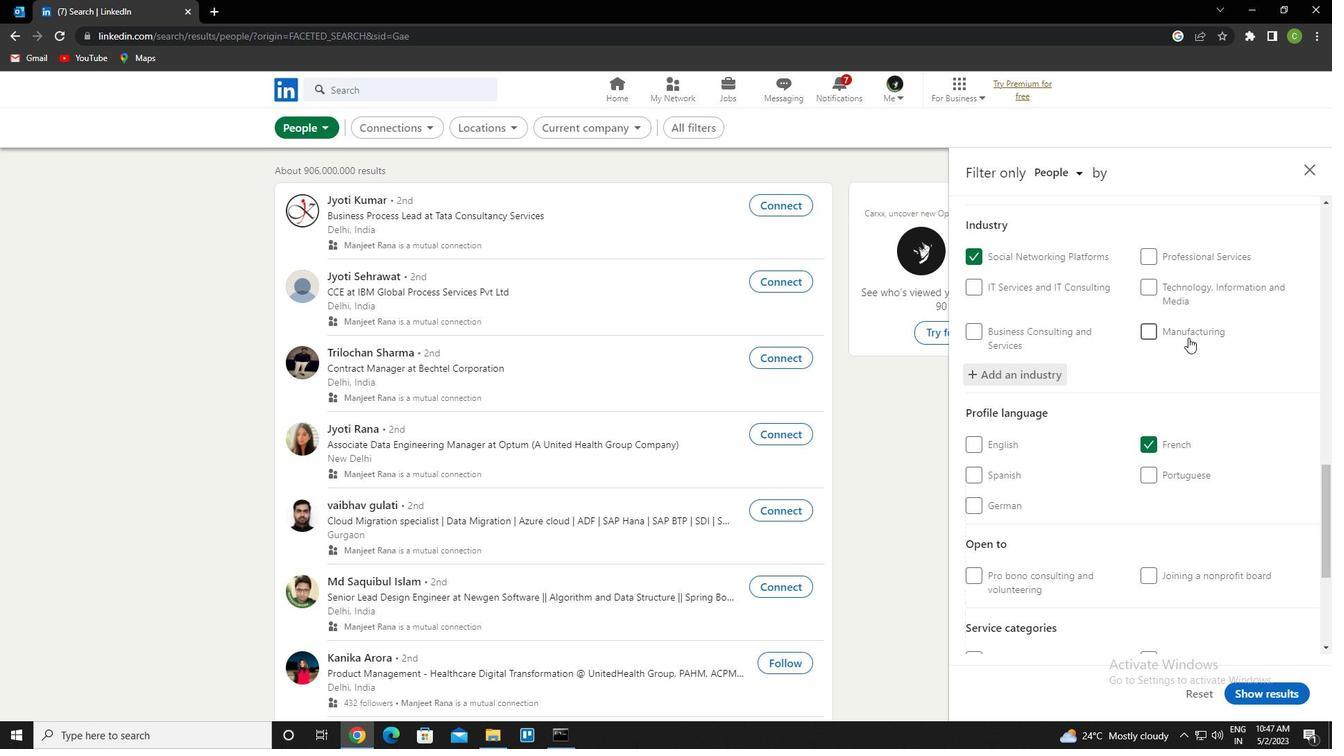 
Action: Mouse scrolled (1189, 337) with delta (0, 0)
Screenshot: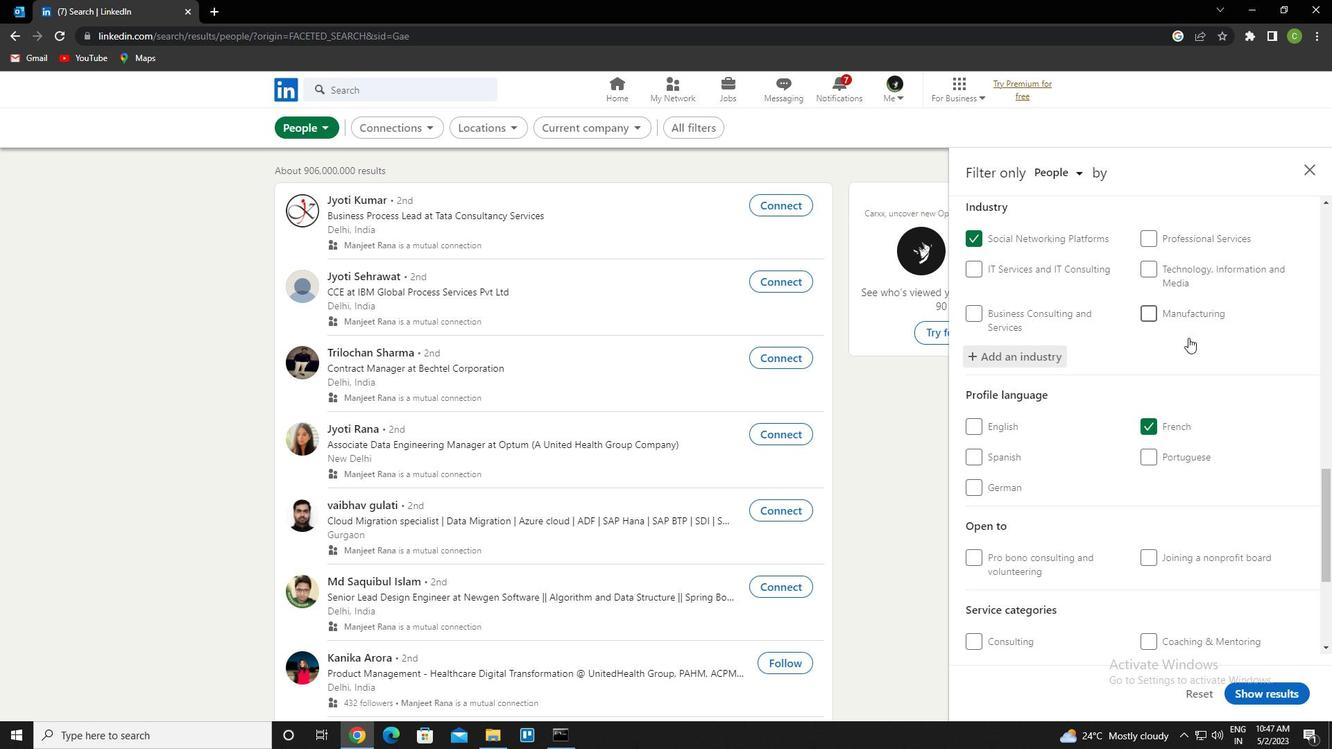 
Action: Mouse scrolled (1189, 337) with delta (0, 0)
Screenshot: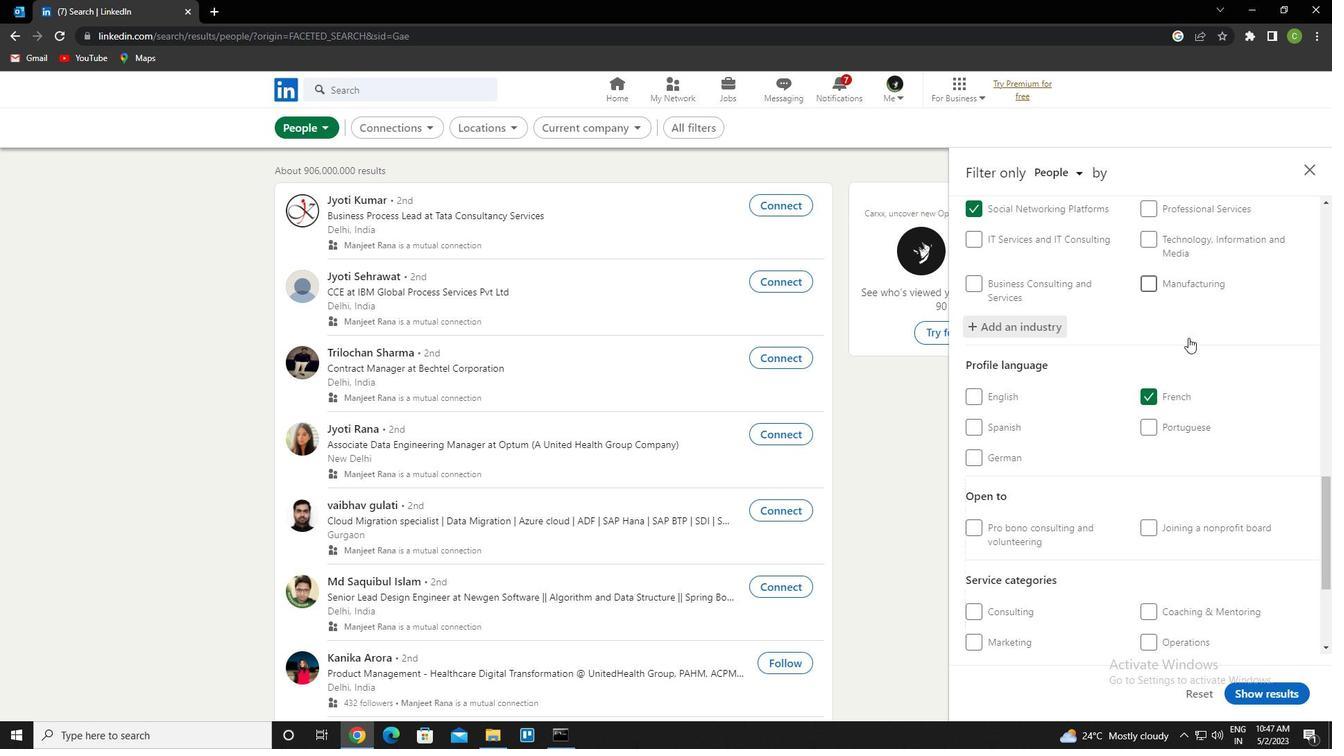 
Action: Mouse scrolled (1189, 337) with delta (0, 0)
Screenshot: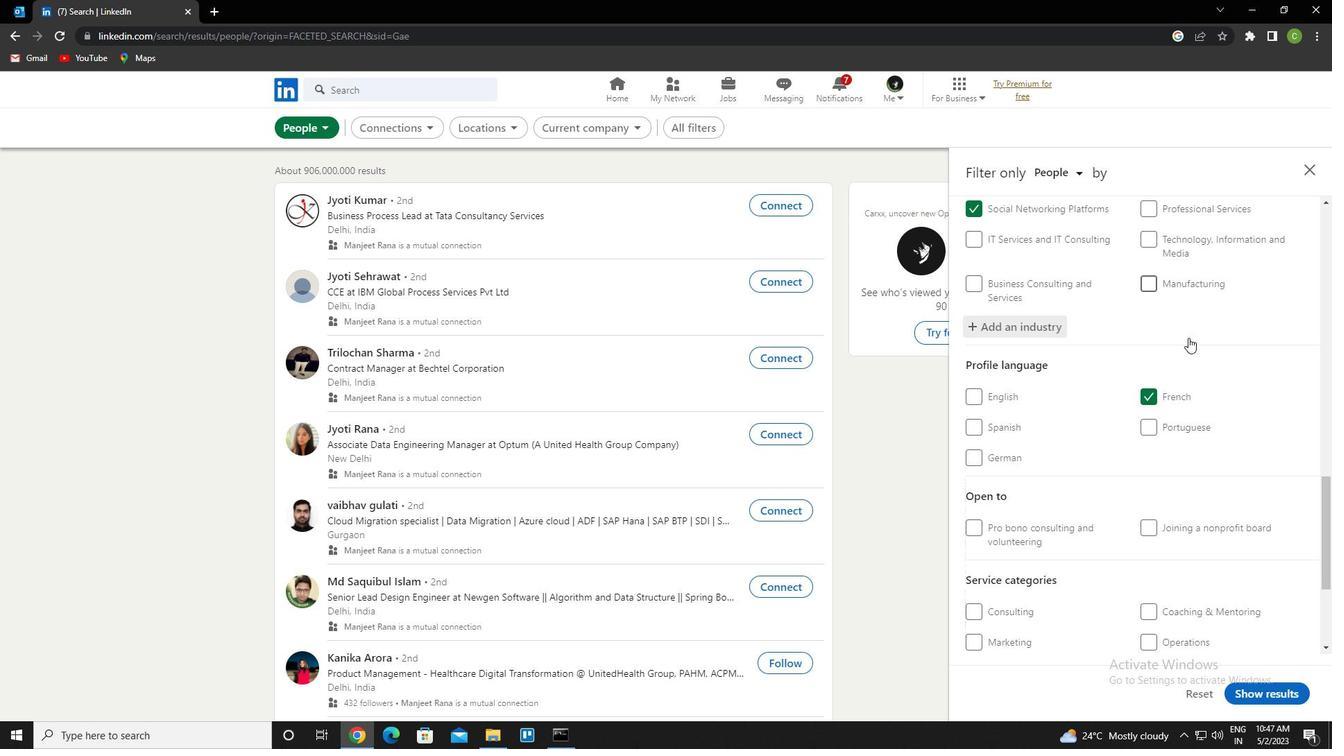 
Action: Mouse moved to (1165, 461)
Screenshot: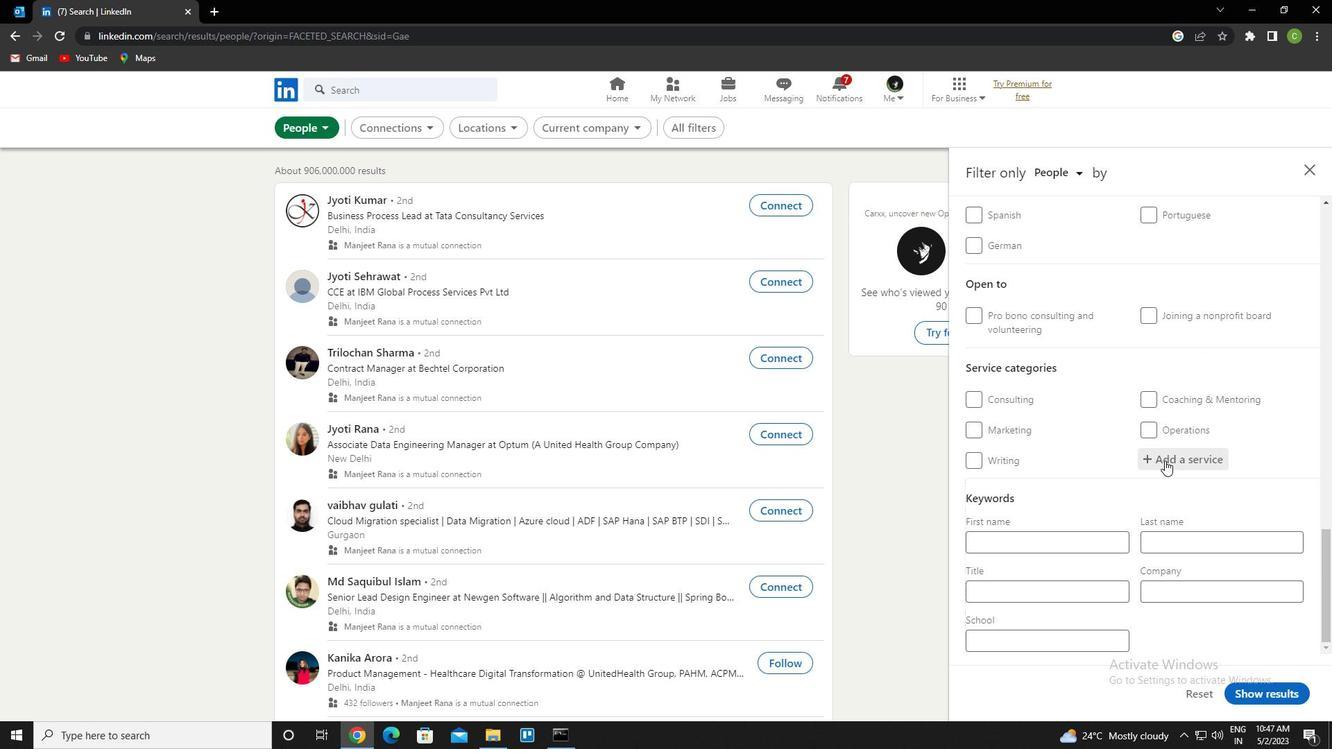 
Action: Mouse pressed left at (1165, 461)
Screenshot: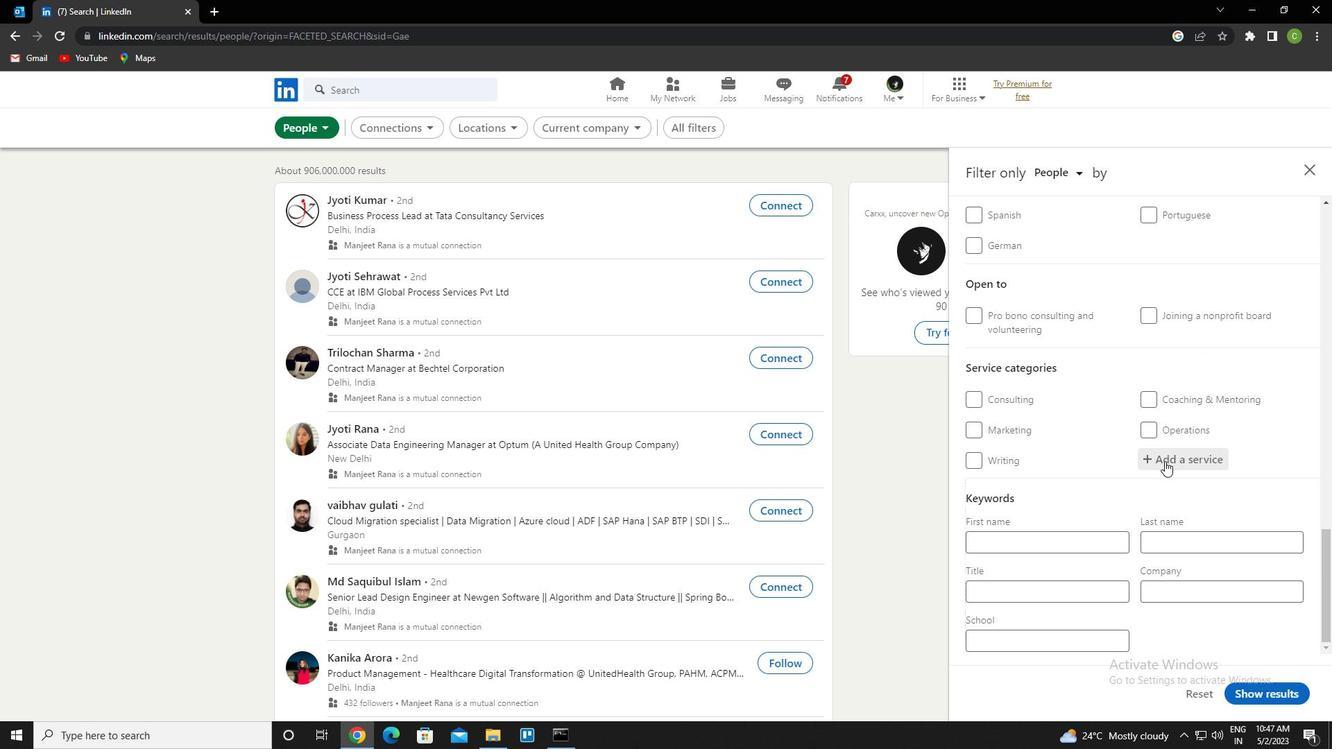 
Action: Key pressed <Key.caps_lock>t<Key.caps_lock>rade<Key.space>show<Key.down><Key.enter>
Screenshot: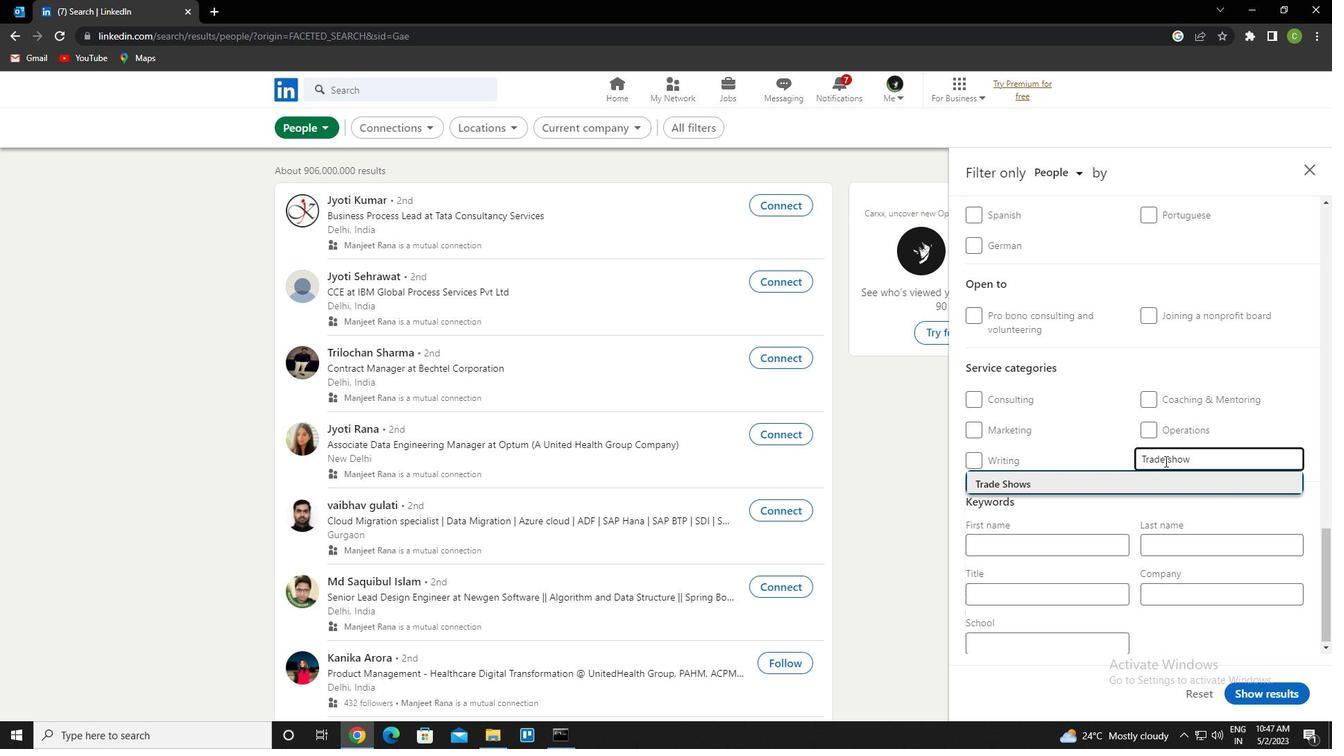 
Action: Mouse scrolled (1165, 460) with delta (0, 0)
Screenshot: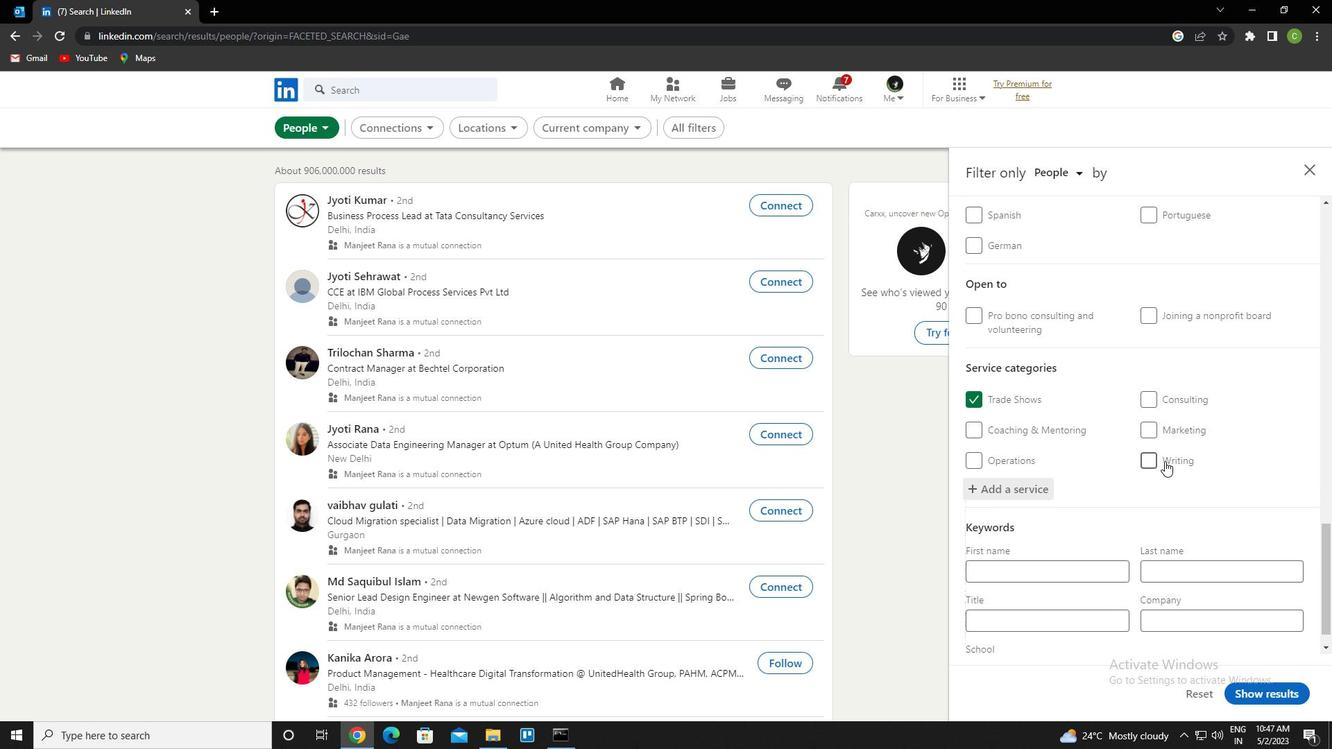 
Action: Mouse moved to (1159, 480)
Screenshot: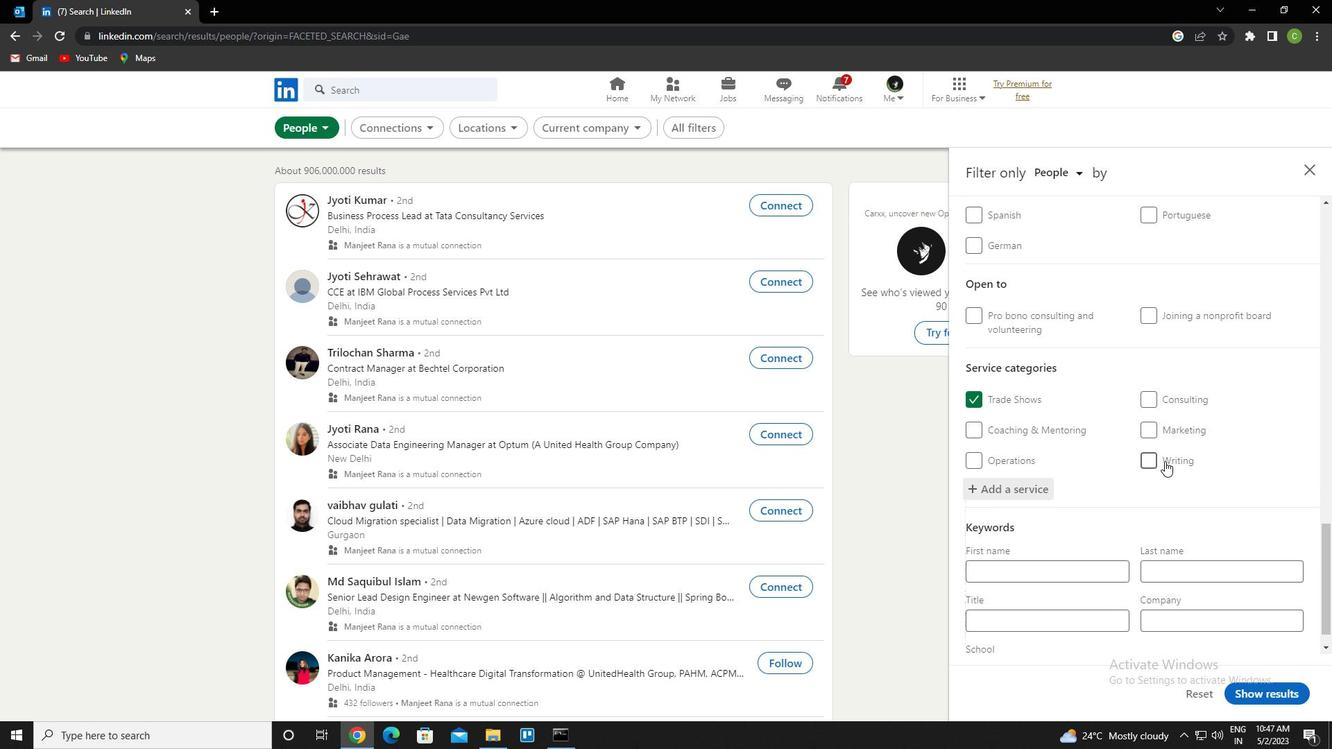 
Action: Mouse scrolled (1159, 479) with delta (0, 0)
Screenshot: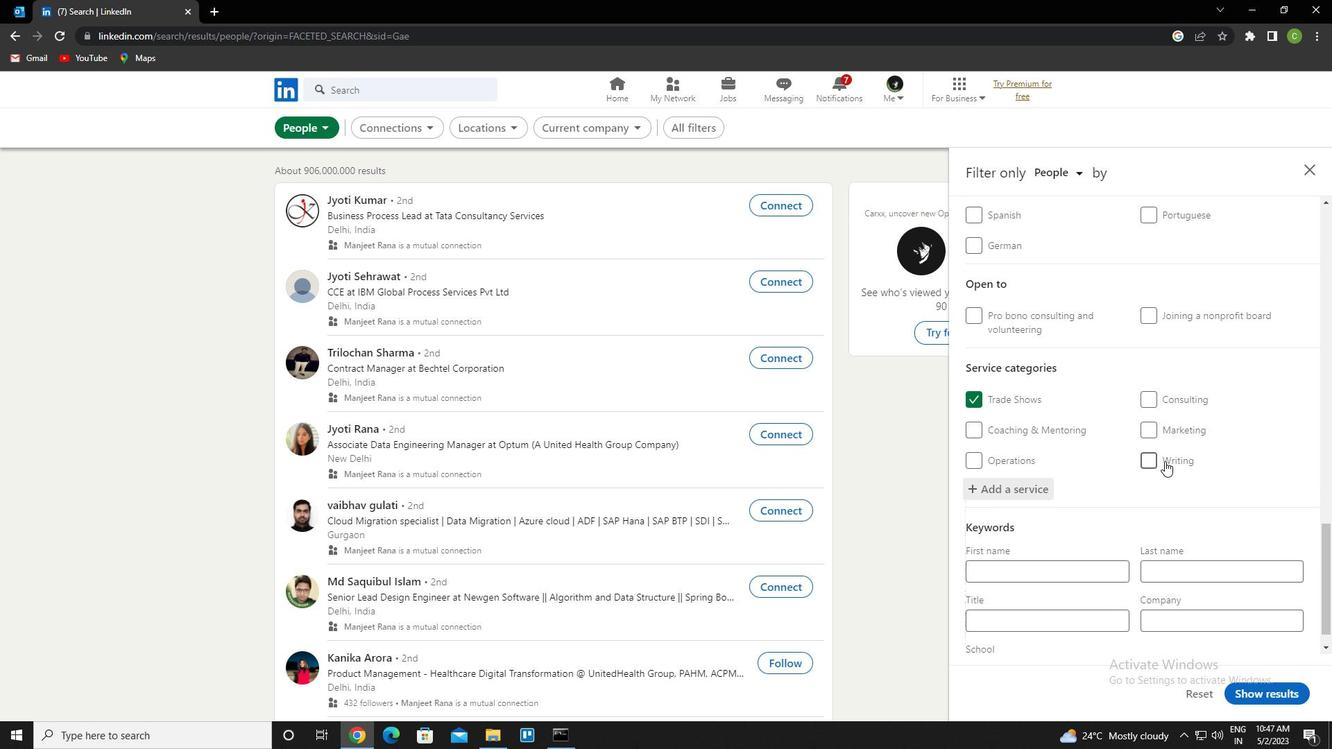 
Action: Mouse moved to (1157, 510)
Screenshot: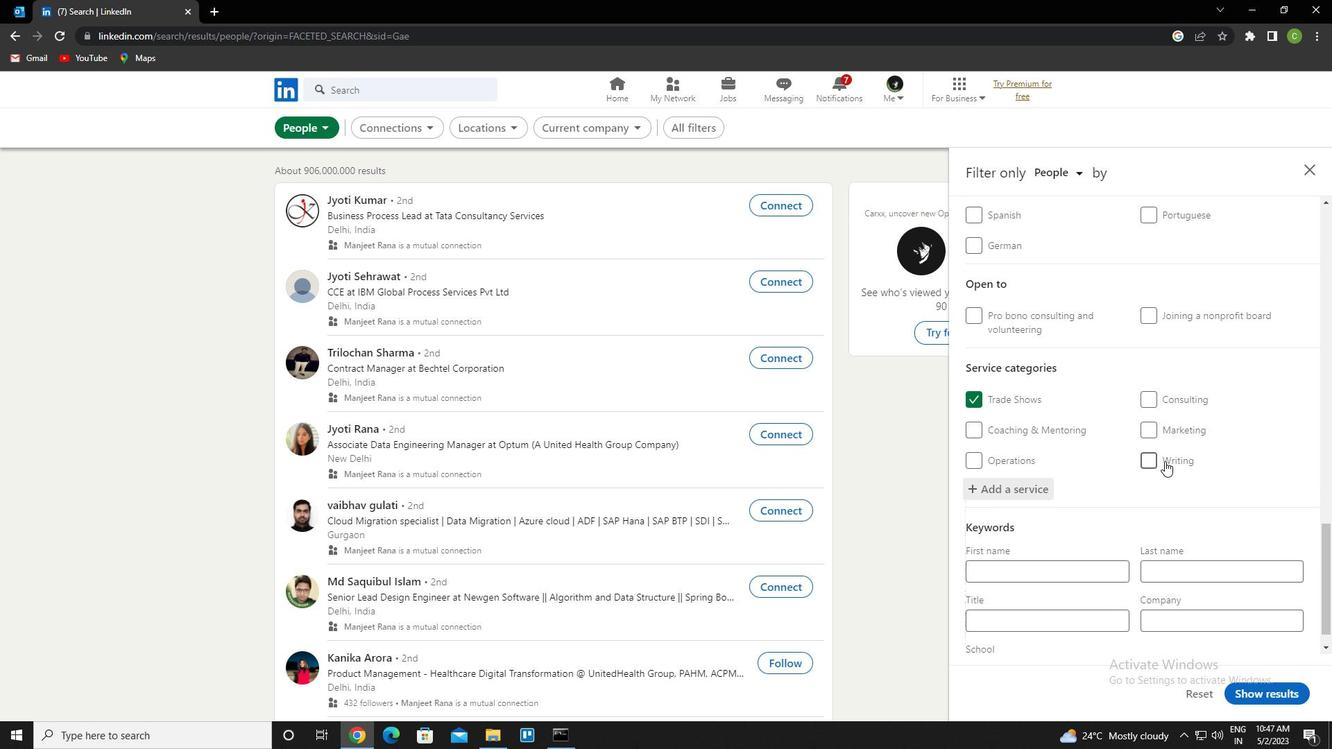 
Action: Mouse scrolled (1157, 510) with delta (0, 0)
Screenshot: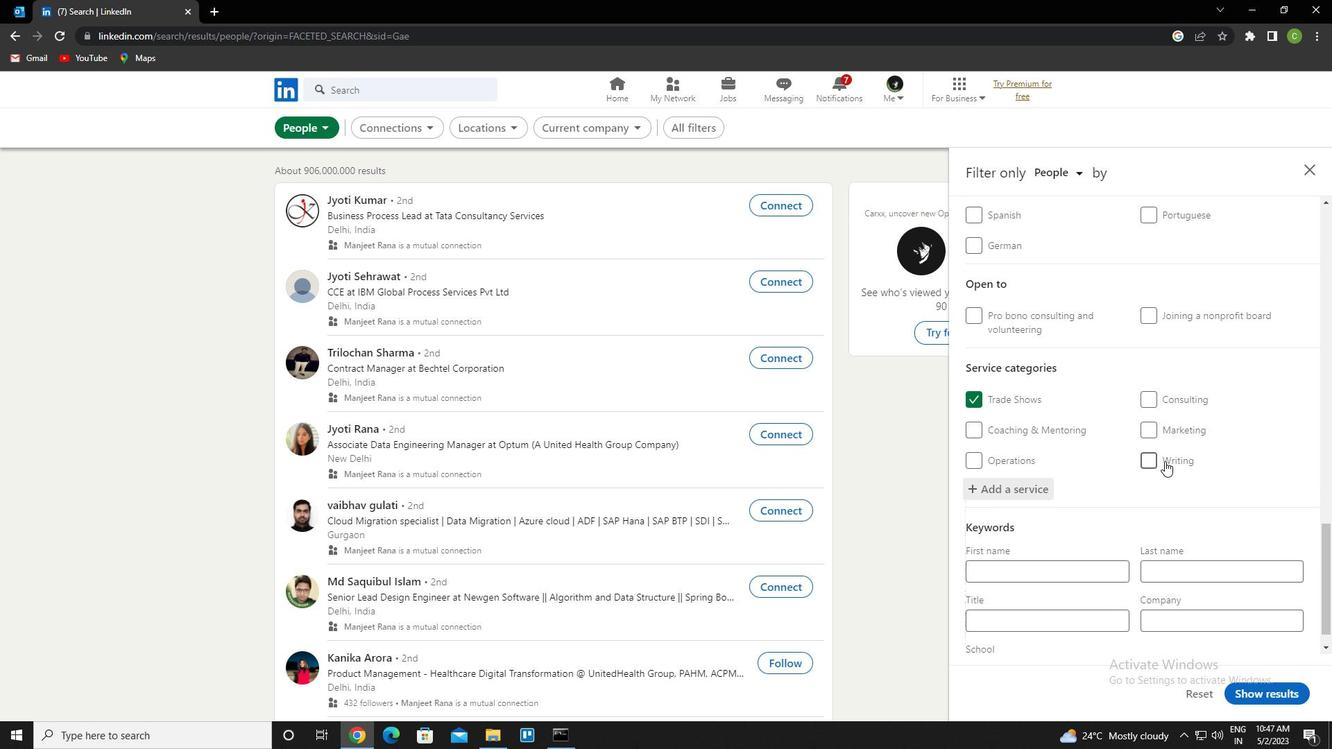 
Action: Mouse moved to (1157, 515)
Screenshot: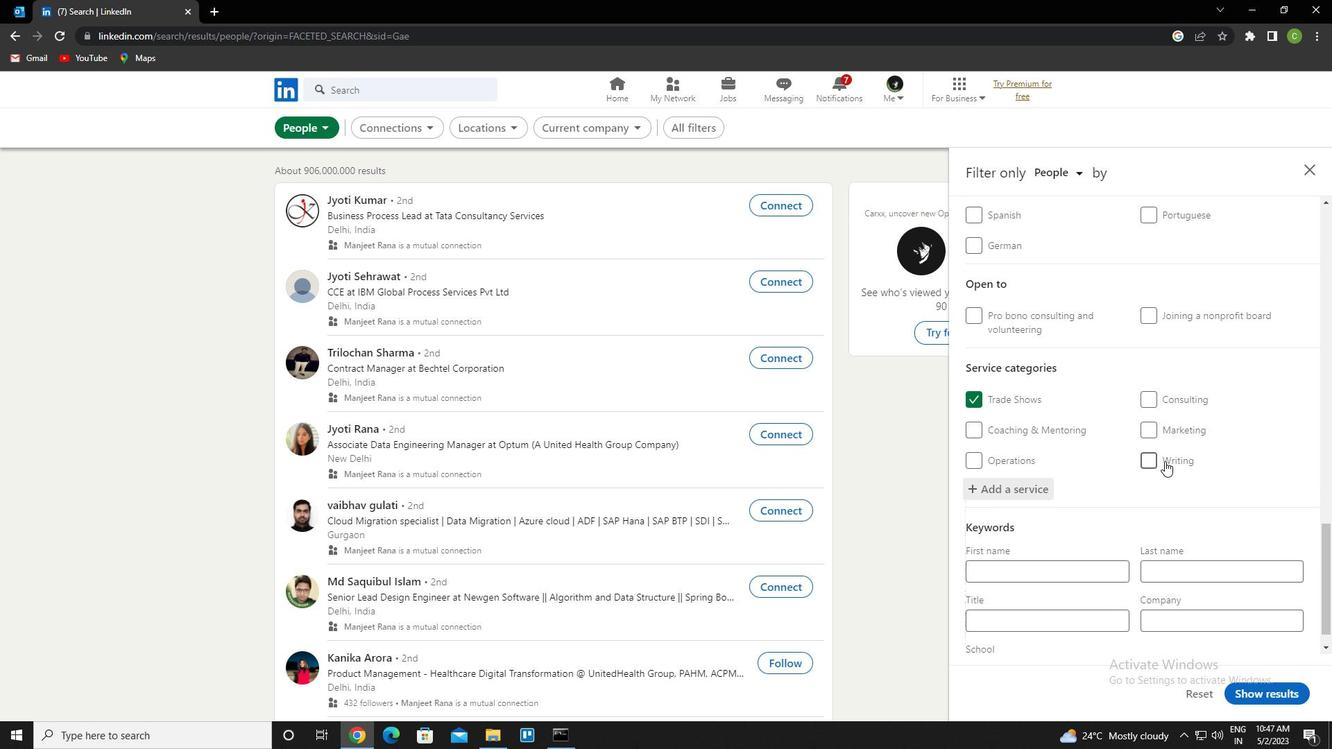 
Action: Mouse scrolled (1157, 514) with delta (0, 0)
Screenshot: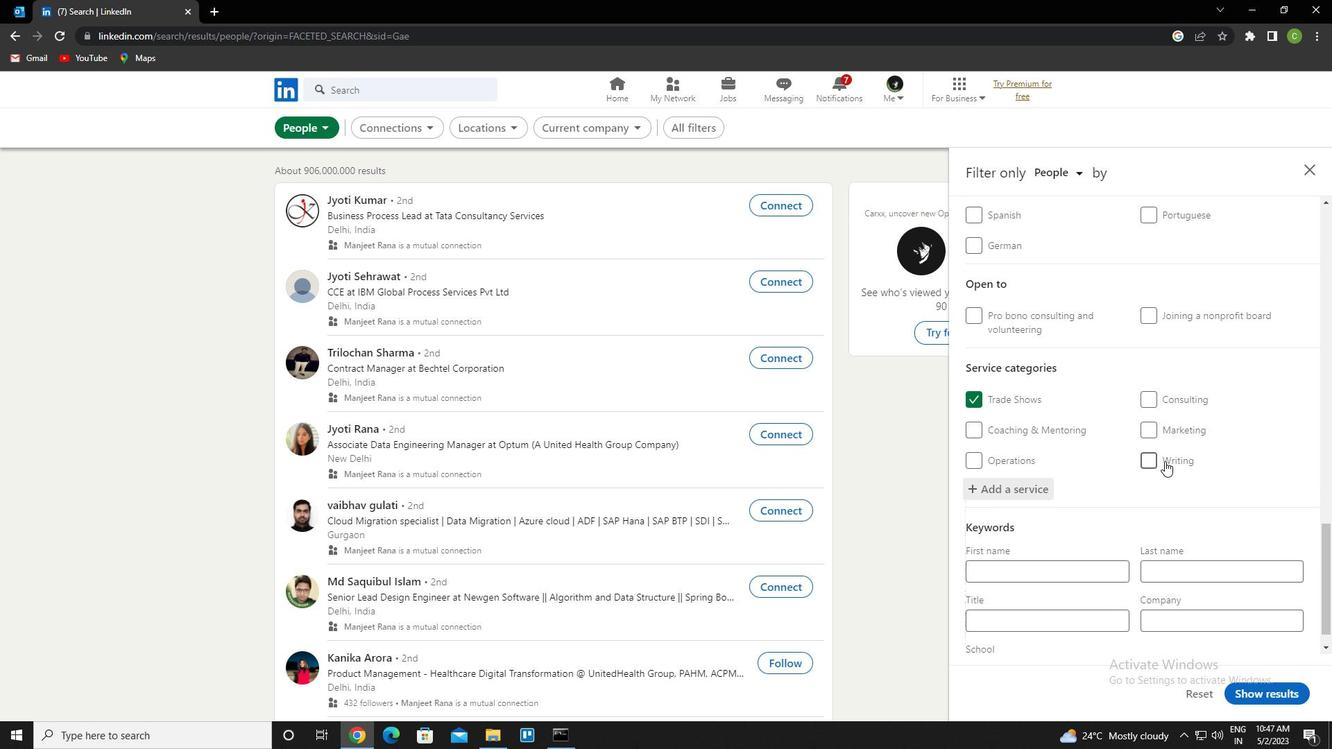 
Action: Mouse moved to (1157, 515)
Screenshot: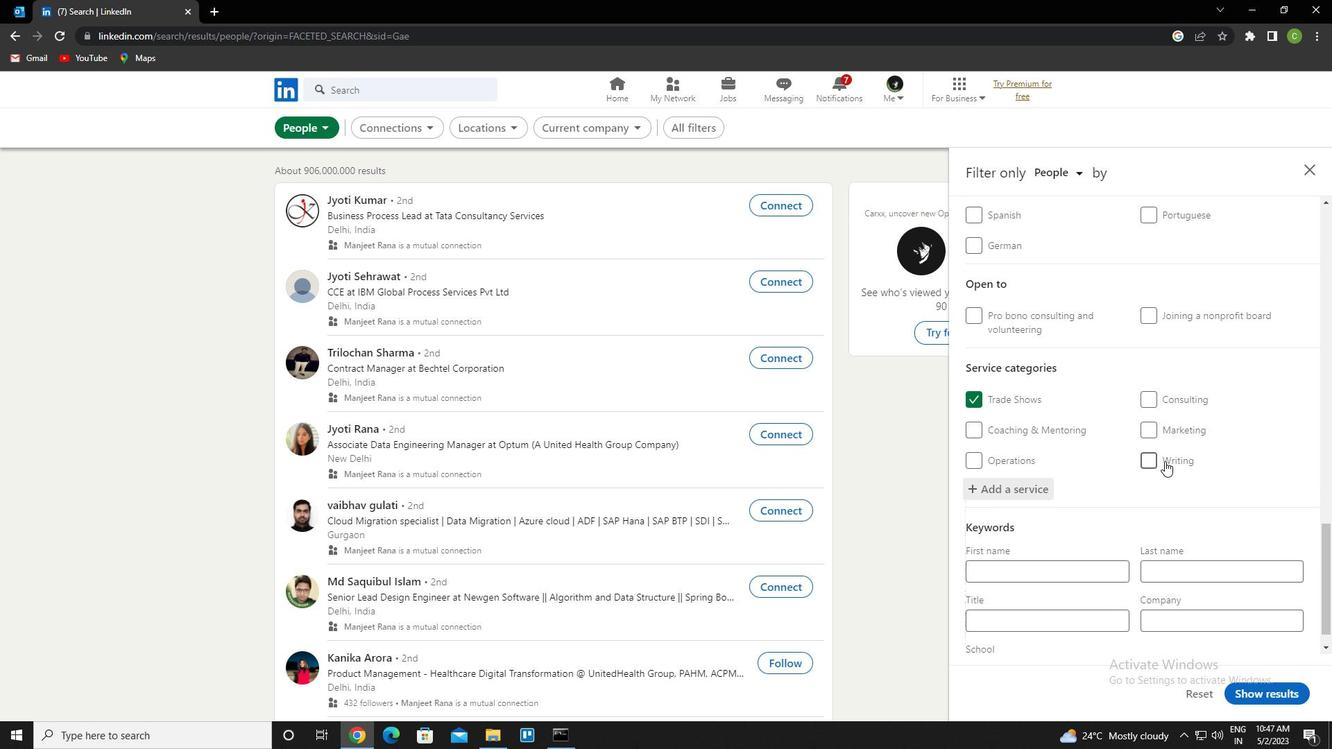 
Action: Mouse scrolled (1157, 515) with delta (0, 0)
Screenshot: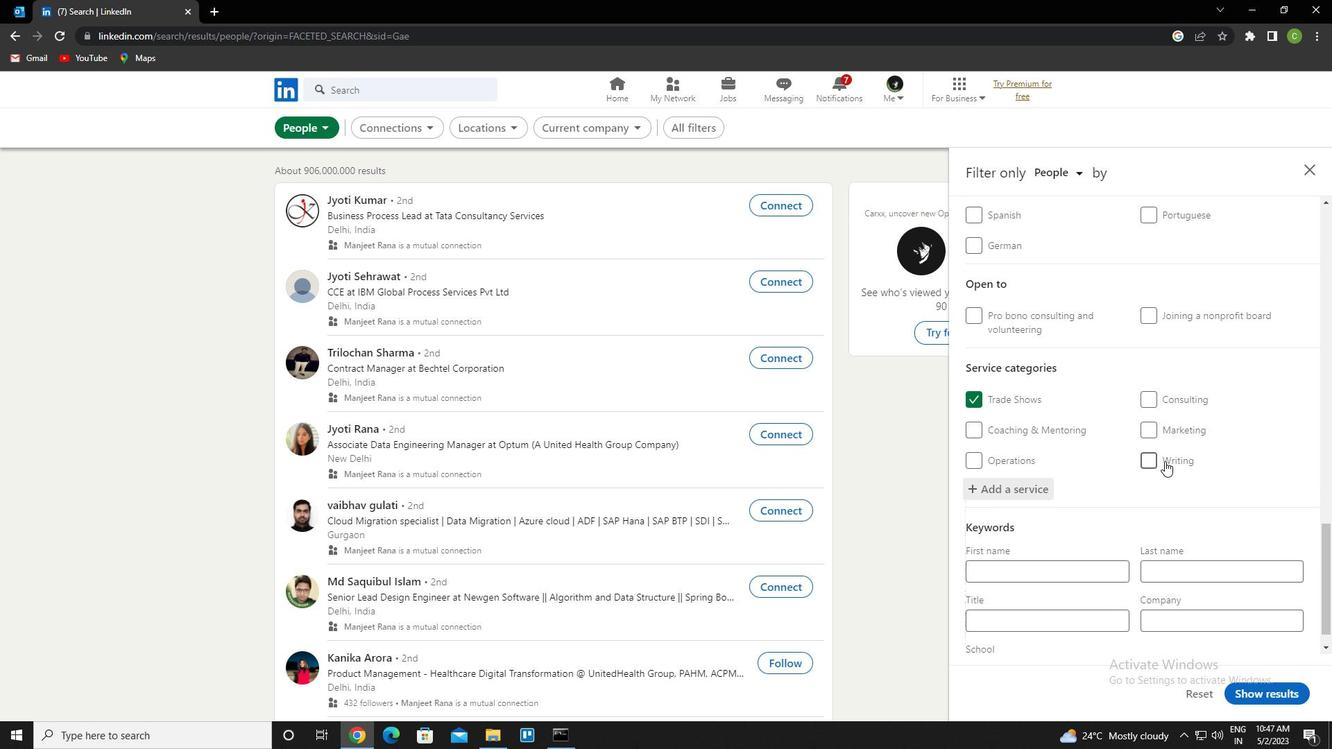 
Action: Mouse moved to (1155, 519)
Screenshot: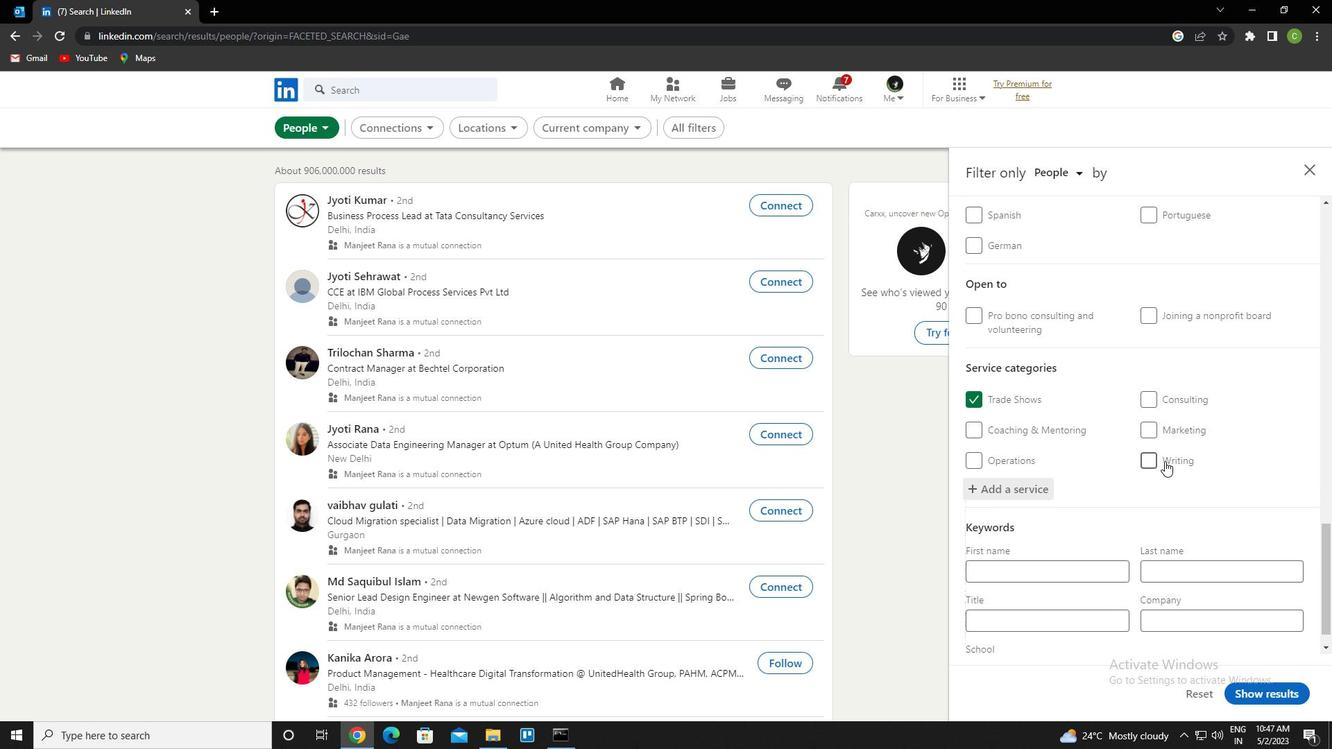 
Action: Mouse scrolled (1155, 519) with delta (0, 0)
Screenshot: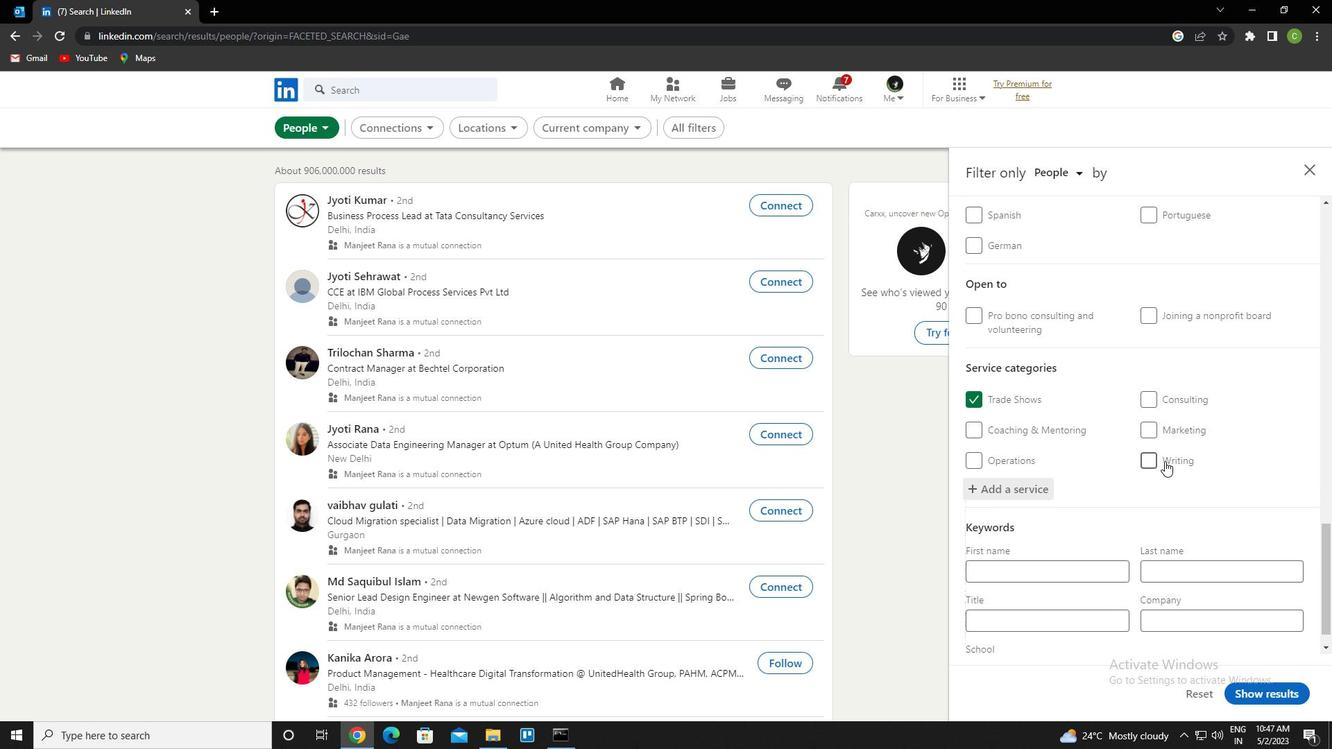 
Action: Mouse moved to (1153, 522)
Screenshot: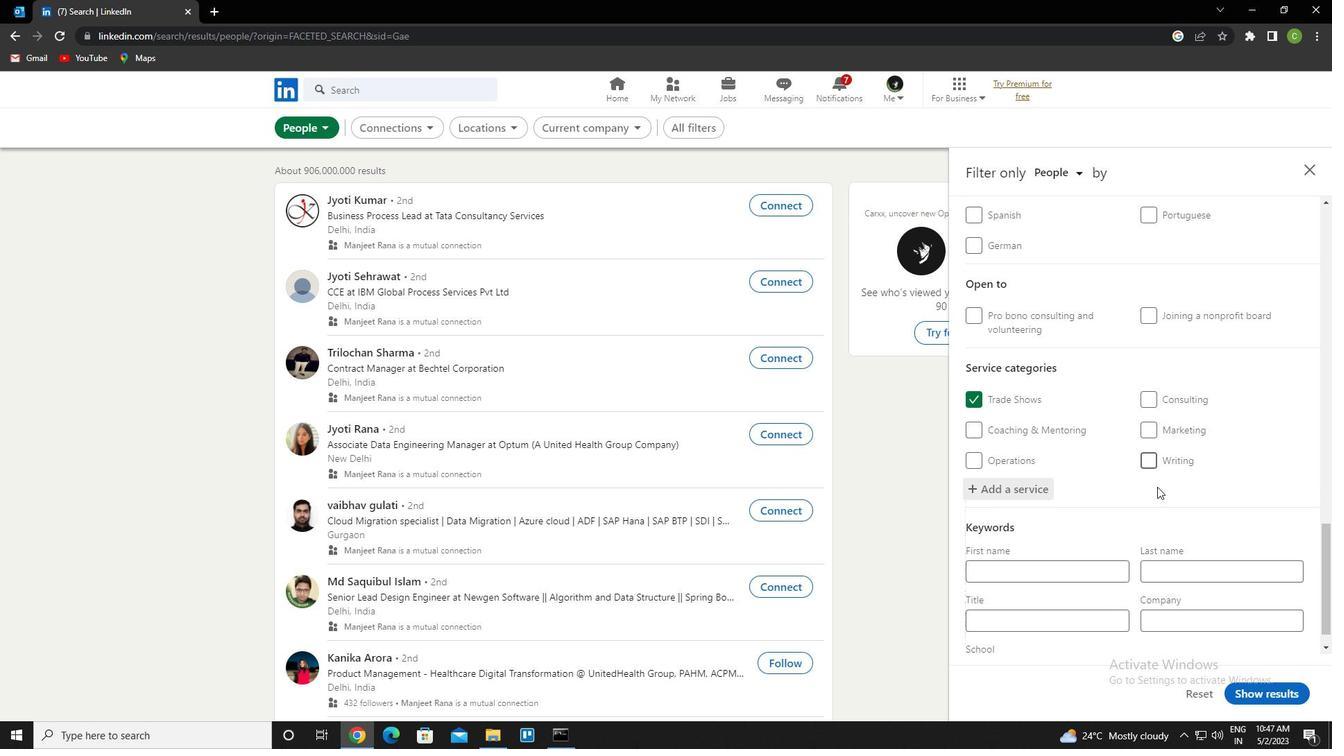 
Action: Mouse scrolled (1153, 521) with delta (0, 0)
Screenshot: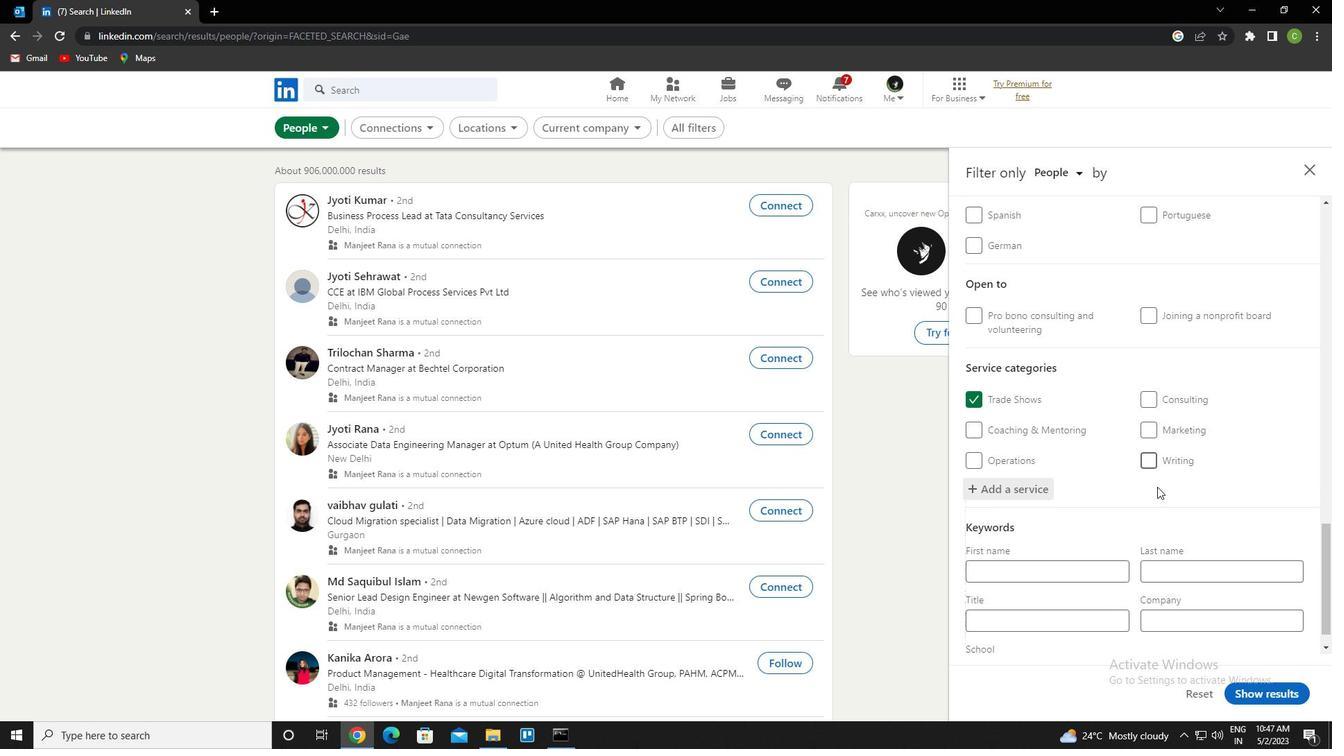 
Action: Mouse moved to (1151, 522)
Screenshot: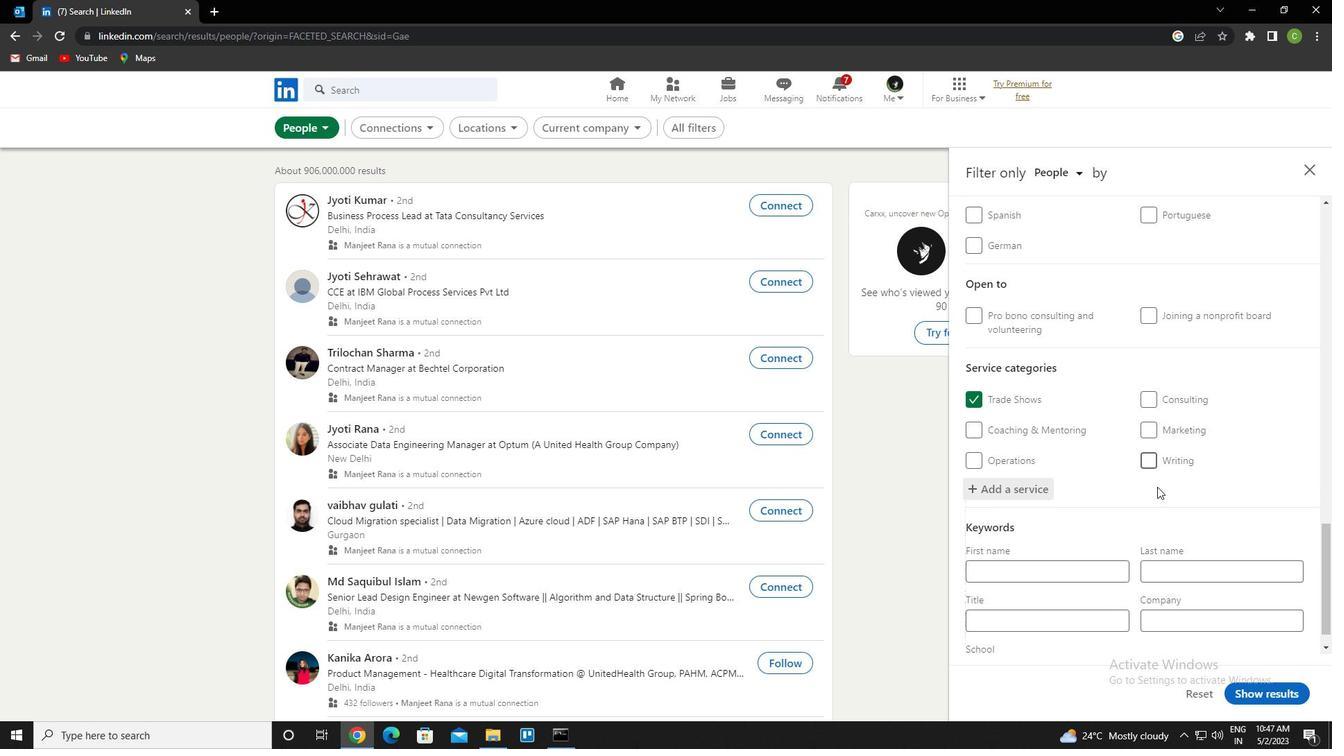 
Action: Mouse scrolled (1151, 522) with delta (0, 0)
Screenshot: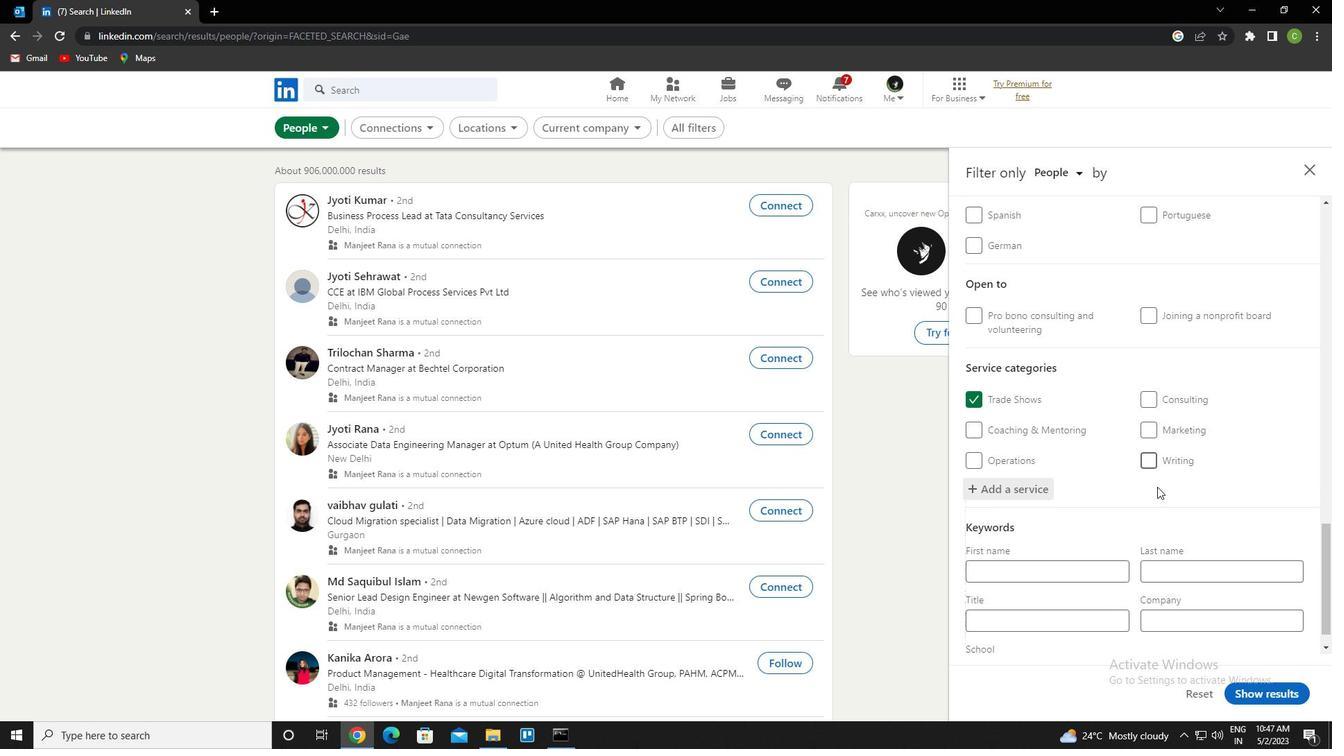 
Action: Mouse moved to (1148, 523)
Screenshot: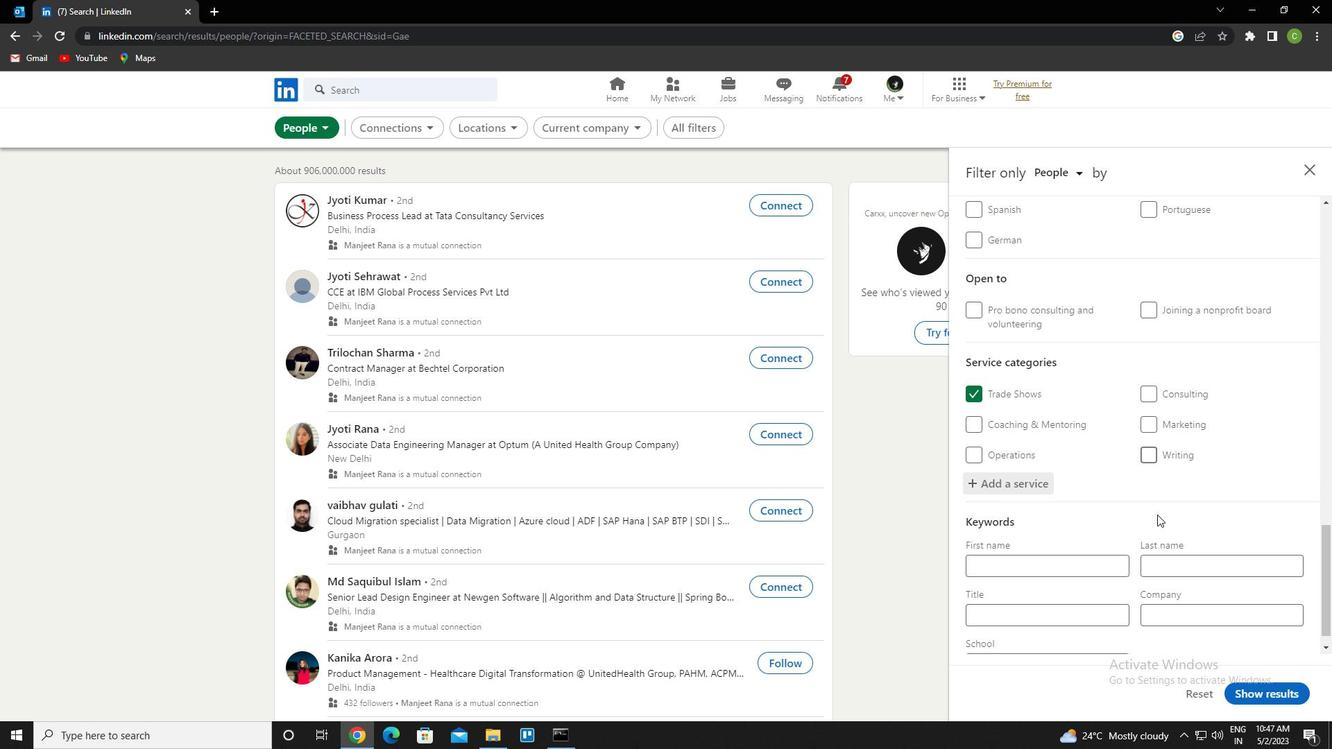 
Action: Mouse scrolled (1148, 522) with delta (0, 0)
Screenshot: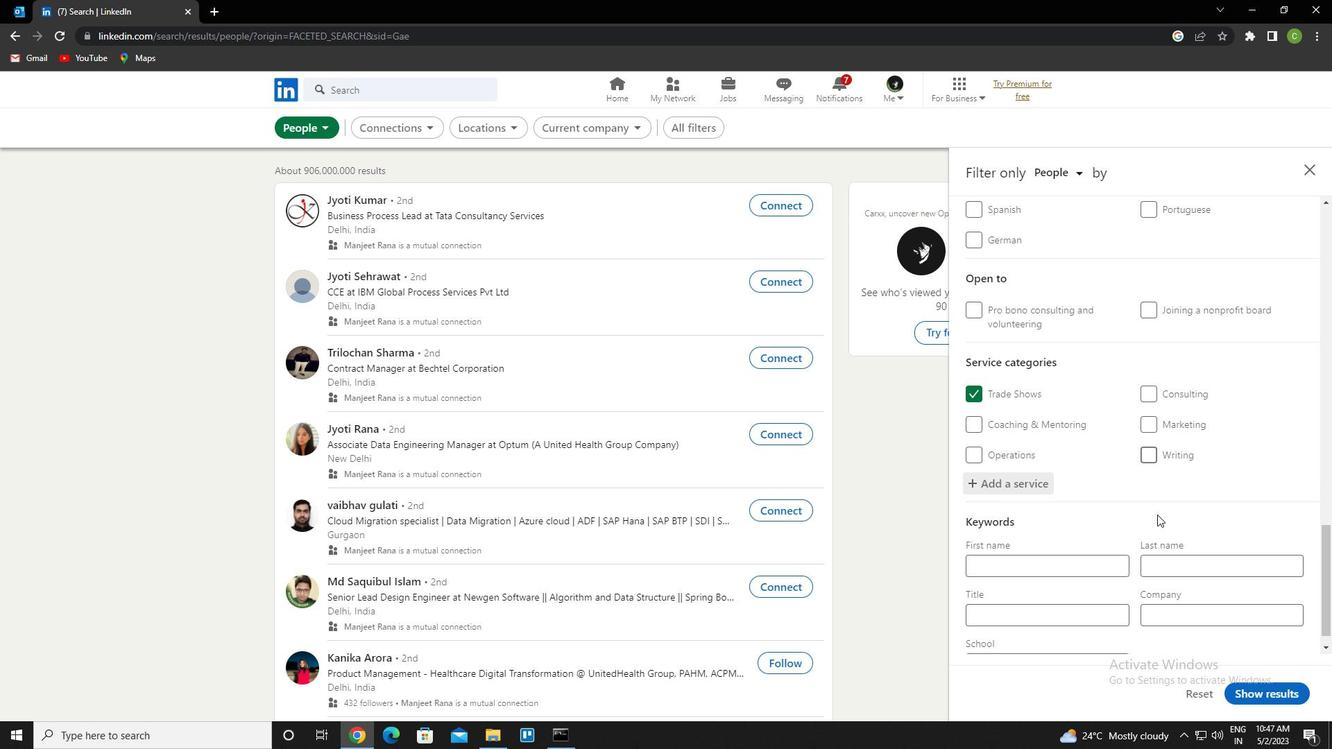 
Action: Mouse moved to (1146, 523)
Screenshot: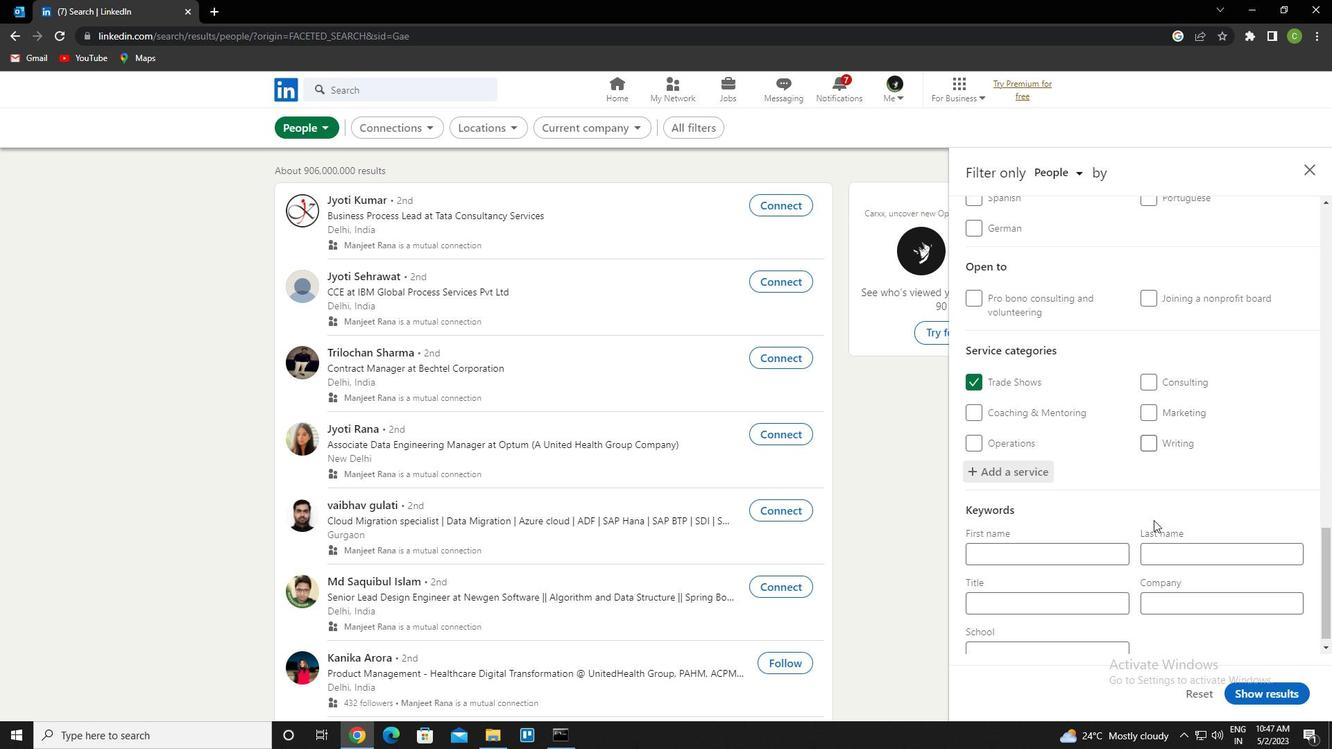 
Action: Mouse scrolled (1146, 522) with delta (0, 0)
Screenshot: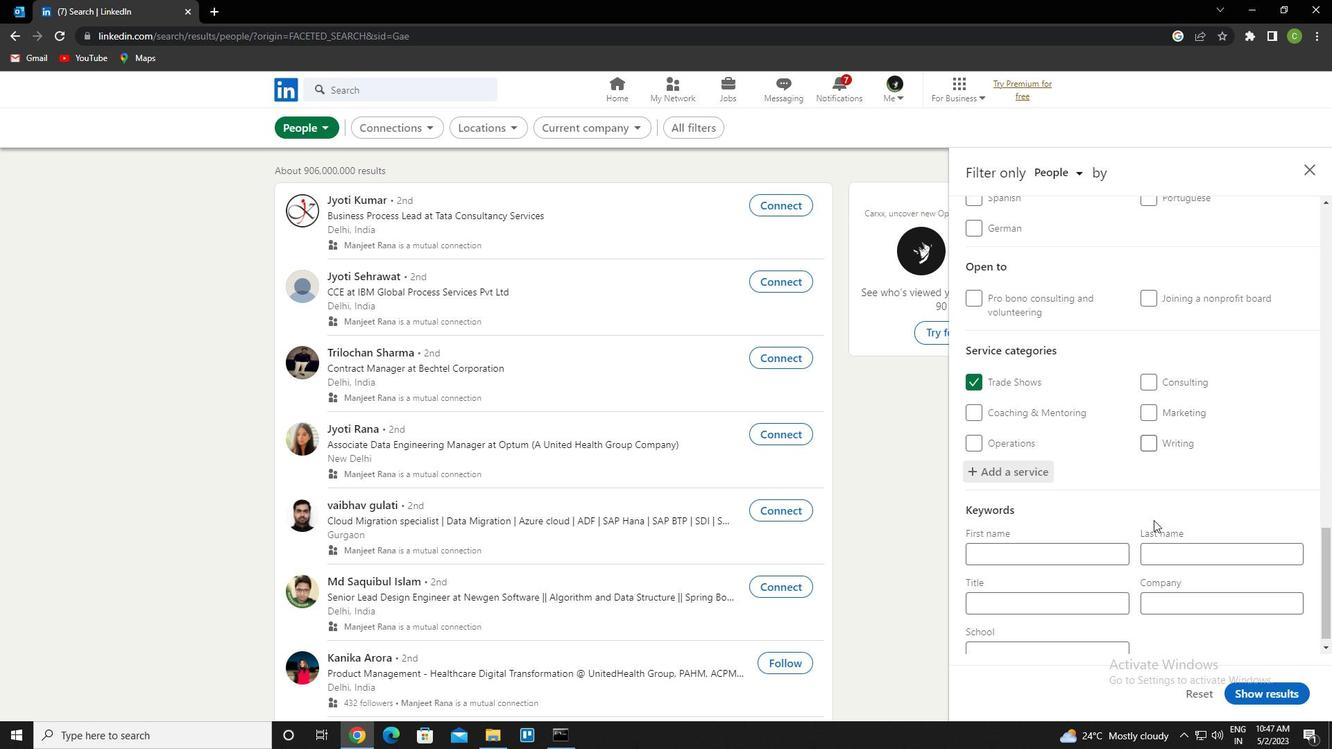 
Action: Mouse moved to (1074, 585)
Screenshot: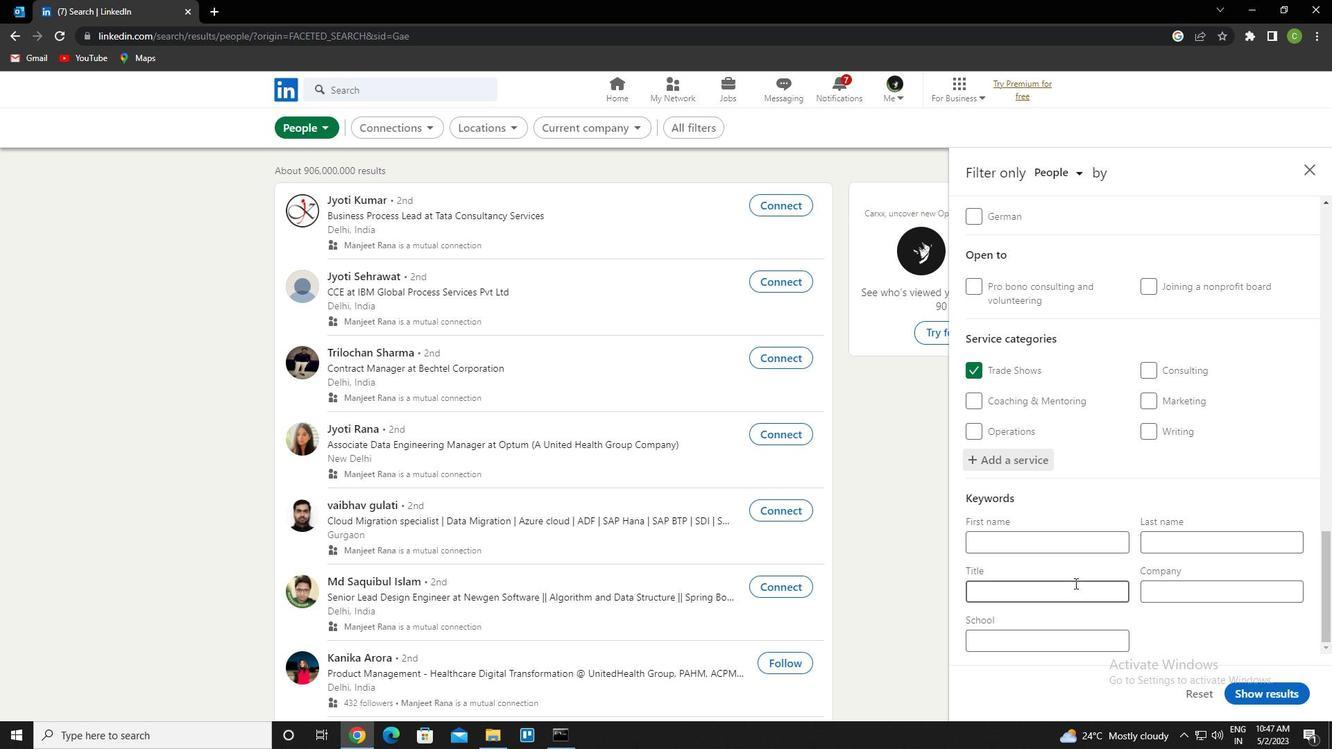 
Action: Mouse pressed left at (1074, 585)
Screenshot: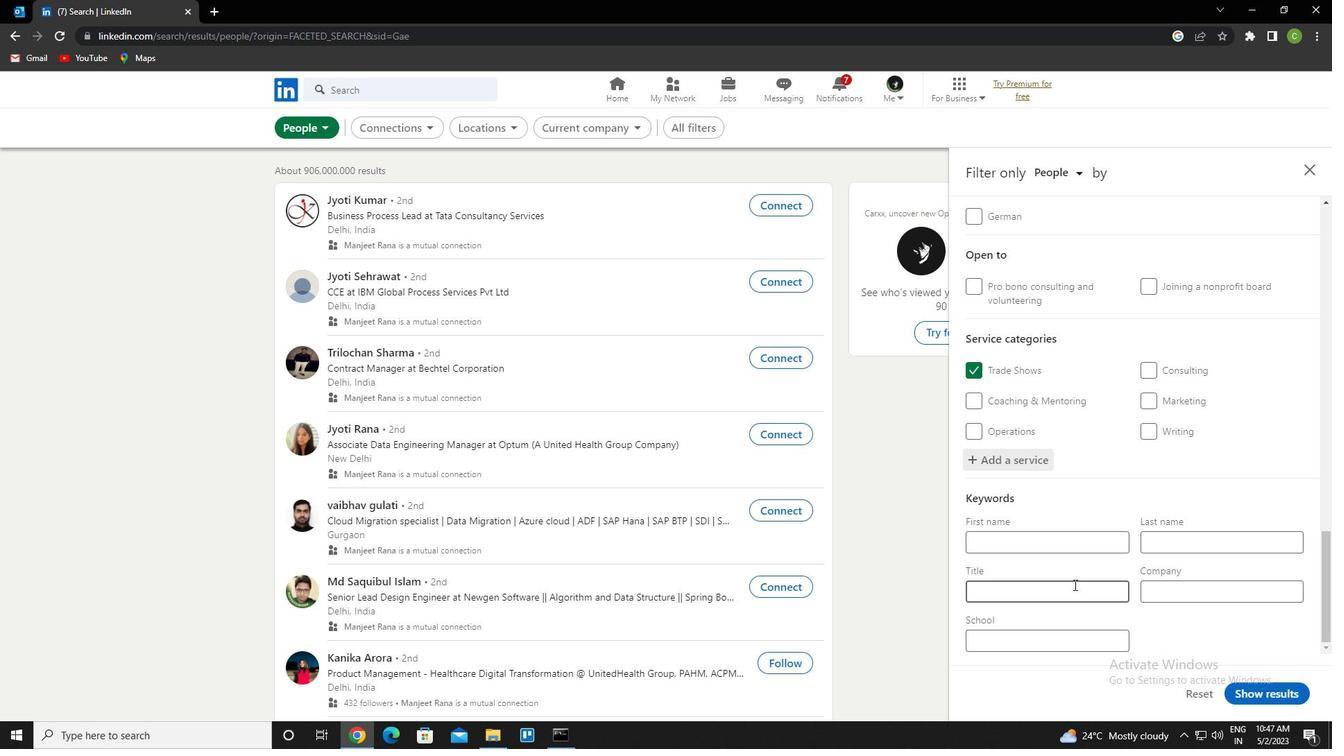 
Action: Key pressed <Key.caps_lock>a<Key.caps_lock>ccounting<Key.space><Key.caps_lock>d<Key.caps_lock>irector
Screenshot: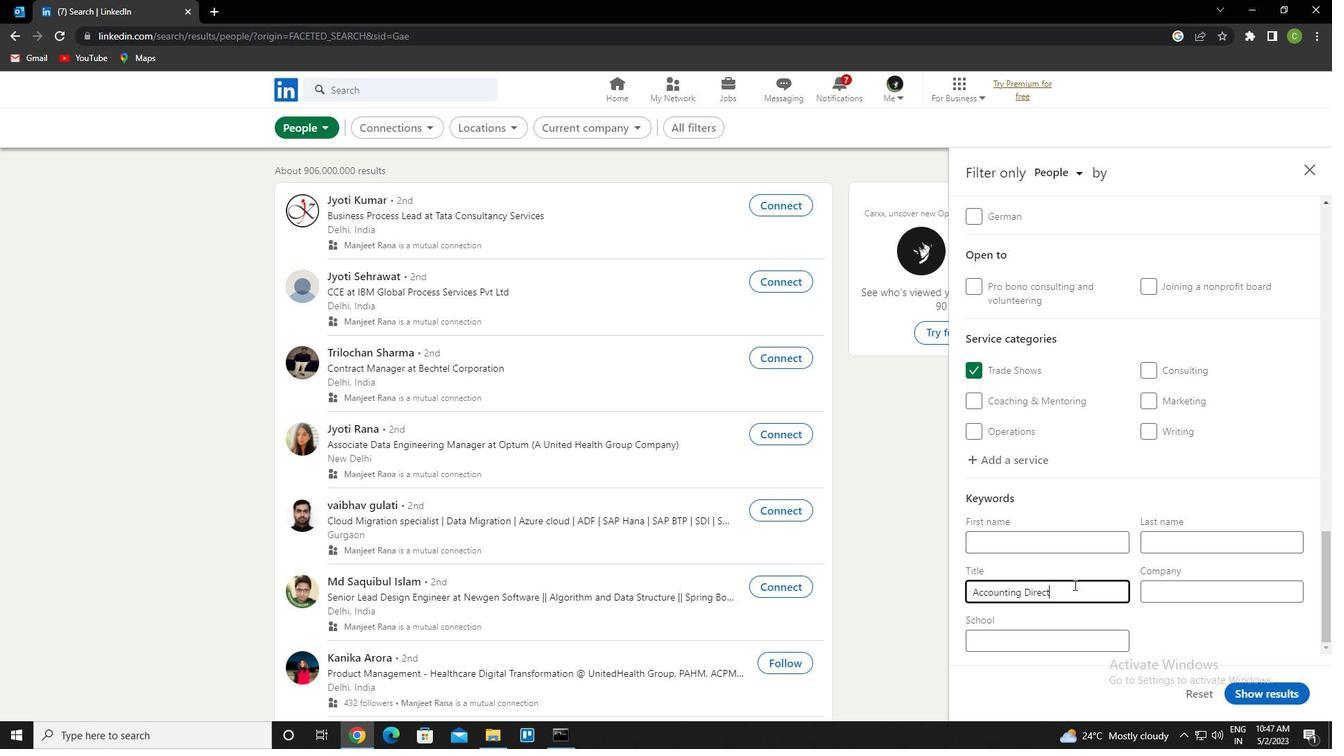 
Action: Mouse moved to (1253, 697)
Screenshot: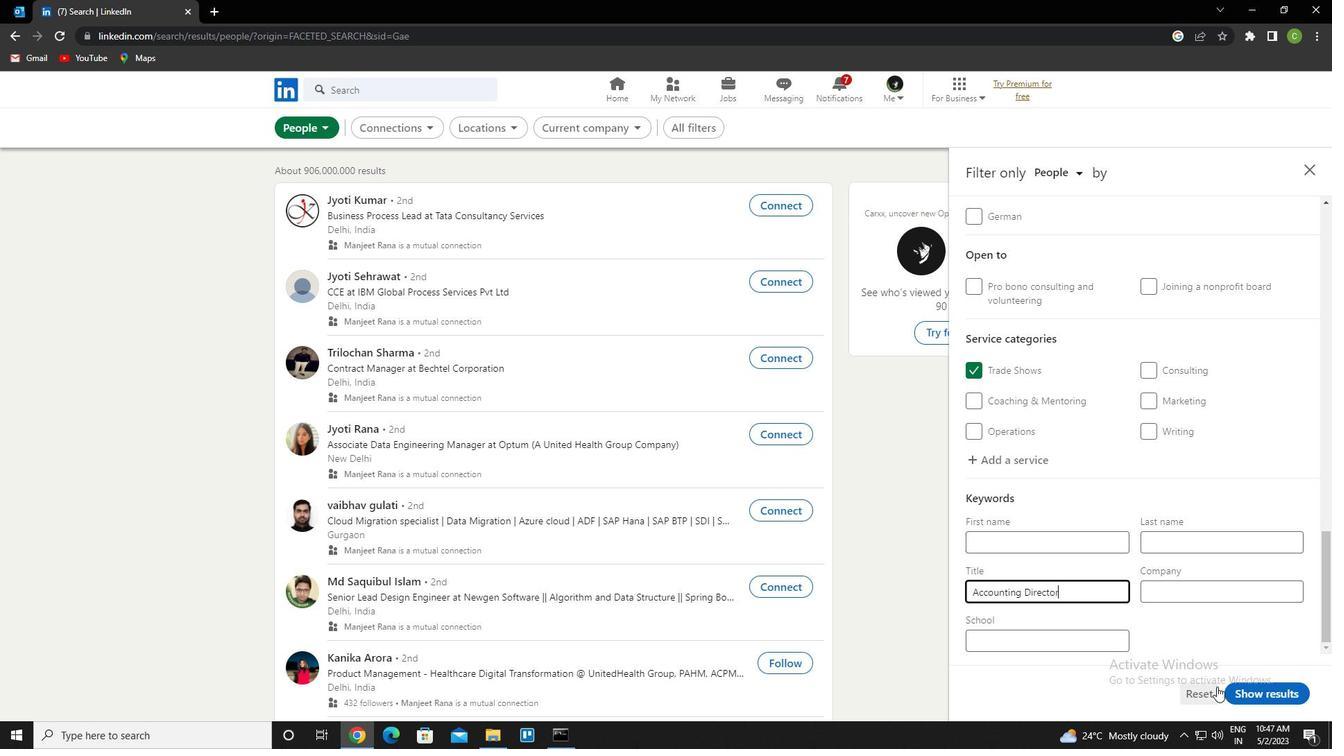 
Action: Mouse pressed left at (1253, 697)
Screenshot: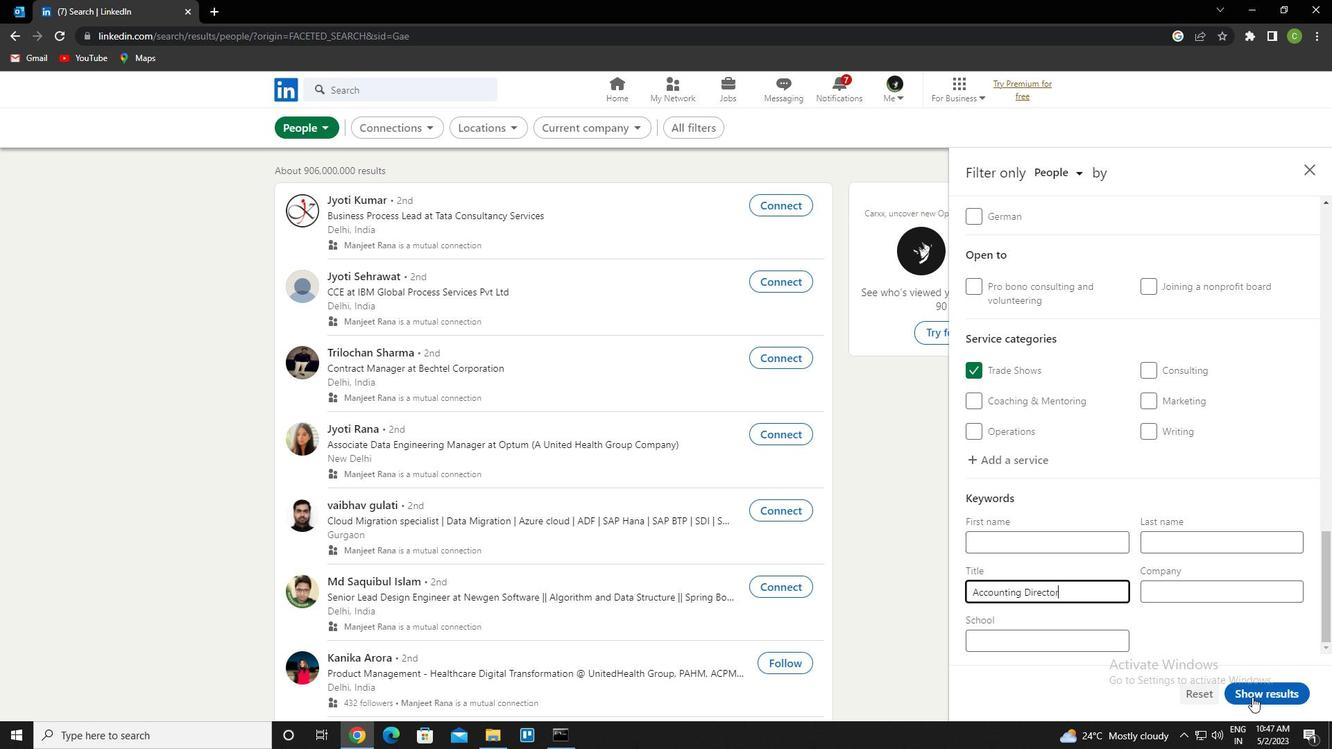 
Action: Mouse moved to (1268, 474)
Screenshot: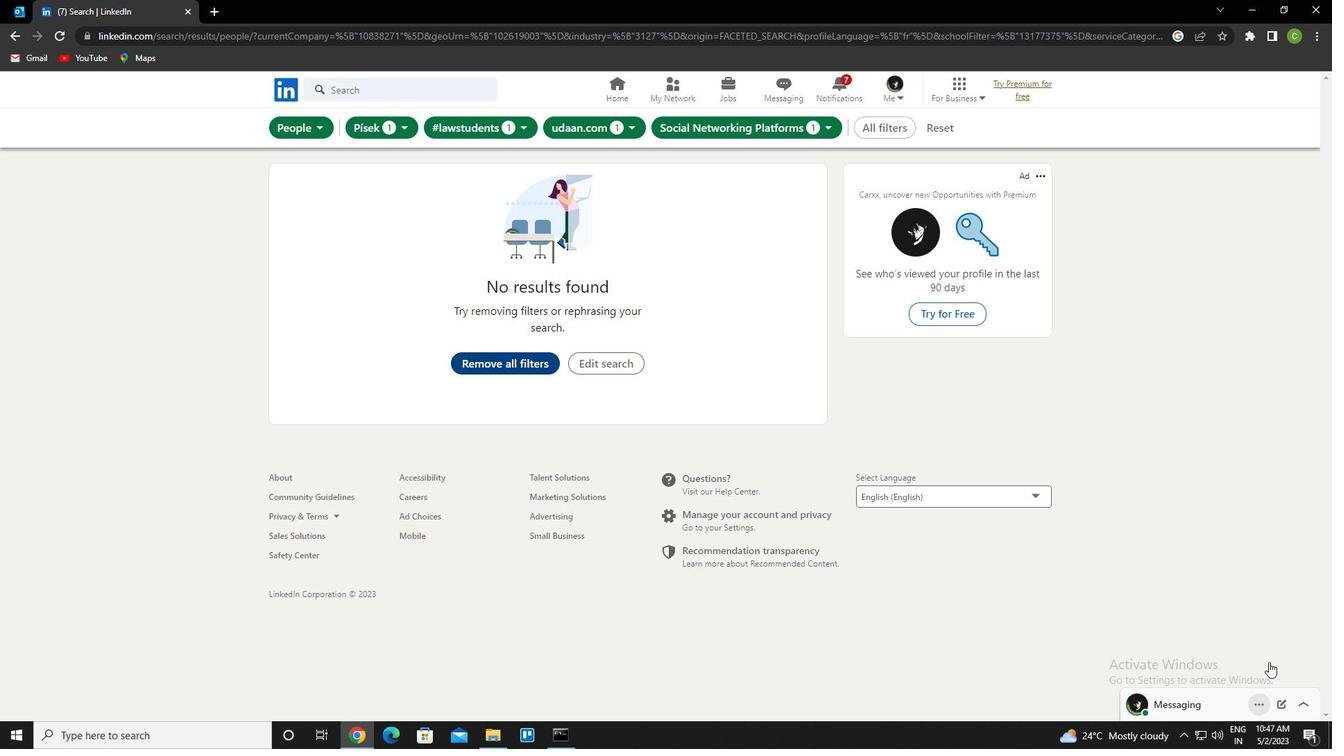 
